 Task: Find connections with filter location Budapest XV. kerület with filter topic #sharktankwith filter profile language English with filter current company Wipro Digital Operations and Platforms with filter school Agnel Charitable Trusts Fr Conceicao Rodrigues Institute of Technology Sector 9-A Vashi Navi Mumbai 400 703 with filter industry Conservation Programs with filter service category Home Networking with filter keywords title Financial Analyst
Action: Mouse pressed left at (593, 71)
Screenshot: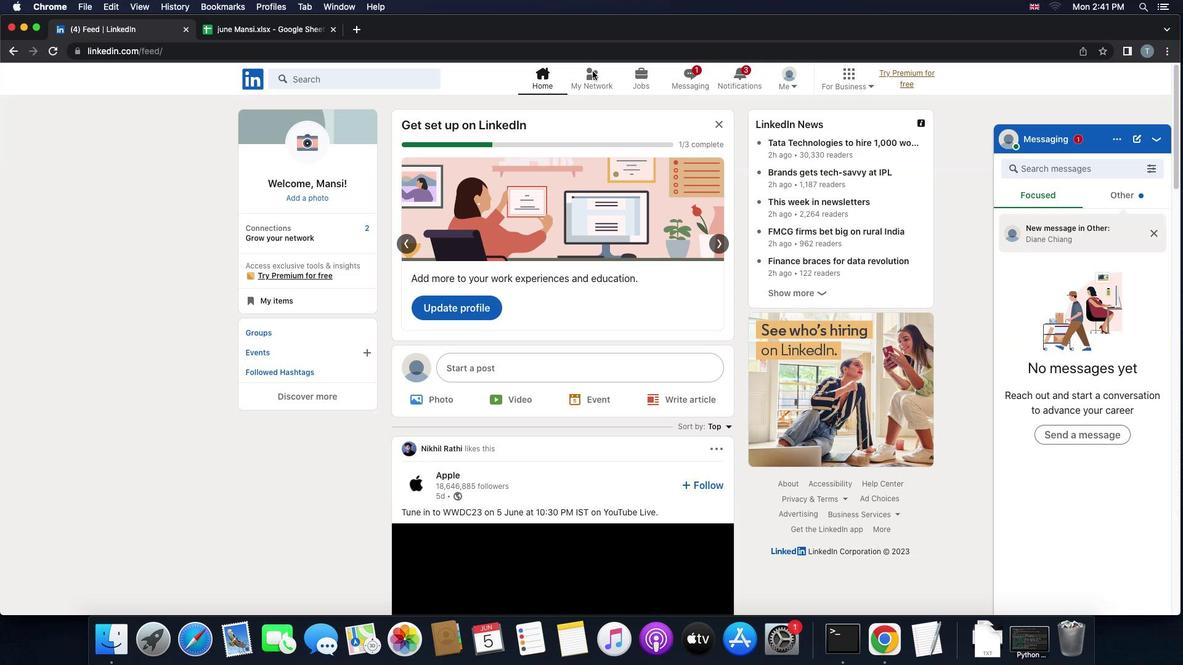 
Action: Mouse pressed left at (593, 71)
Screenshot: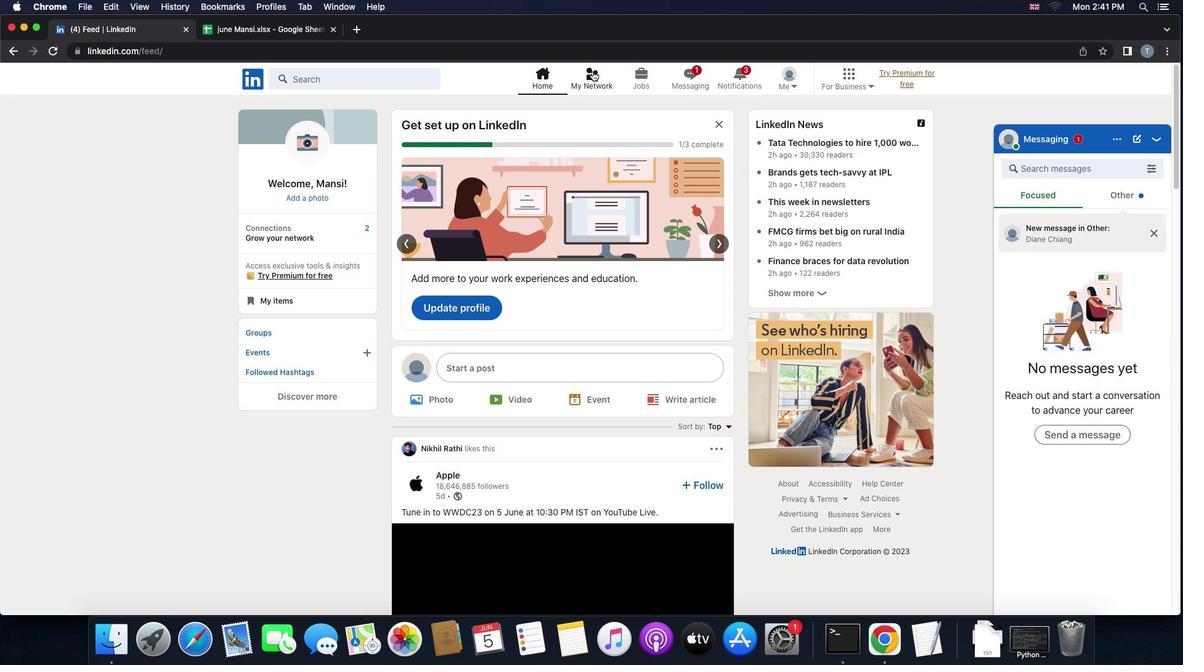 
Action: Mouse moved to (363, 138)
Screenshot: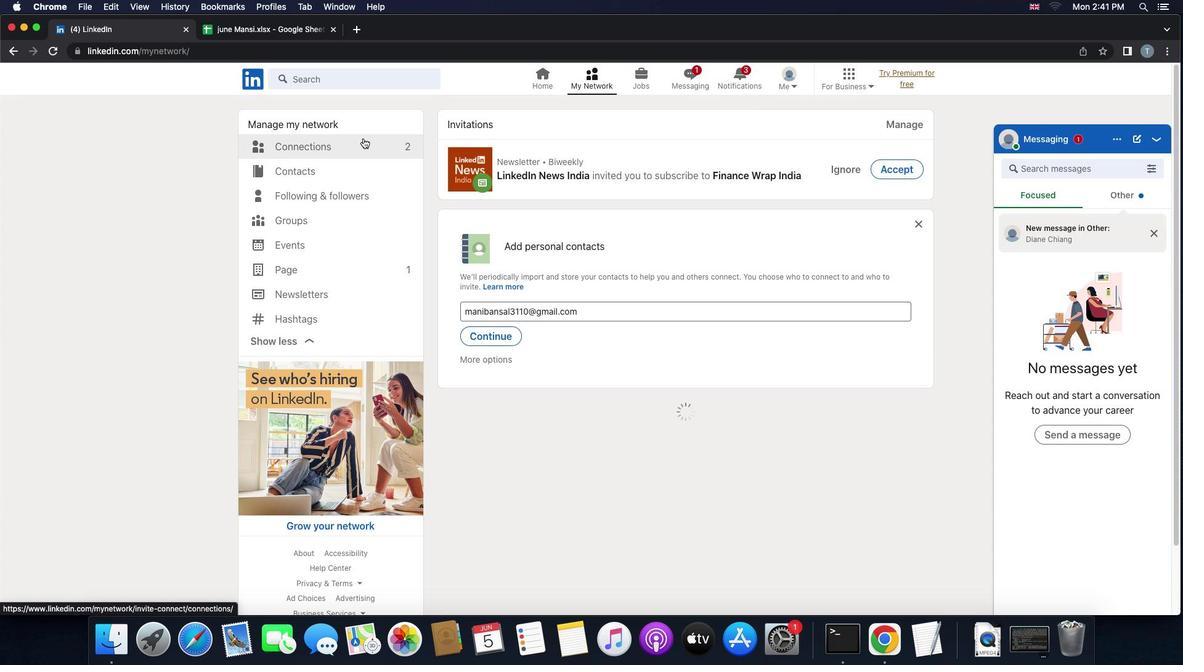 
Action: Mouse pressed left at (363, 138)
Screenshot: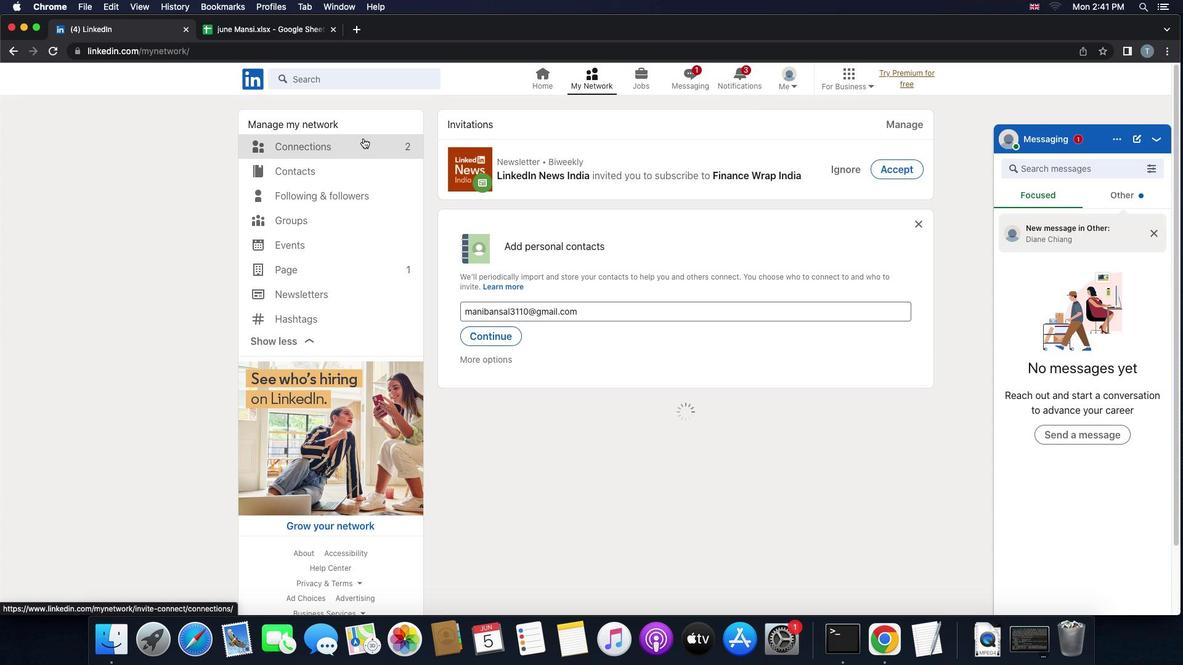 
Action: Mouse moved to (678, 143)
Screenshot: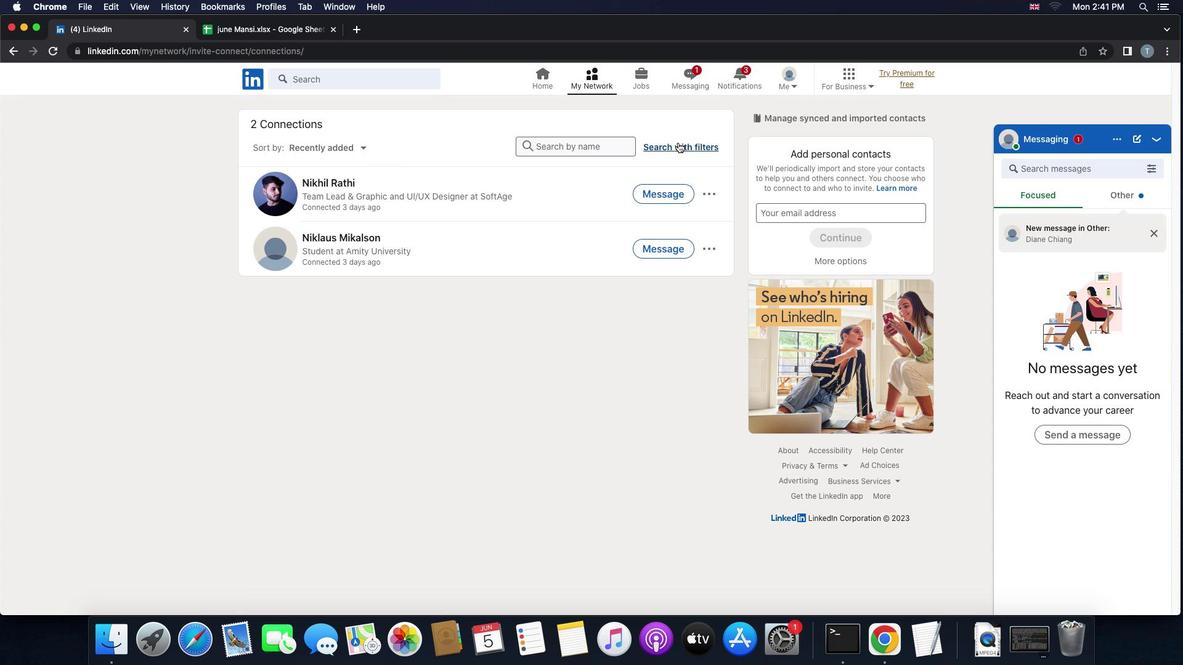 
Action: Mouse pressed left at (678, 143)
Screenshot: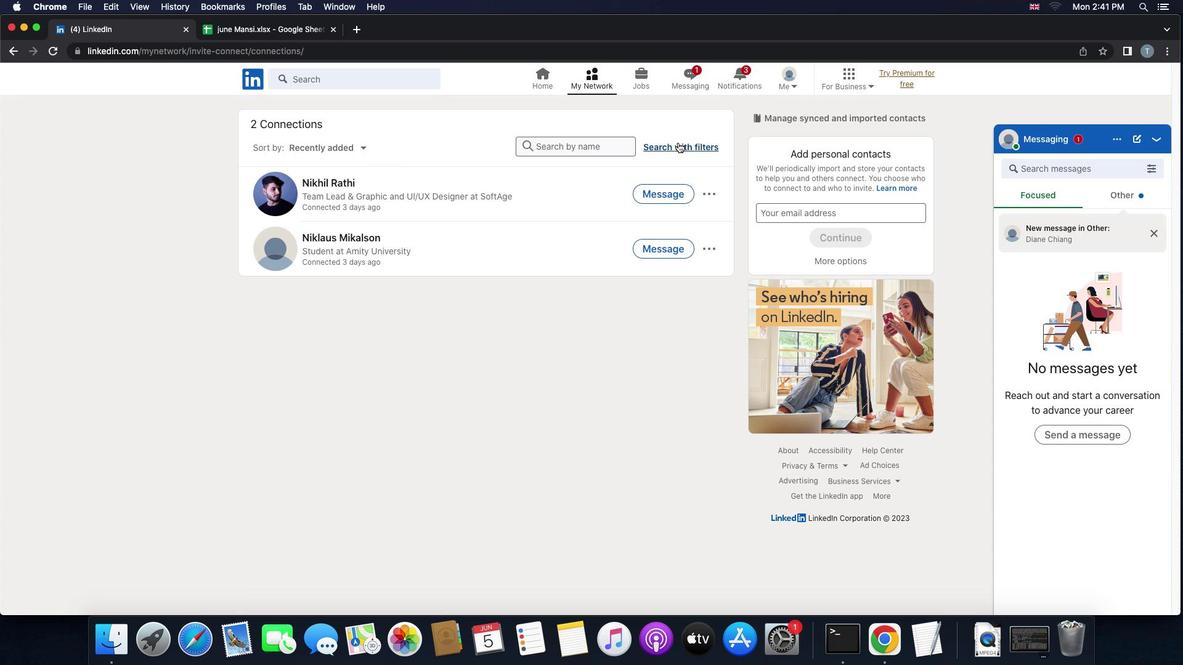 
Action: Mouse moved to (644, 107)
Screenshot: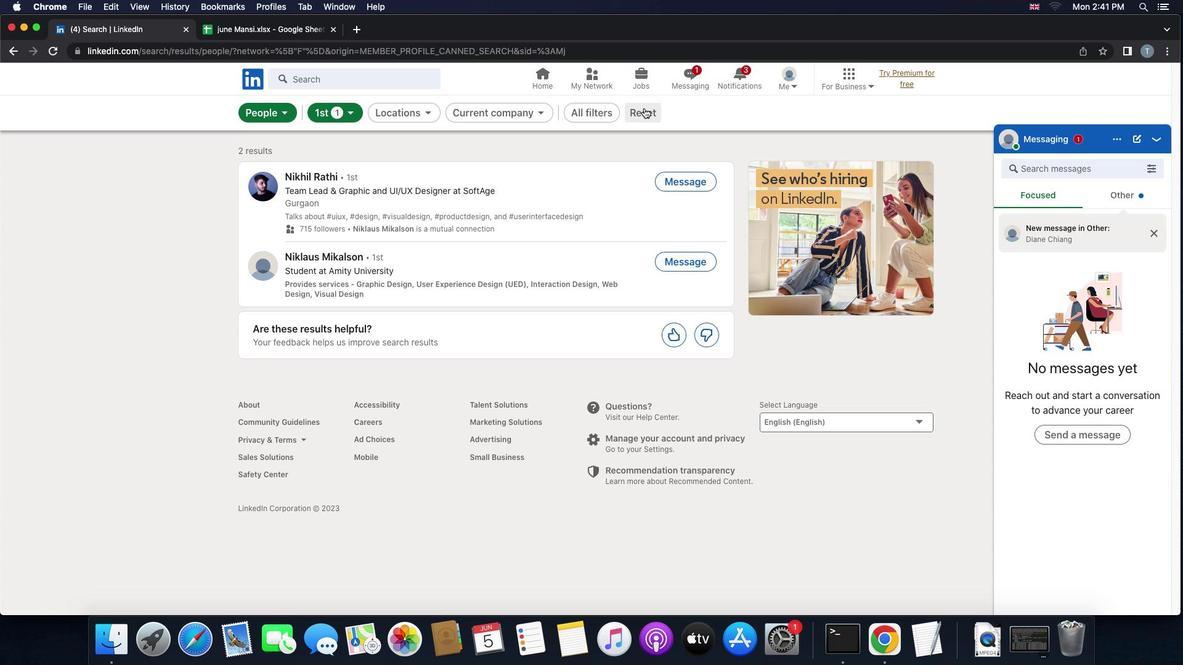 
Action: Mouse pressed left at (644, 107)
Screenshot: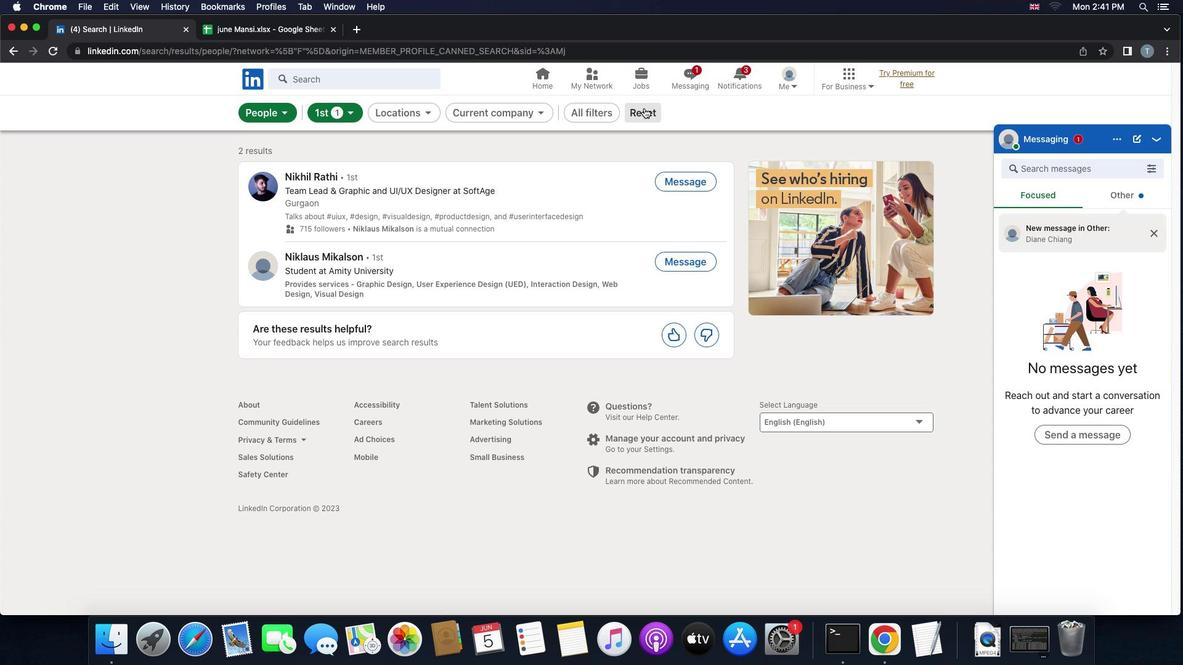 
Action: Mouse moved to (620, 118)
Screenshot: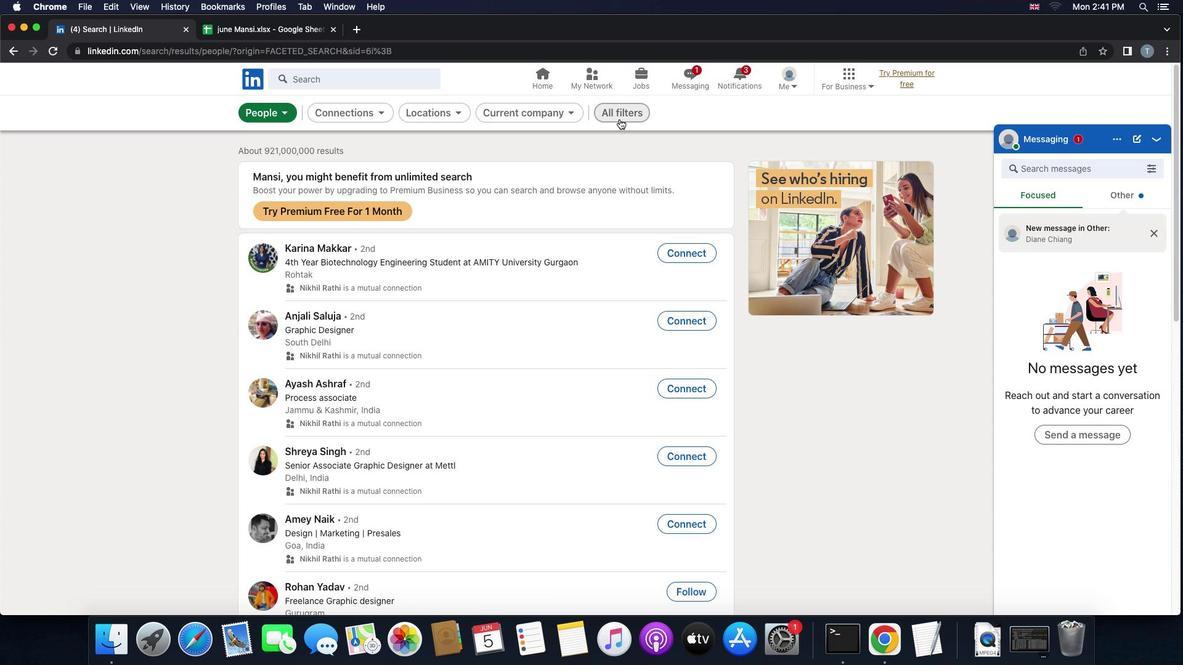 
Action: Mouse pressed left at (620, 118)
Screenshot: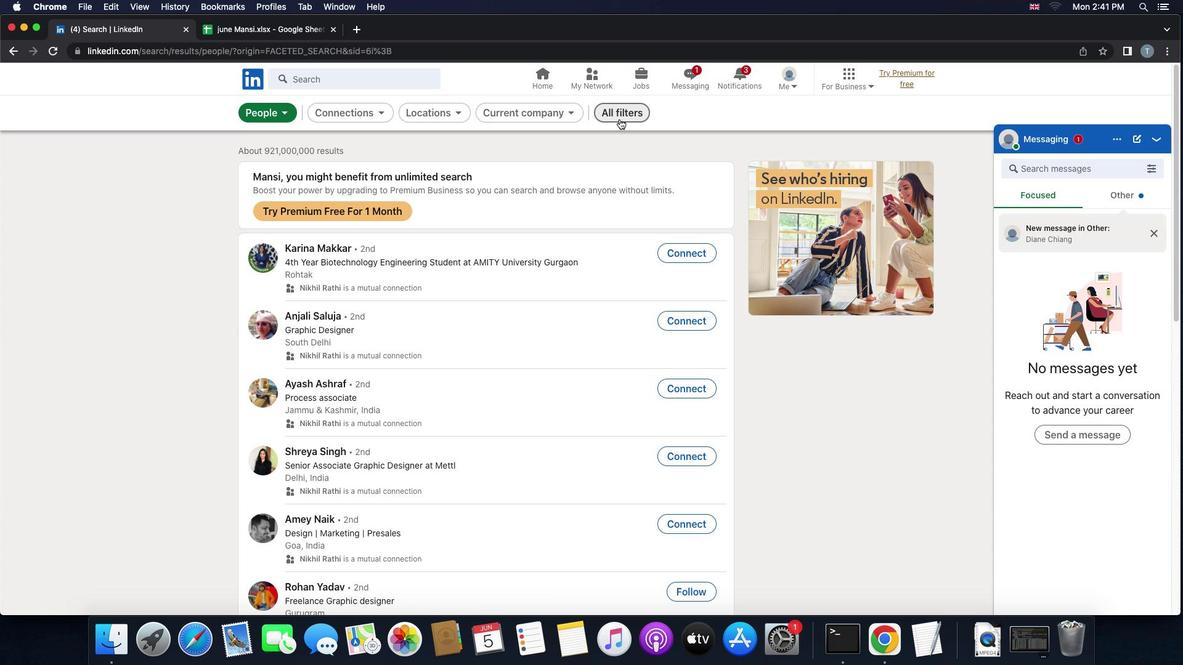 
Action: Mouse moved to (1011, 358)
Screenshot: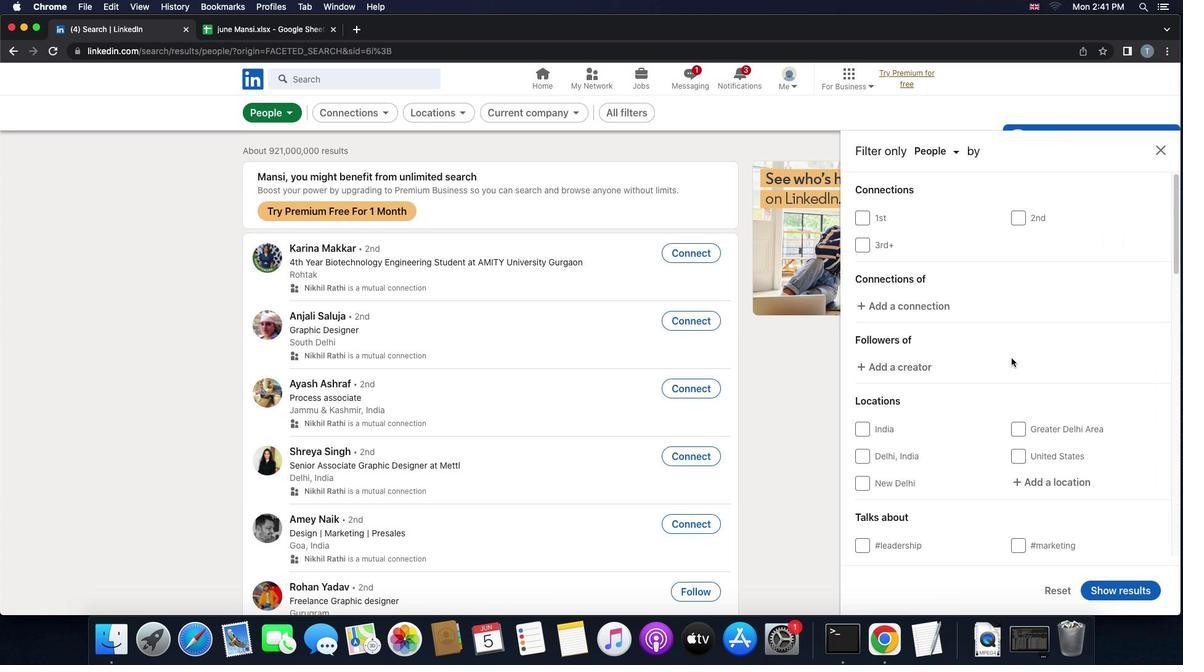 
Action: Mouse scrolled (1011, 358) with delta (0, 0)
Screenshot: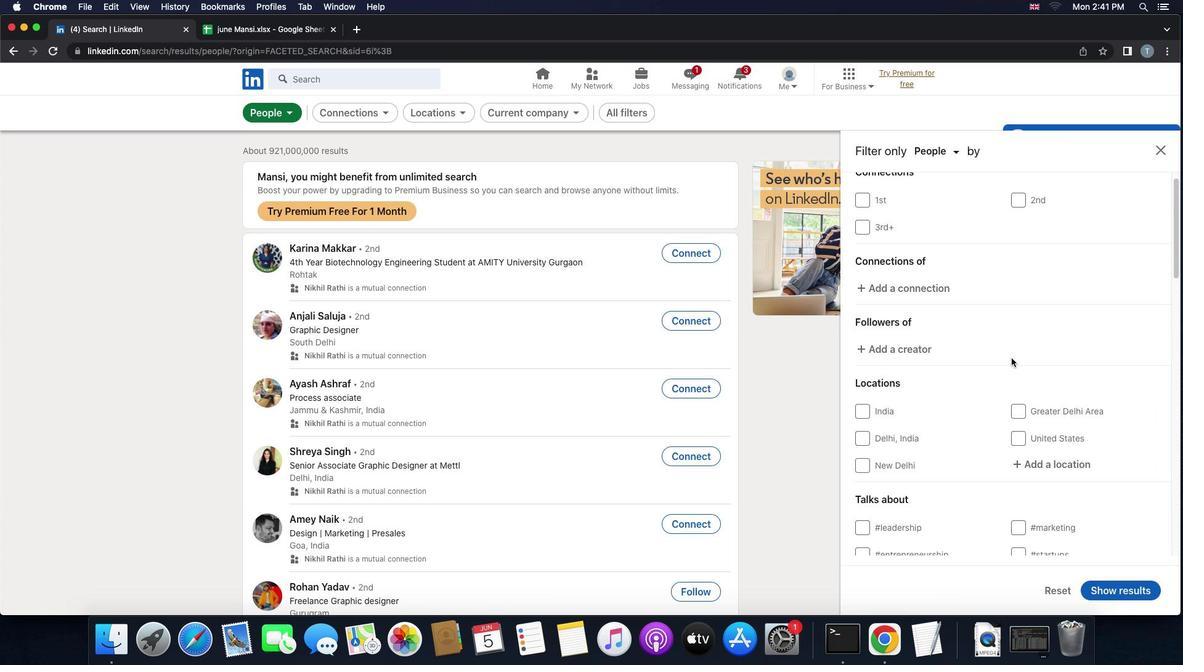 
Action: Mouse scrolled (1011, 358) with delta (0, 0)
Screenshot: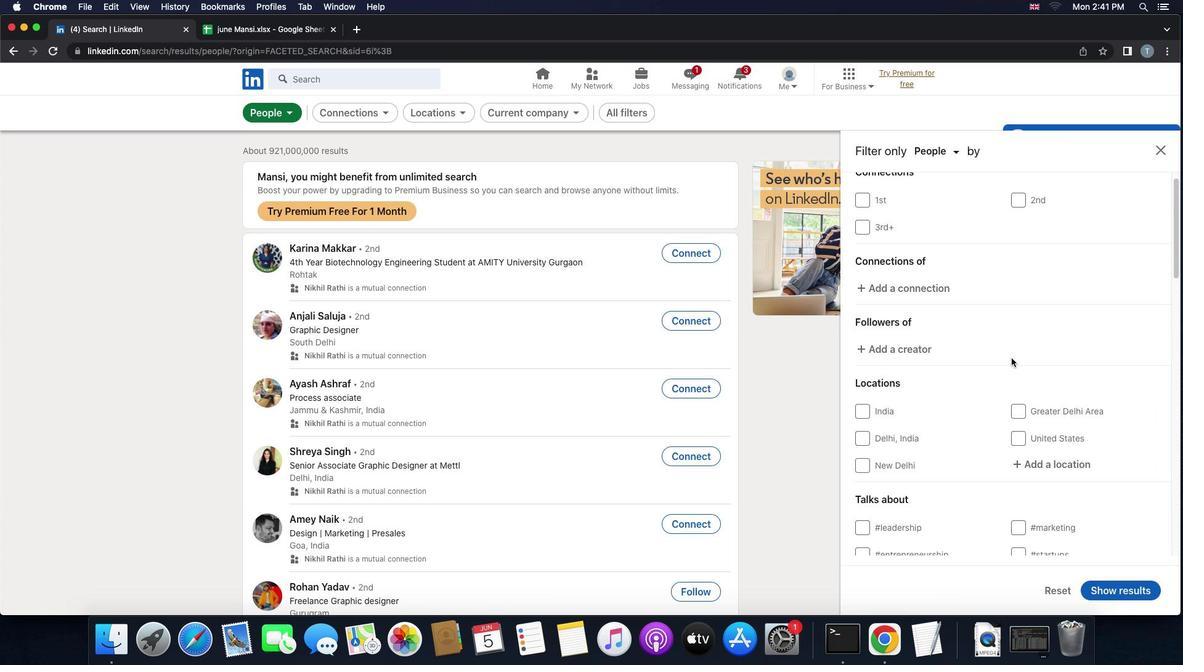 
Action: Mouse scrolled (1011, 358) with delta (0, -1)
Screenshot: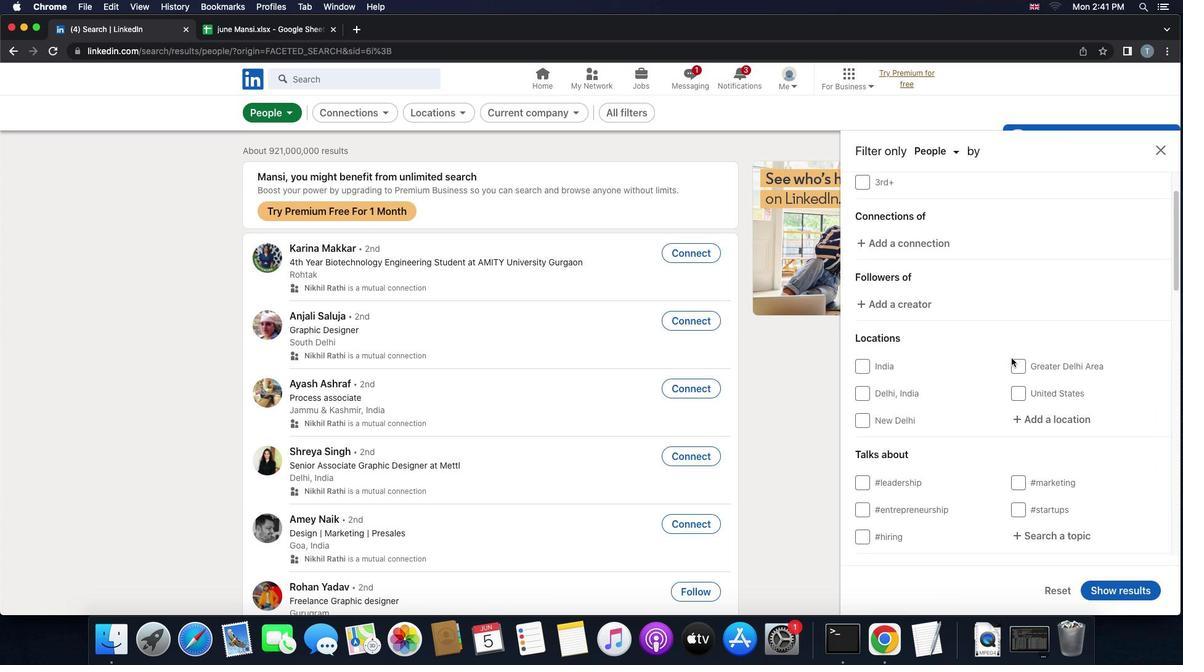 
Action: Mouse moved to (1056, 387)
Screenshot: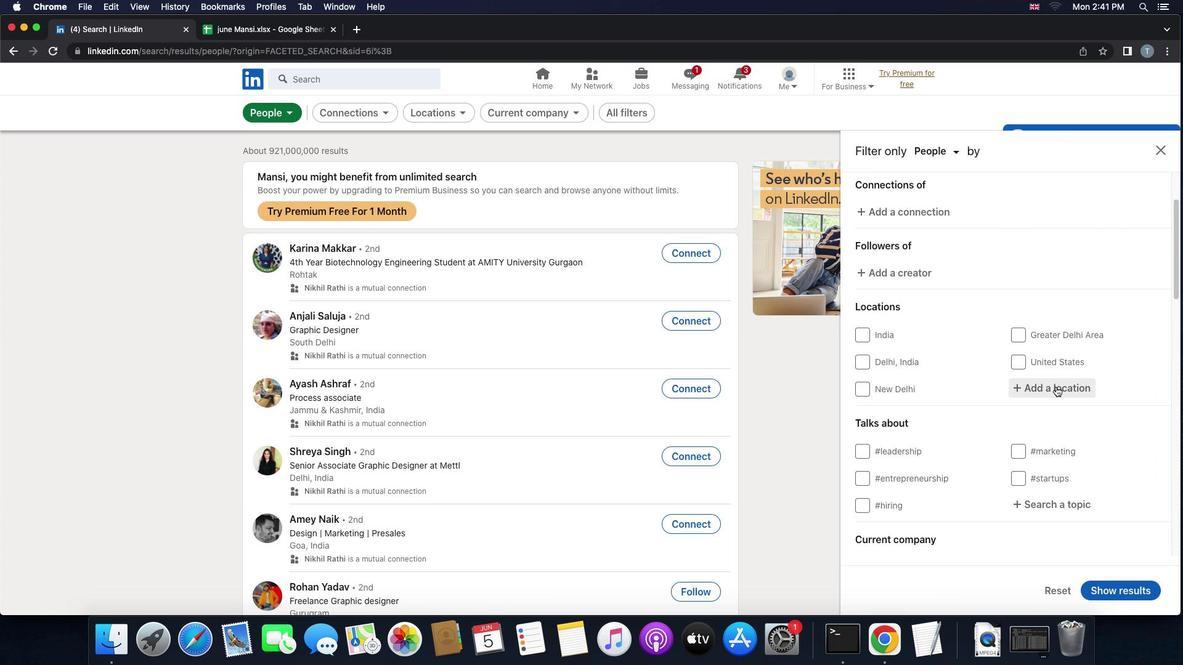 
Action: Mouse pressed left at (1056, 387)
Screenshot: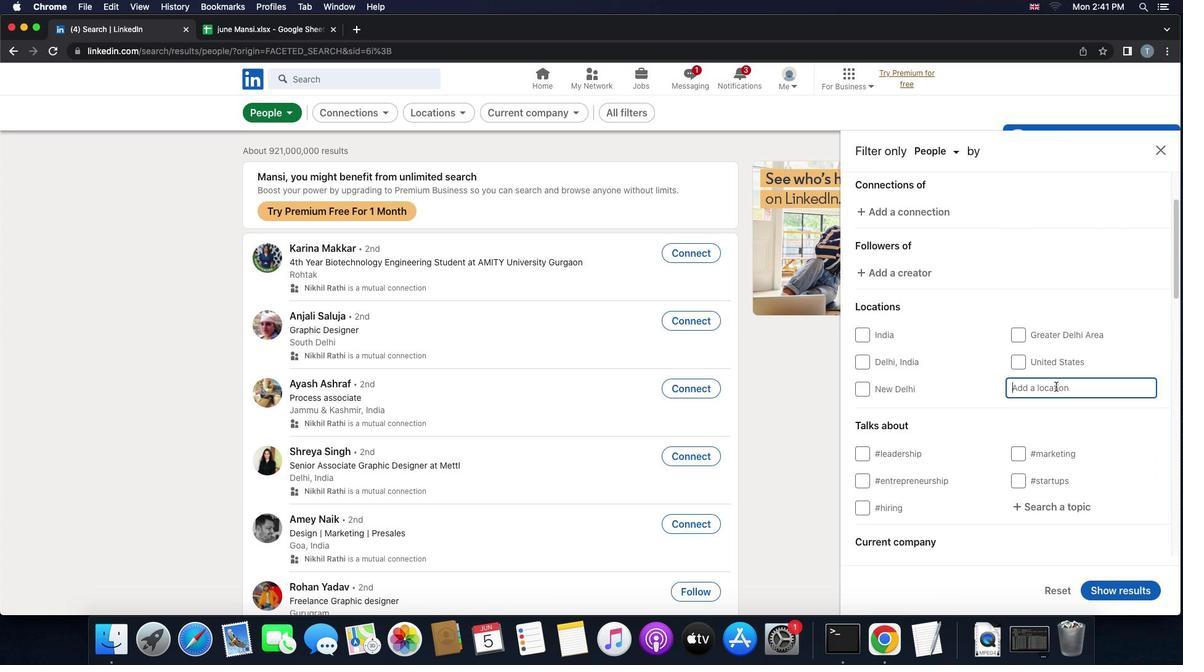
Action: Key pressed 'b''u''d''a''p''e''s''t'Key.spaceKey.shift'X''V''.''k''e''r''u''l''e''t'Key.enter
Screenshot: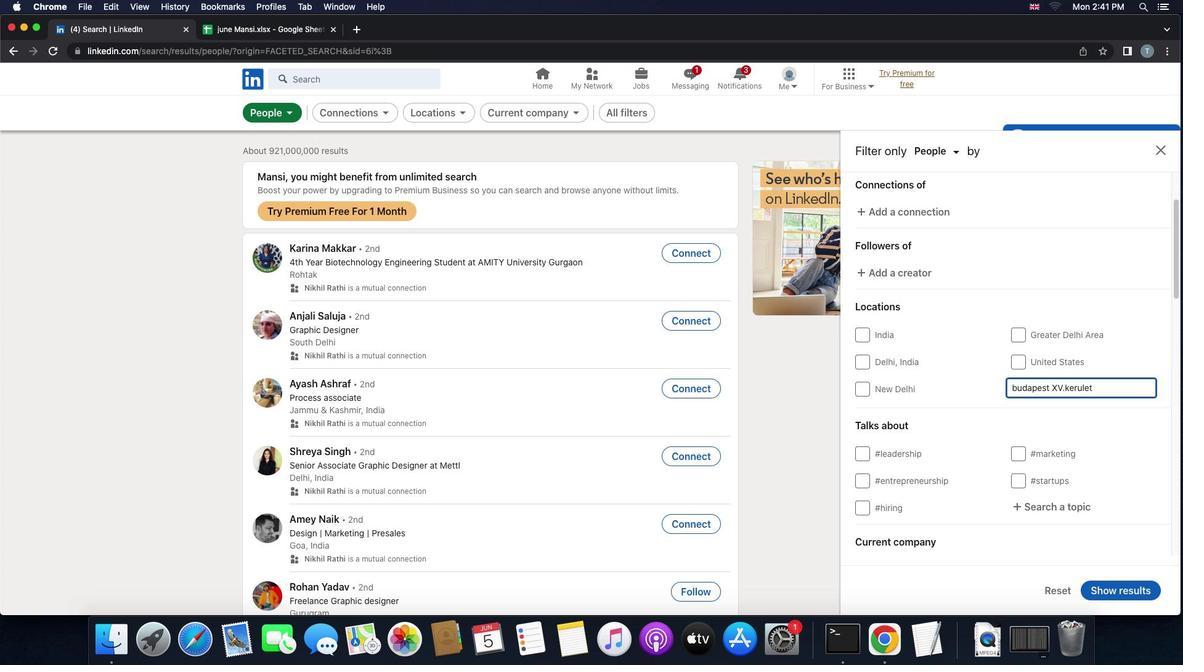 
Action: Mouse moved to (1047, 449)
Screenshot: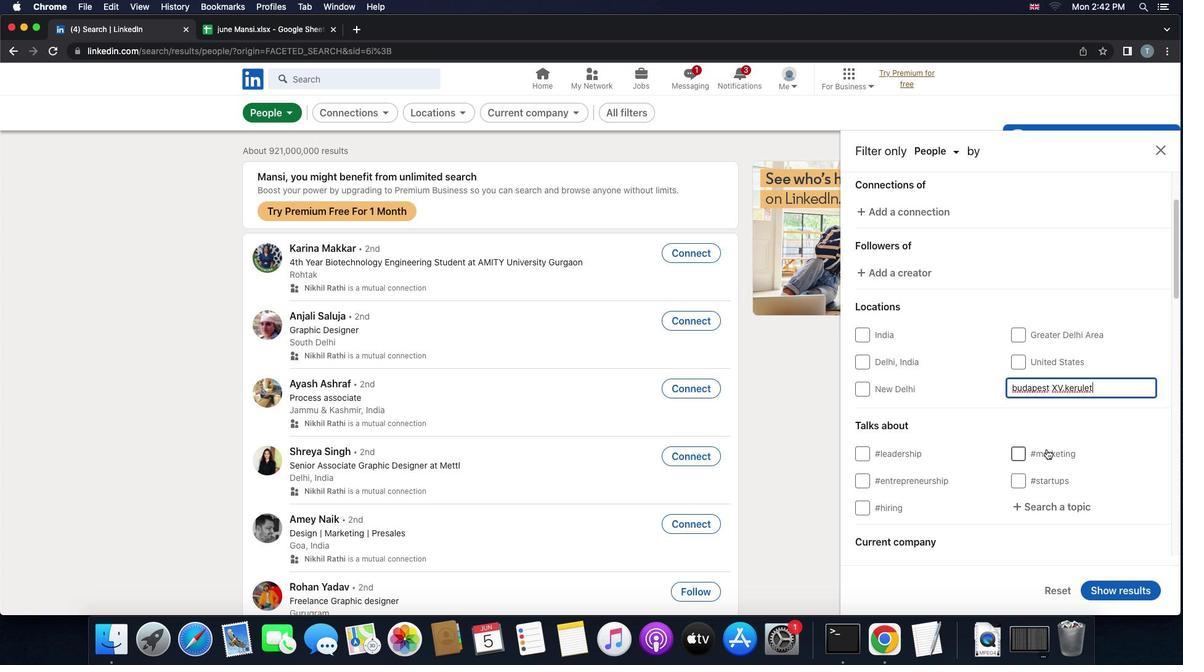 
Action: Mouse scrolled (1047, 449) with delta (0, 0)
Screenshot: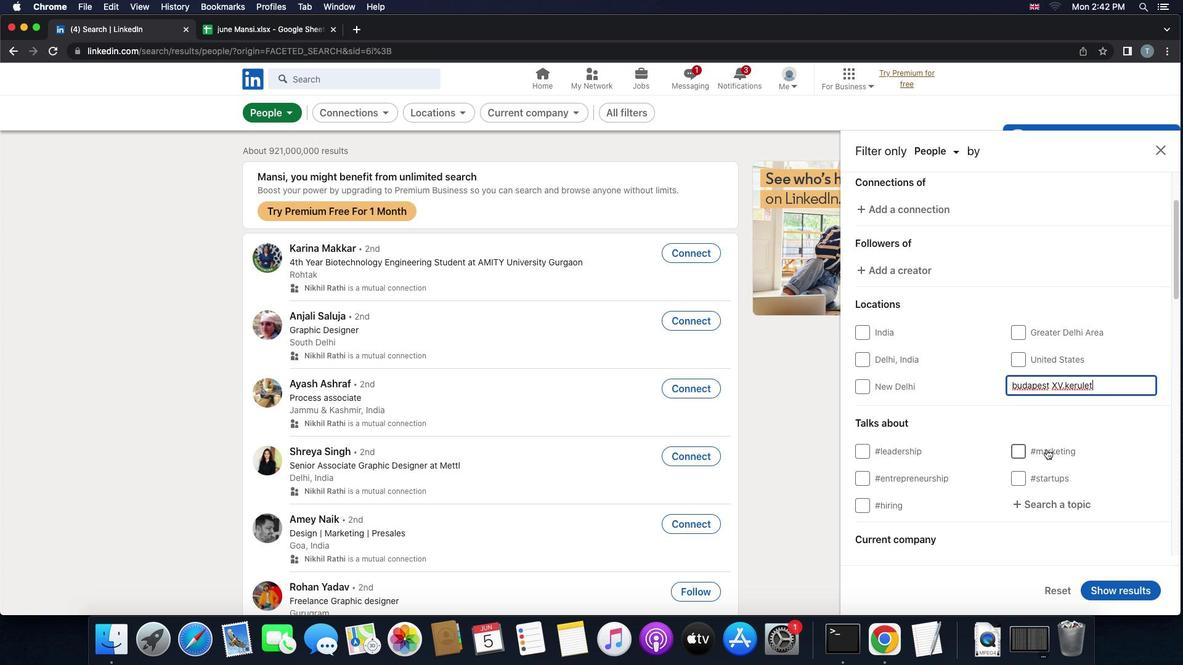 
Action: Mouse scrolled (1047, 449) with delta (0, 0)
Screenshot: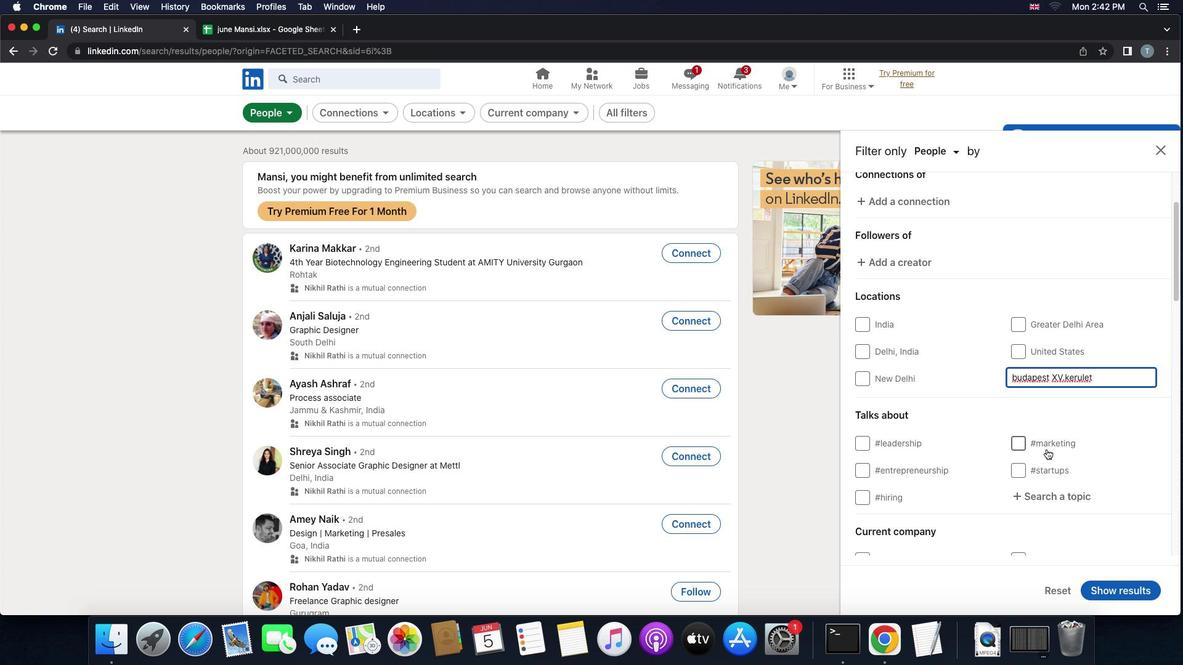 
Action: Mouse scrolled (1047, 449) with delta (0, 0)
Screenshot: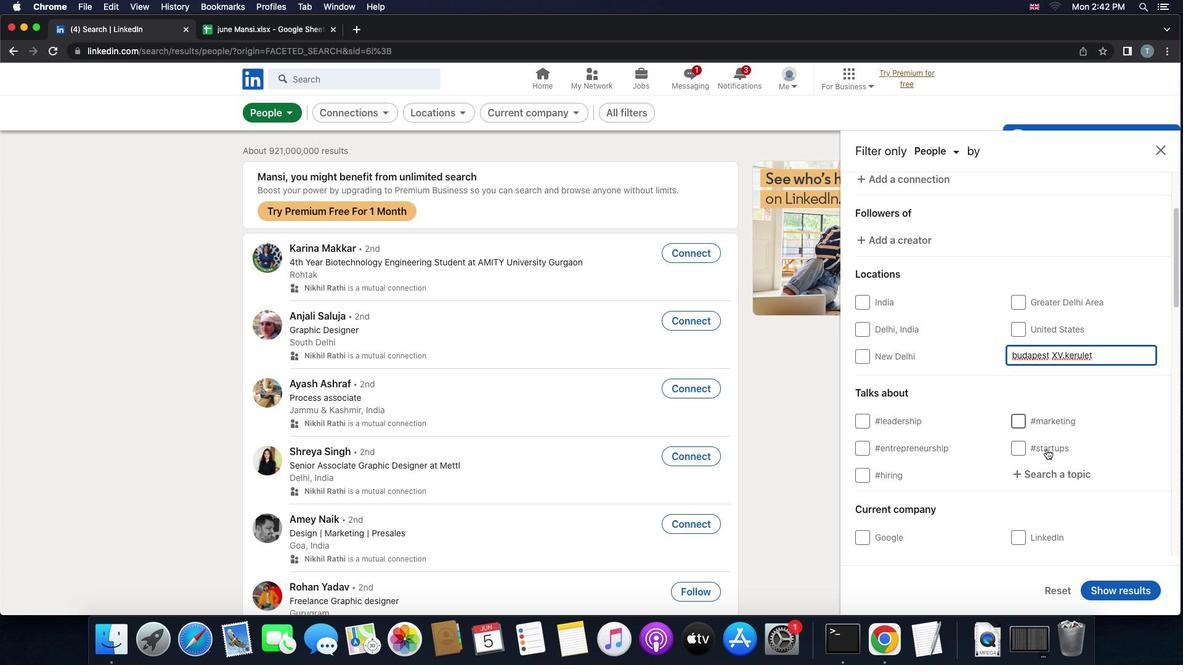
Action: Mouse scrolled (1047, 449) with delta (0, 0)
Screenshot: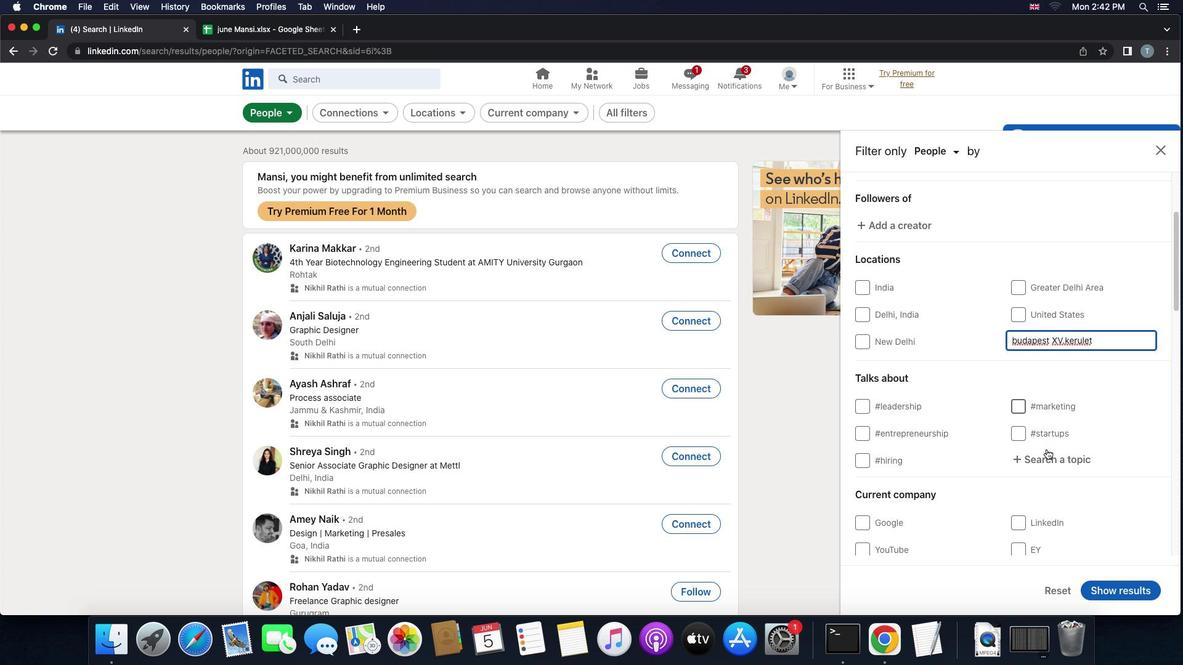 
Action: Mouse scrolled (1047, 449) with delta (0, 0)
Screenshot: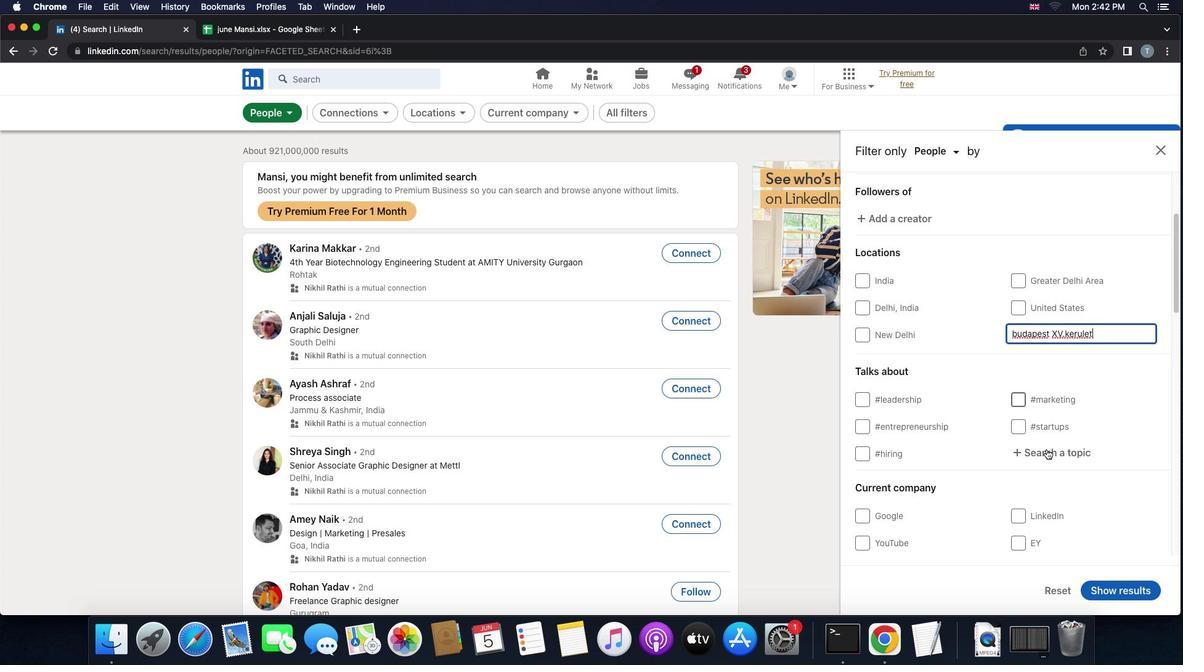 
Action: Mouse scrolled (1047, 449) with delta (0, 0)
Screenshot: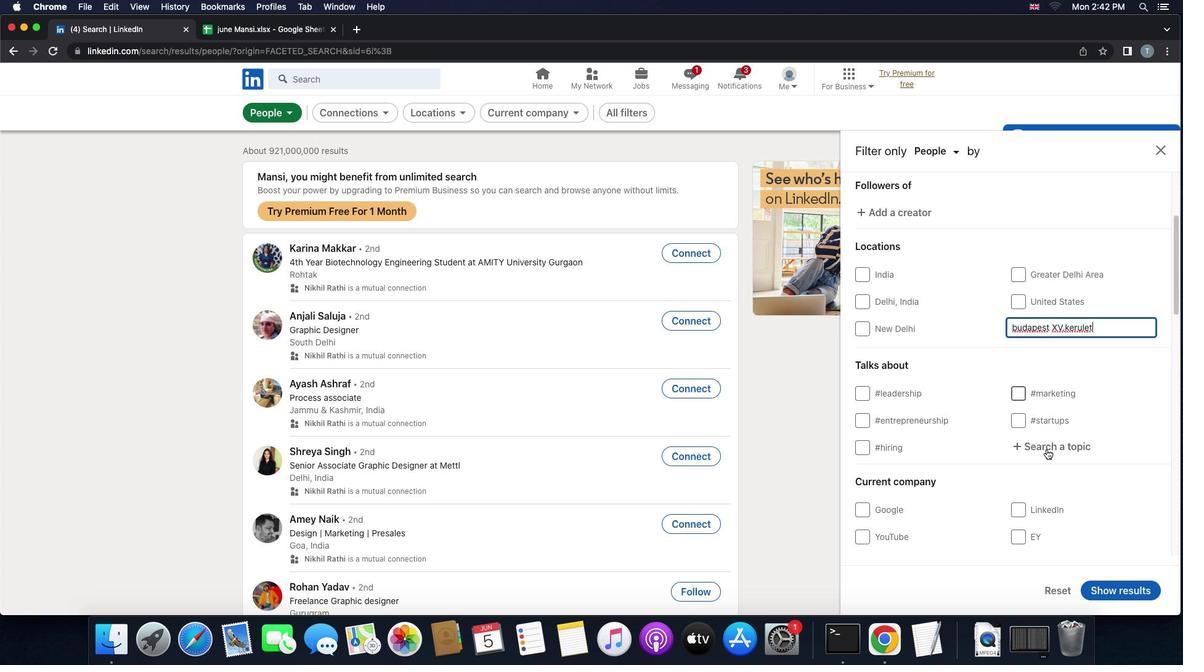 
Action: Mouse moved to (1054, 438)
Screenshot: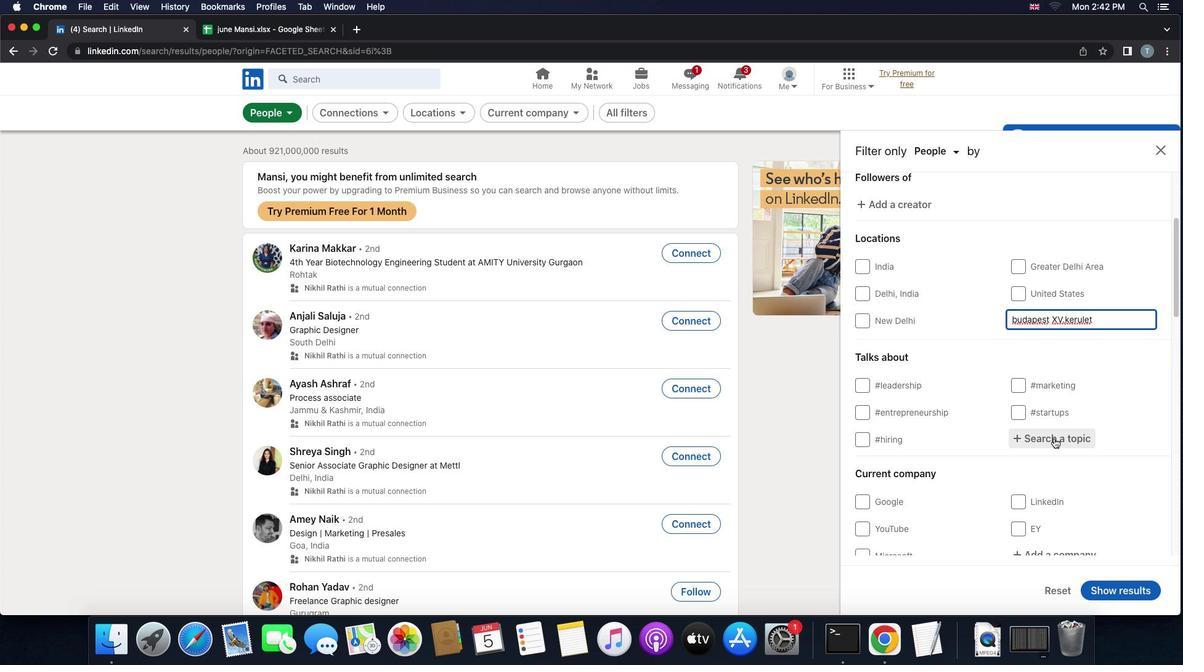 
Action: Mouse pressed left at (1054, 438)
Screenshot: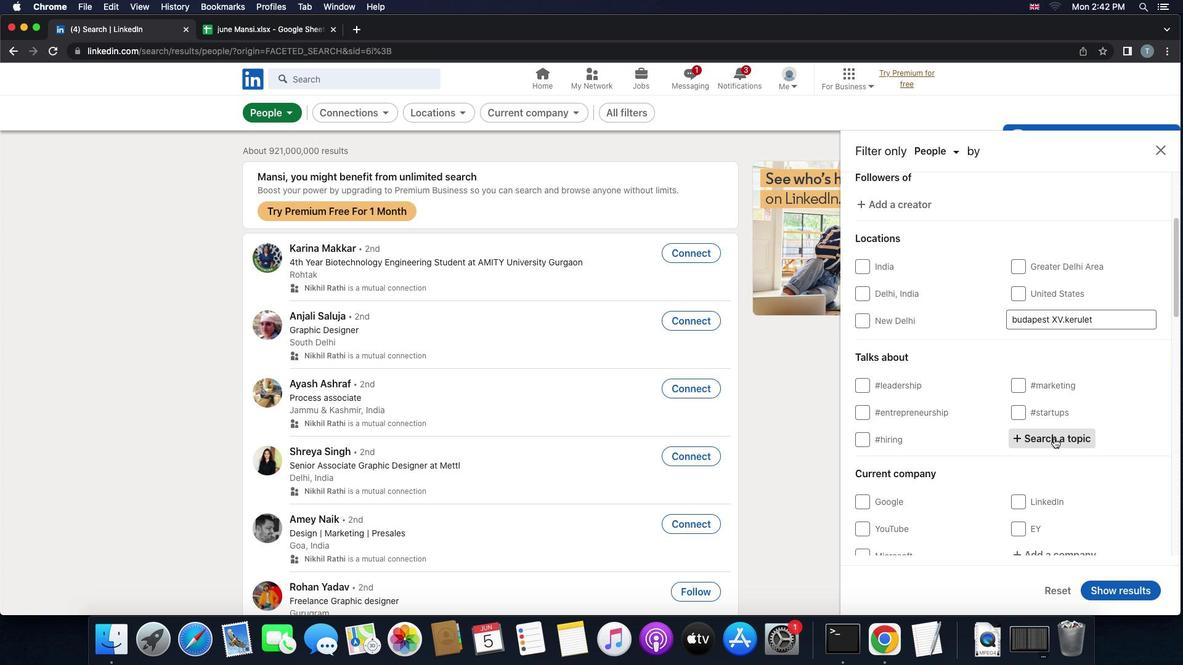 
Action: Key pressed 's''h''a''r''k''t''a''n''k'
Screenshot: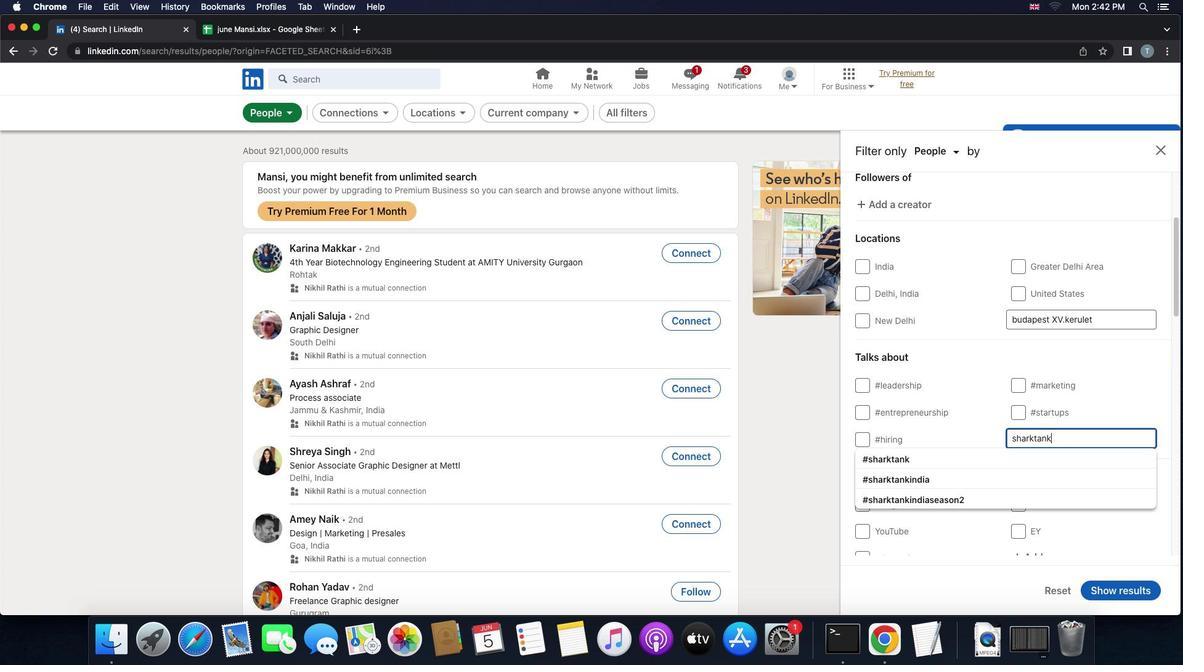 
Action: Mouse moved to (979, 457)
Screenshot: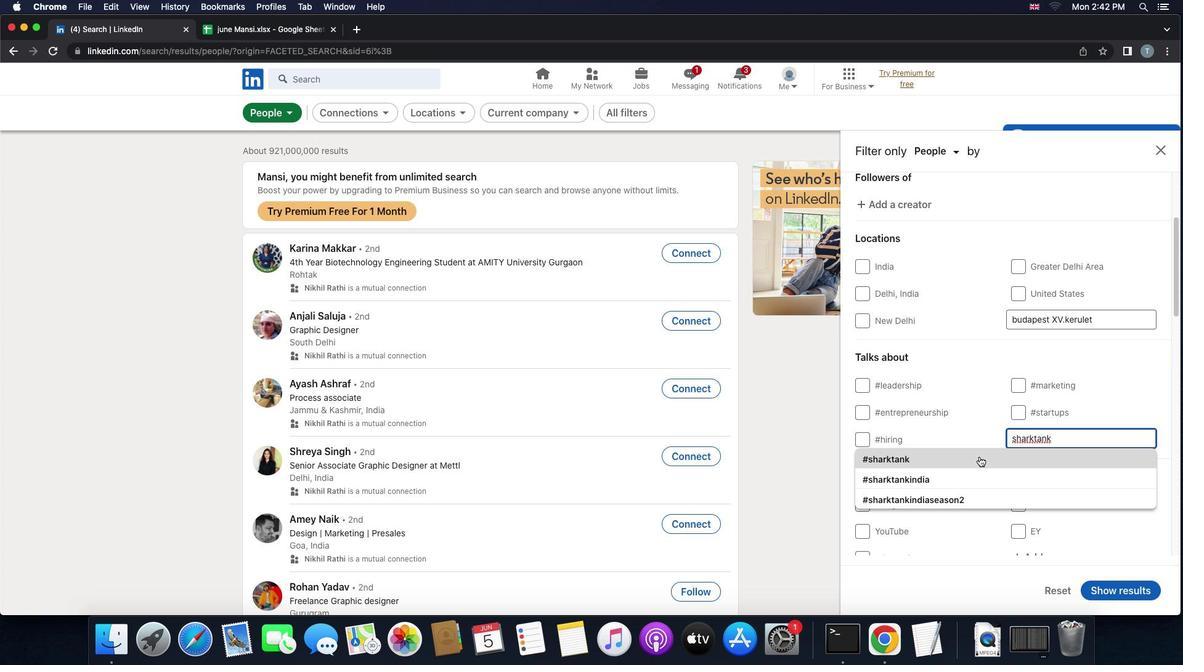
Action: Mouse pressed left at (979, 457)
Screenshot: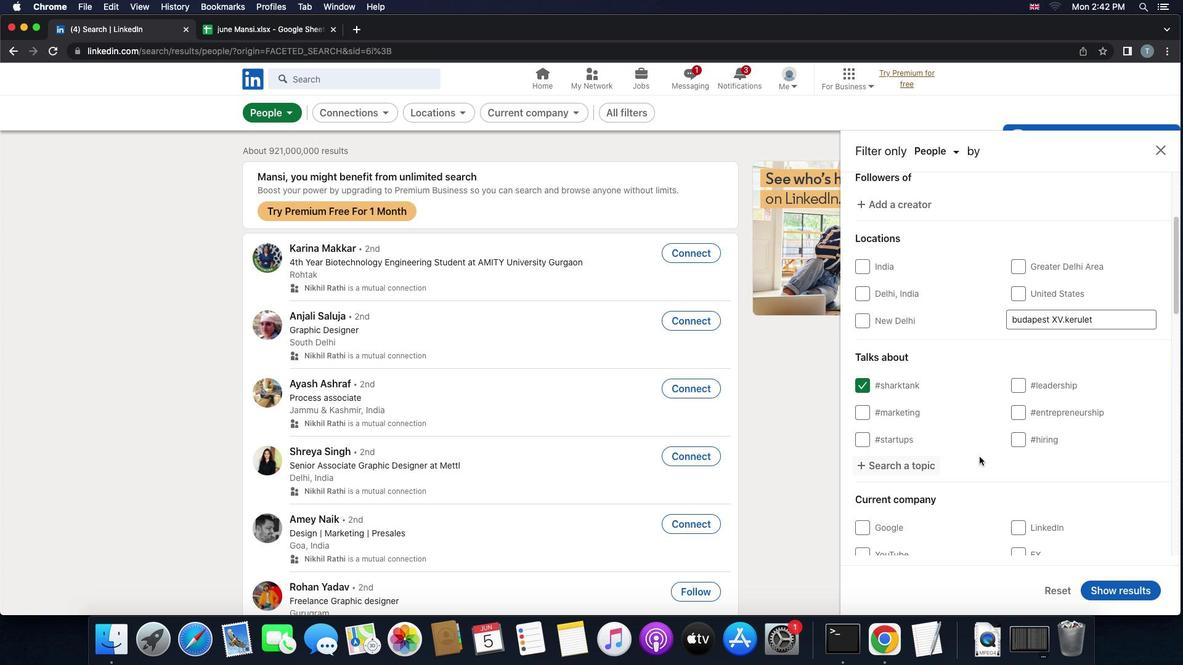 
Action: Mouse scrolled (979, 457) with delta (0, 0)
Screenshot: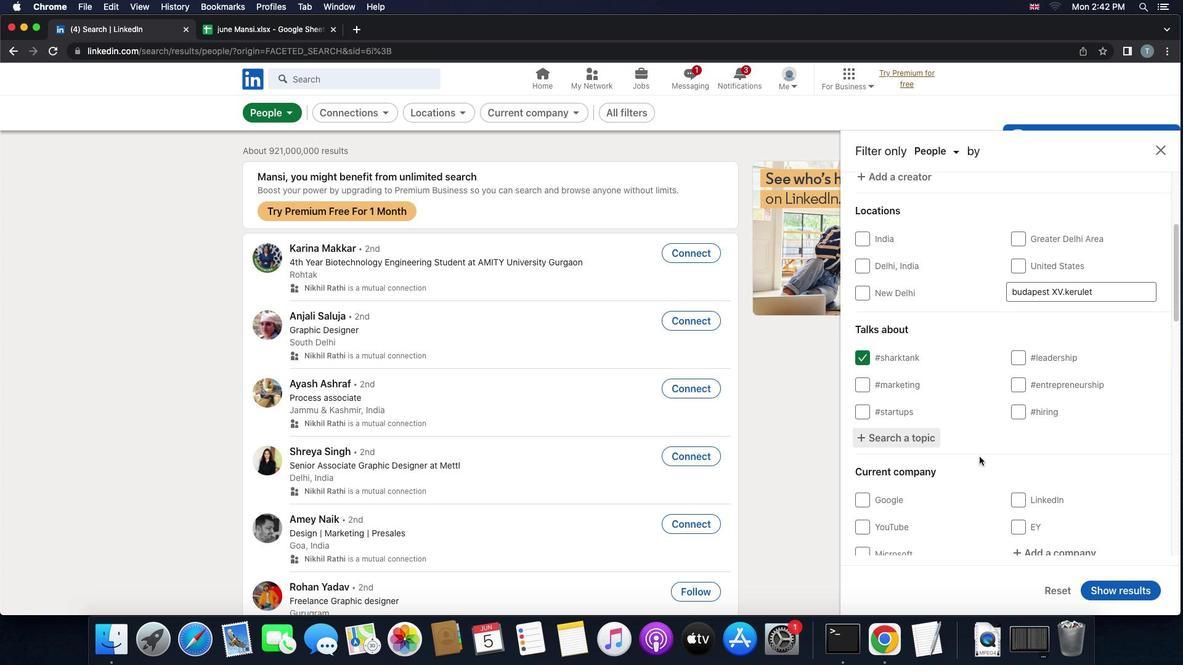 
Action: Mouse scrolled (979, 457) with delta (0, 0)
Screenshot: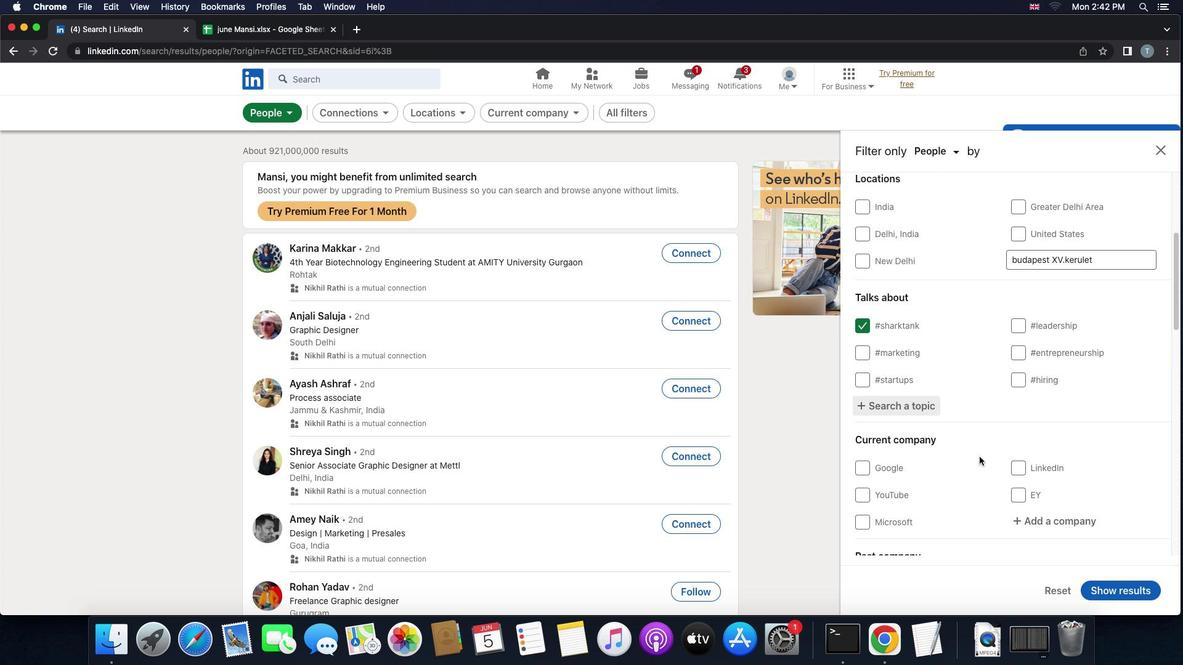 
Action: Mouse scrolled (979, 457) with delta (0, -1)
Screenshot: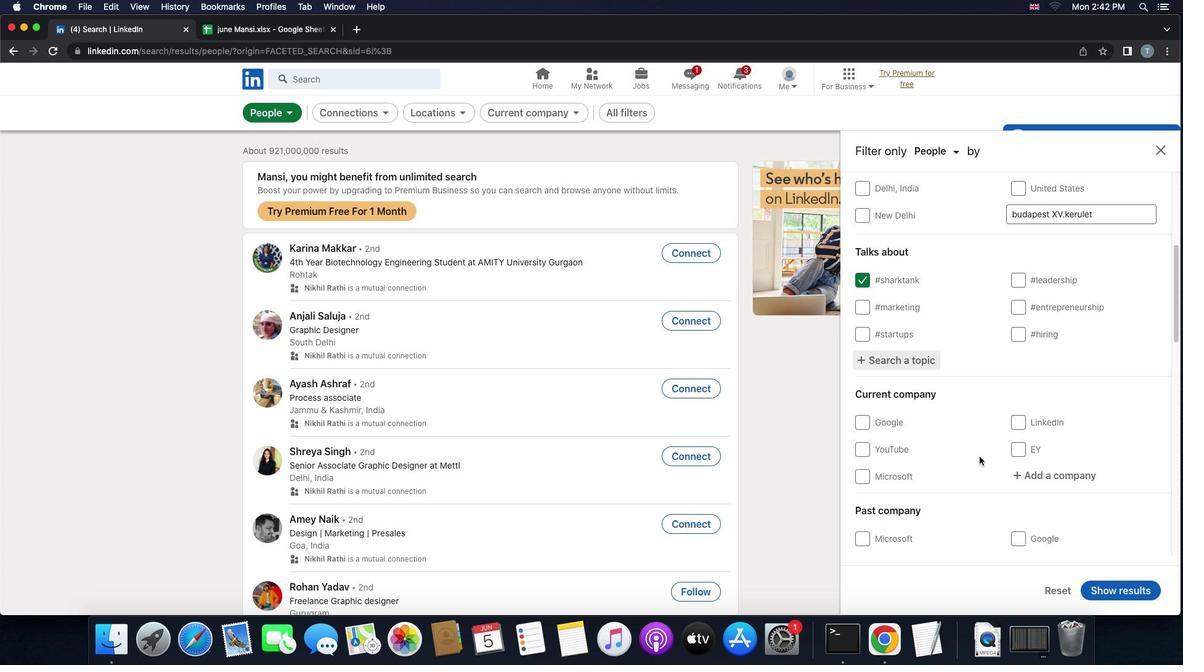 
Action: Mouse scrolled (979, 457) with delta (0, -2)
Screenshot: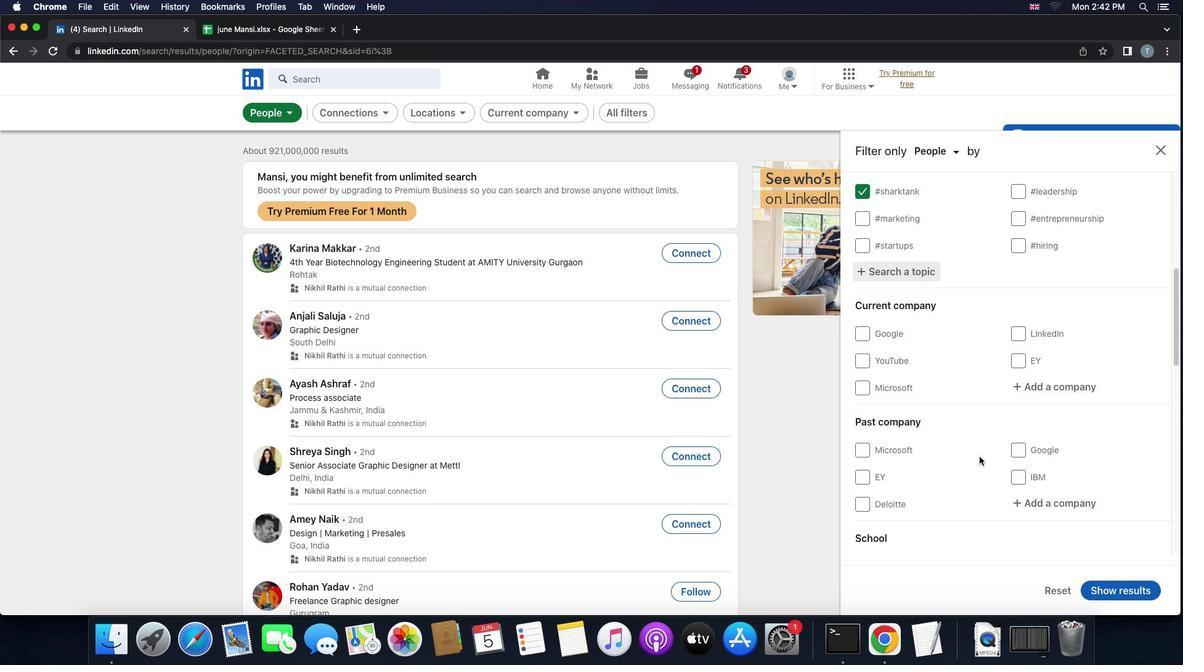 
Action: Mouse moved to (1067, 374)
Screenshot: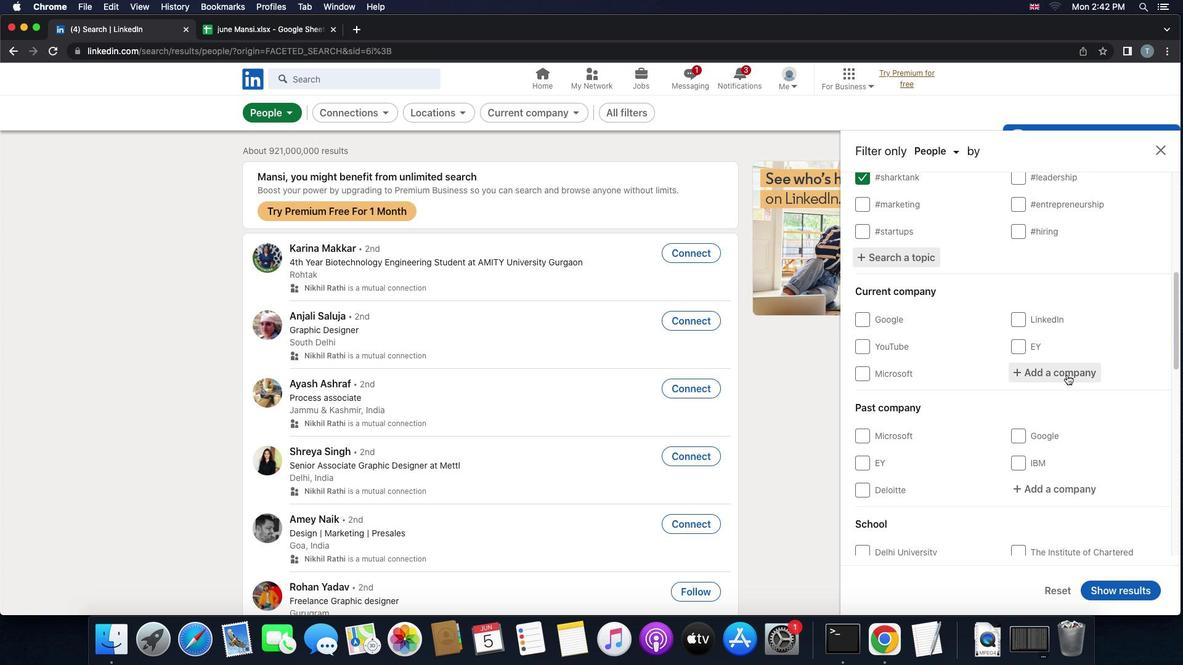 
Action: Mouse pressed left at (1067, 374)
Screenshot: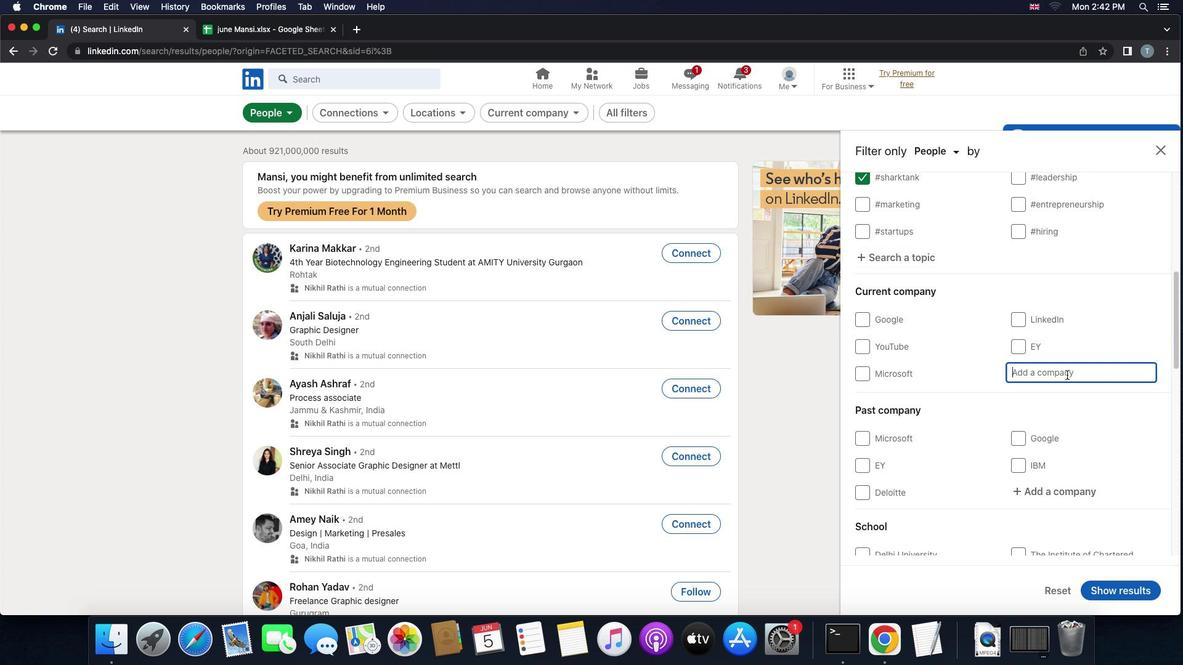 
Action: Key pressed Key.shift'W''i''p''r''o'Key.space'd''i''g''i''t''a''l'
Screenshot: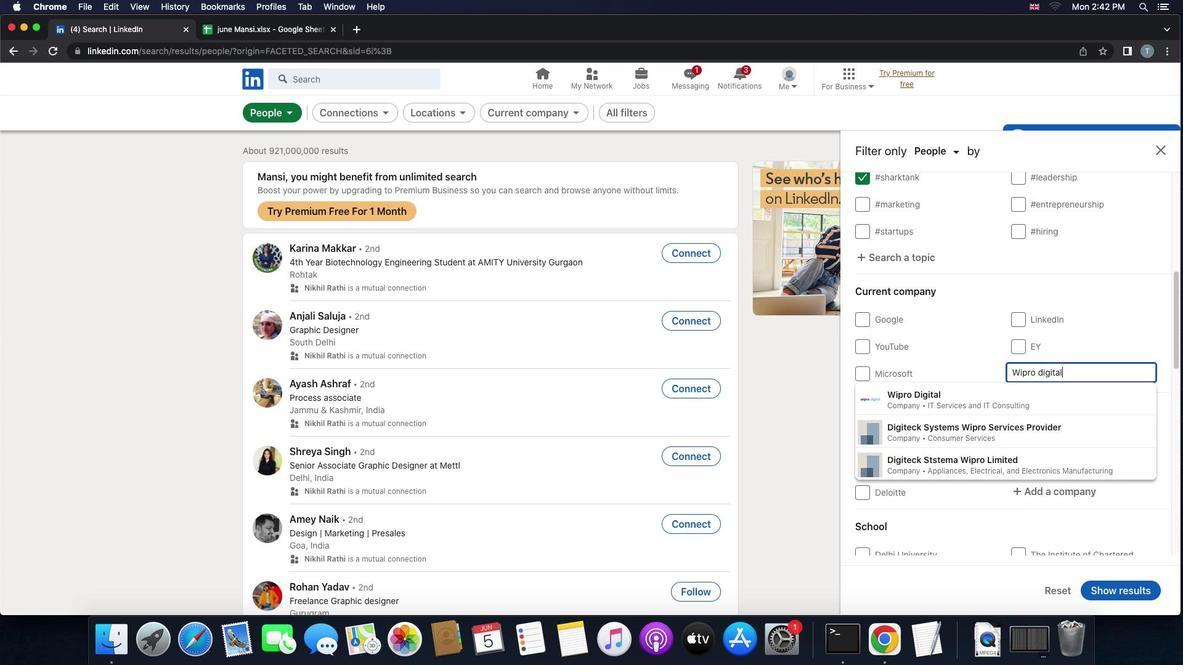 
Action: Mouse moved to (1053, 393)
Screenshot: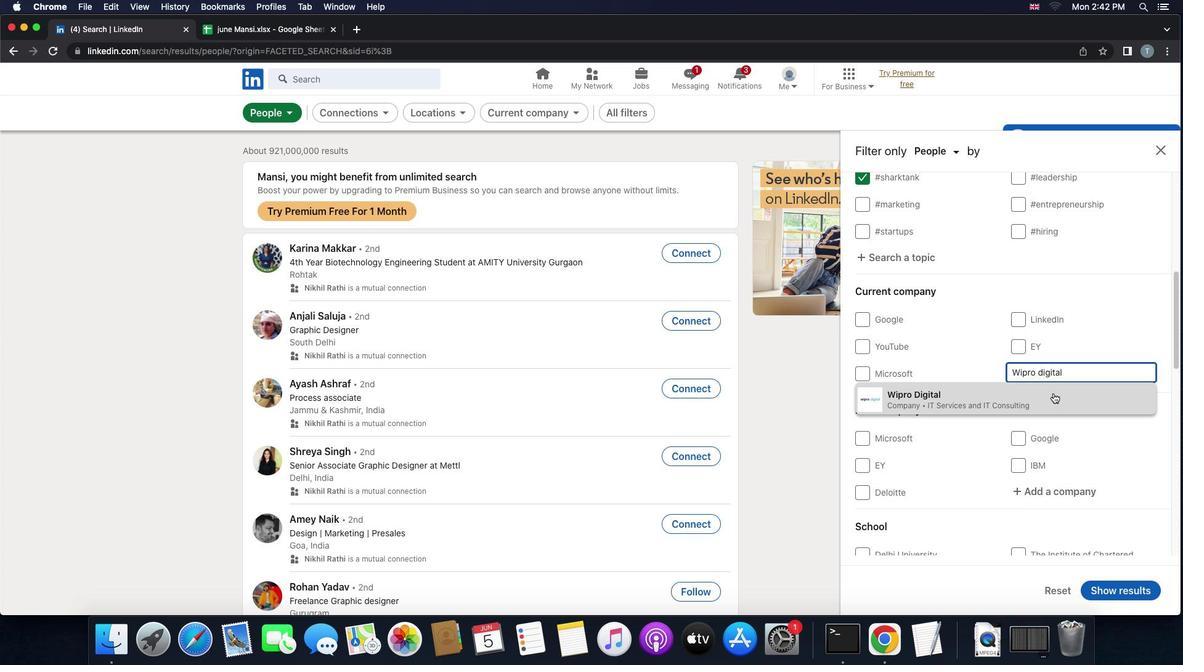 
Action: Mouse pressed left at (1053, 393)
Screenshot: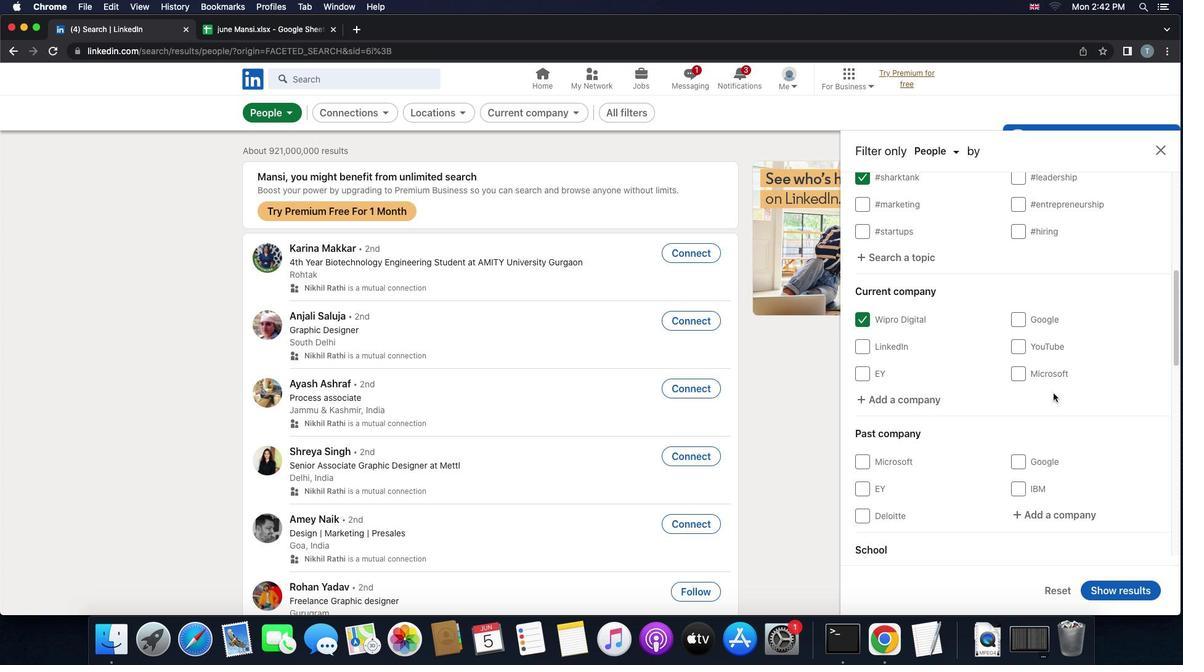 
Action: Mouse scrolled (1053, 393) with delta (0, 0)
Screenshot: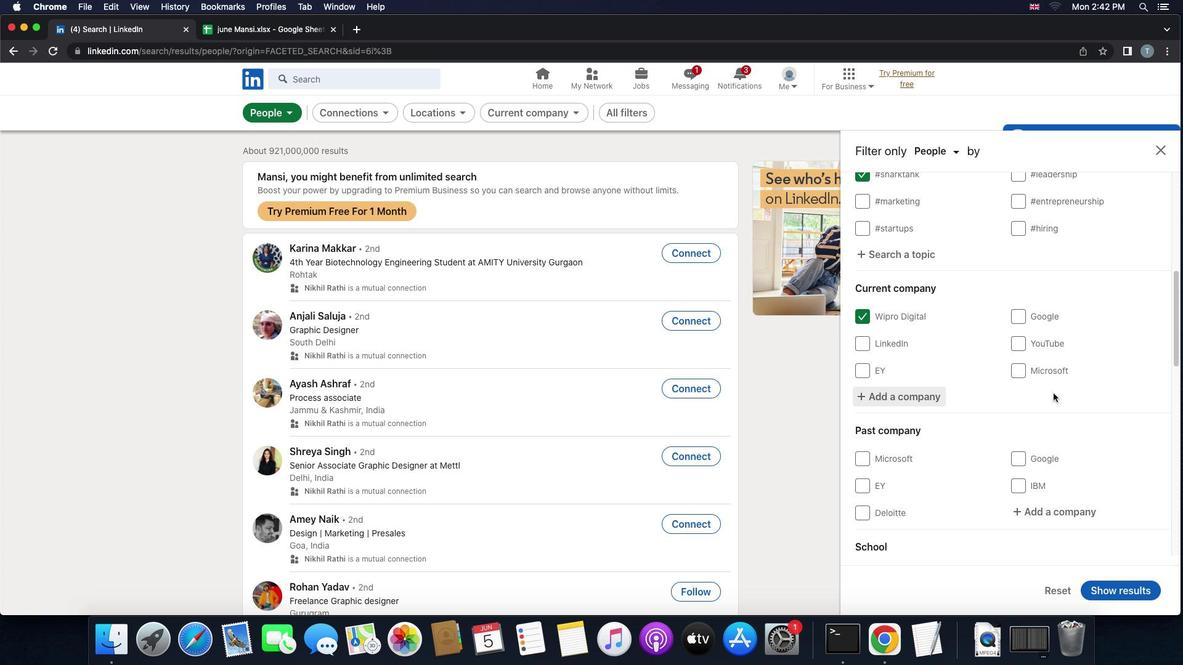
Action: Mouse scrolled (1053, 393) with delta (0, 0)
Screenshot: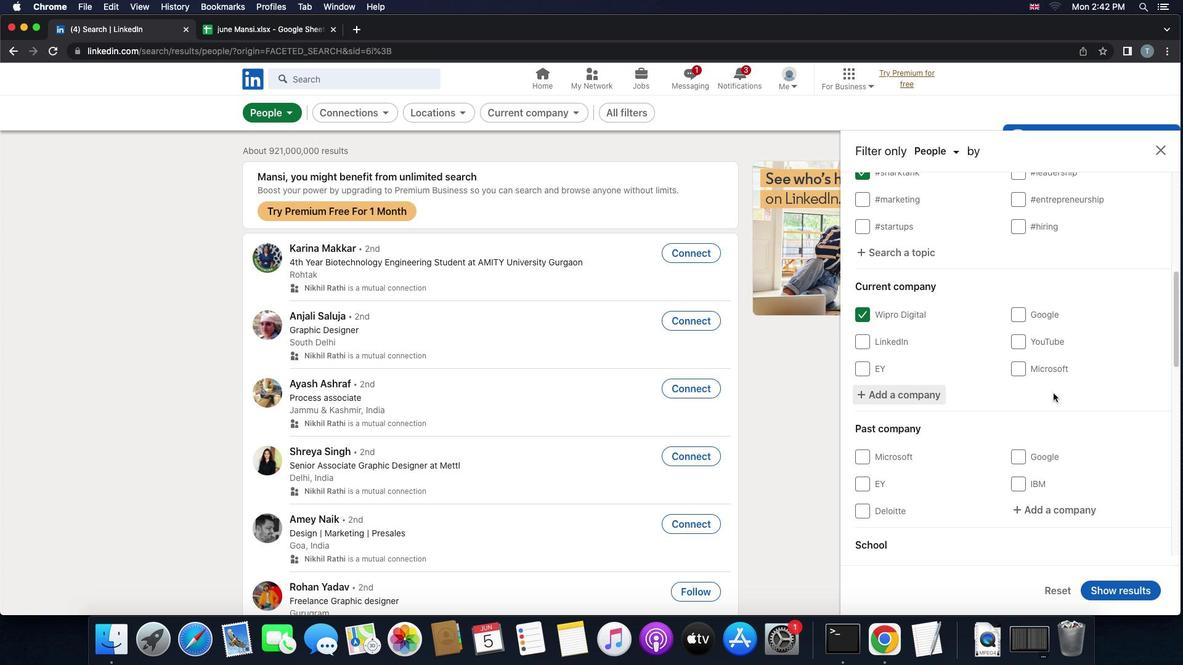 
Action: Mouse scrolled (1053, 393) with delta (0, 0)
Screenshot: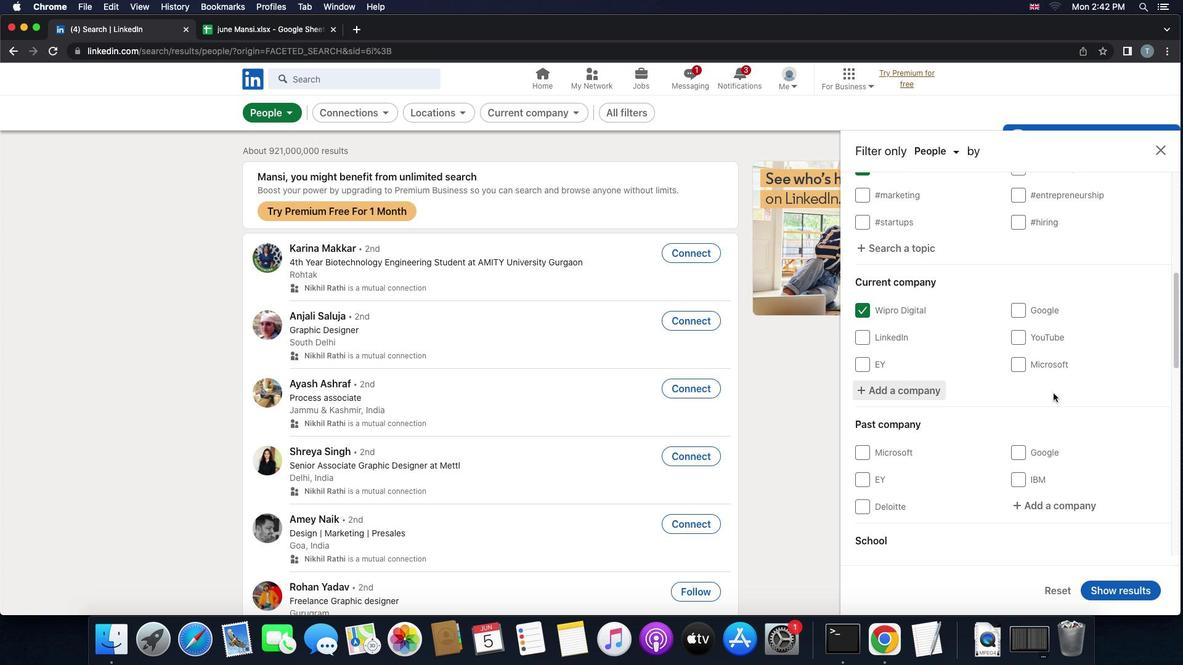 
Action: Mouse scrolled (1053, 393) with delta (0, 0)
Screenshot: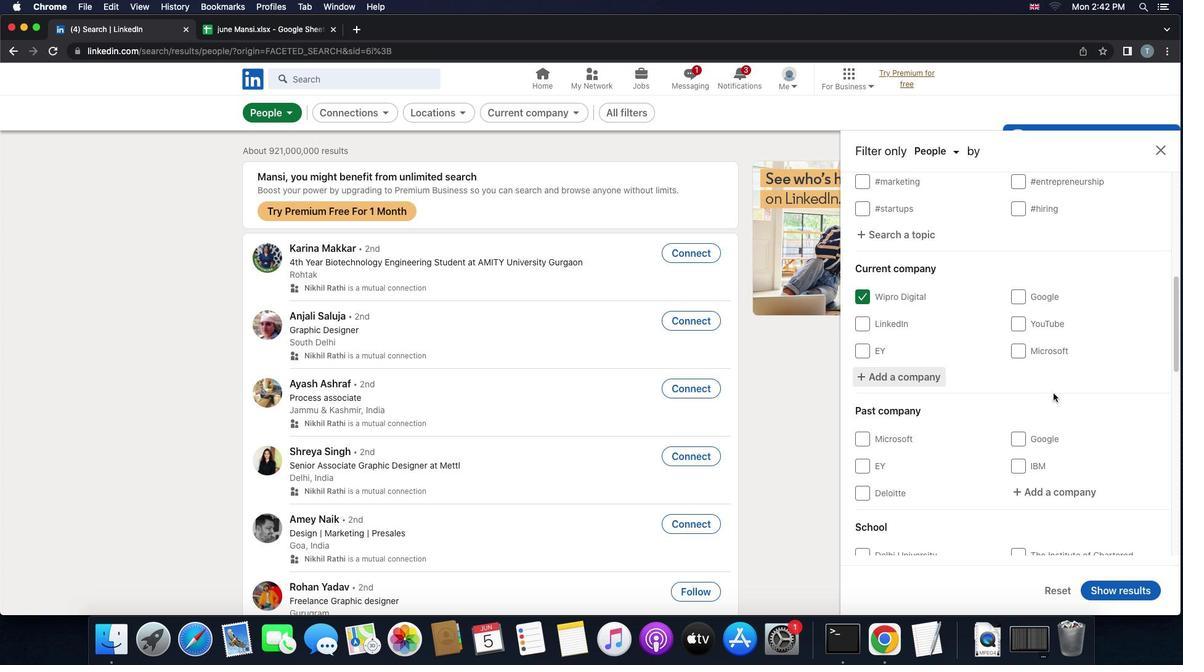 
Action: Mouse scrolled (1053, 393) with delta (0, 0)
Screenshot: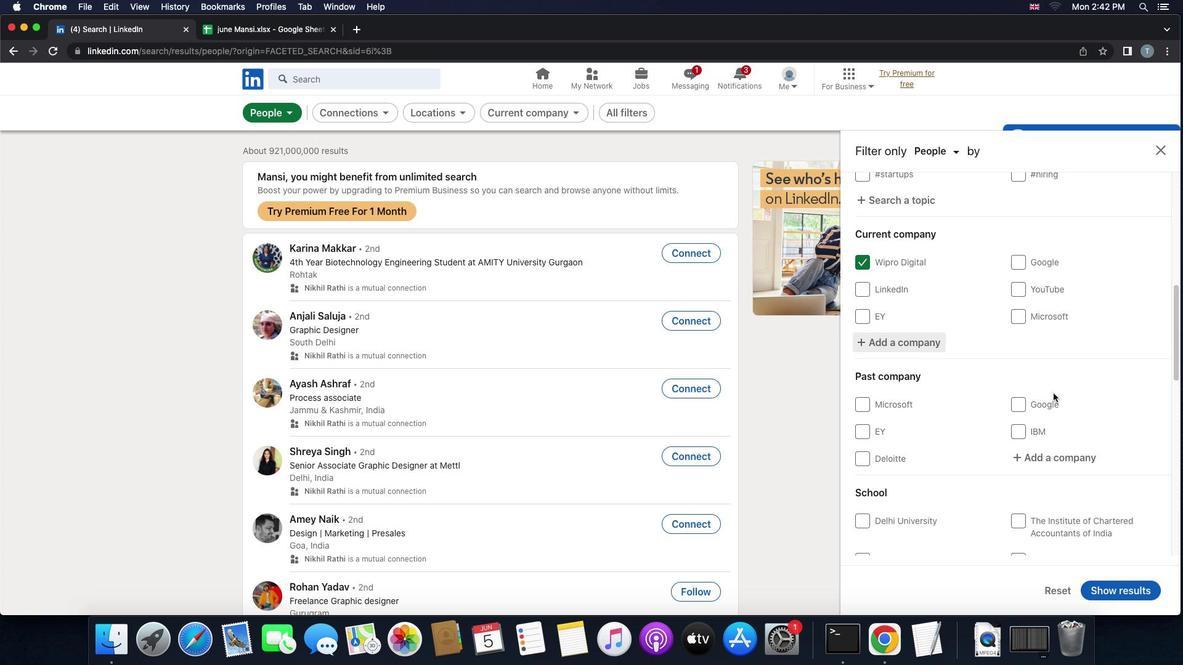 
Action: Mouse scrolled (1053, 393) with delta (0, -1)
Screenshot: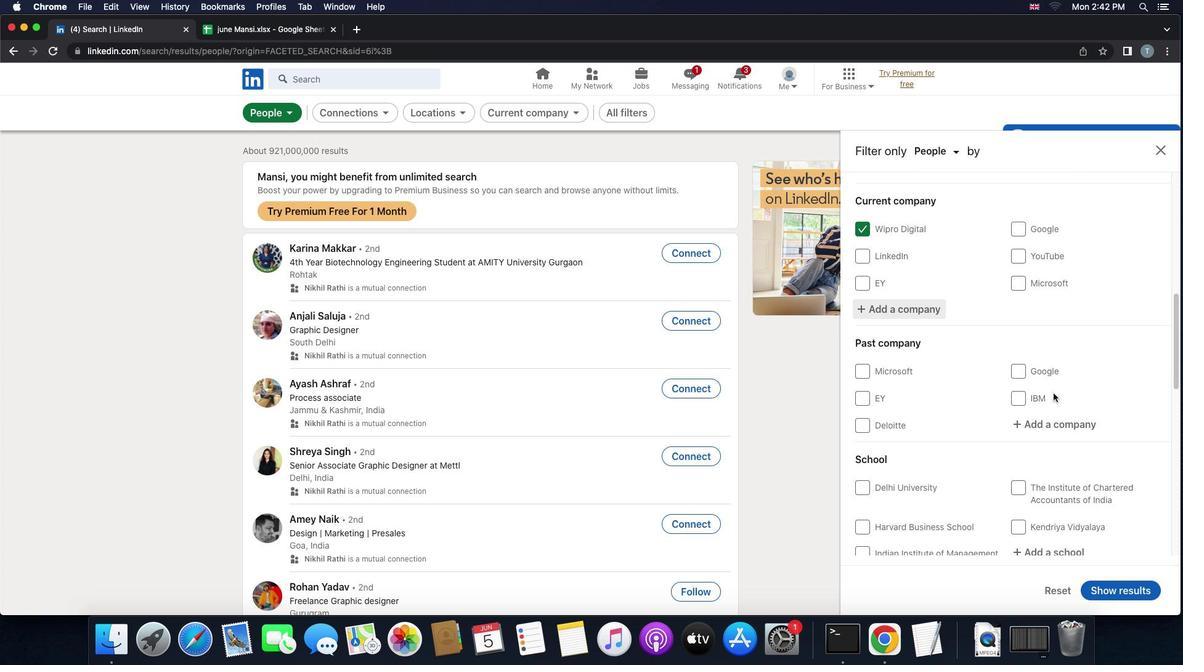 
Action: Mouse scrolled (1053, 393) with delta (0, 0)
Screenshot: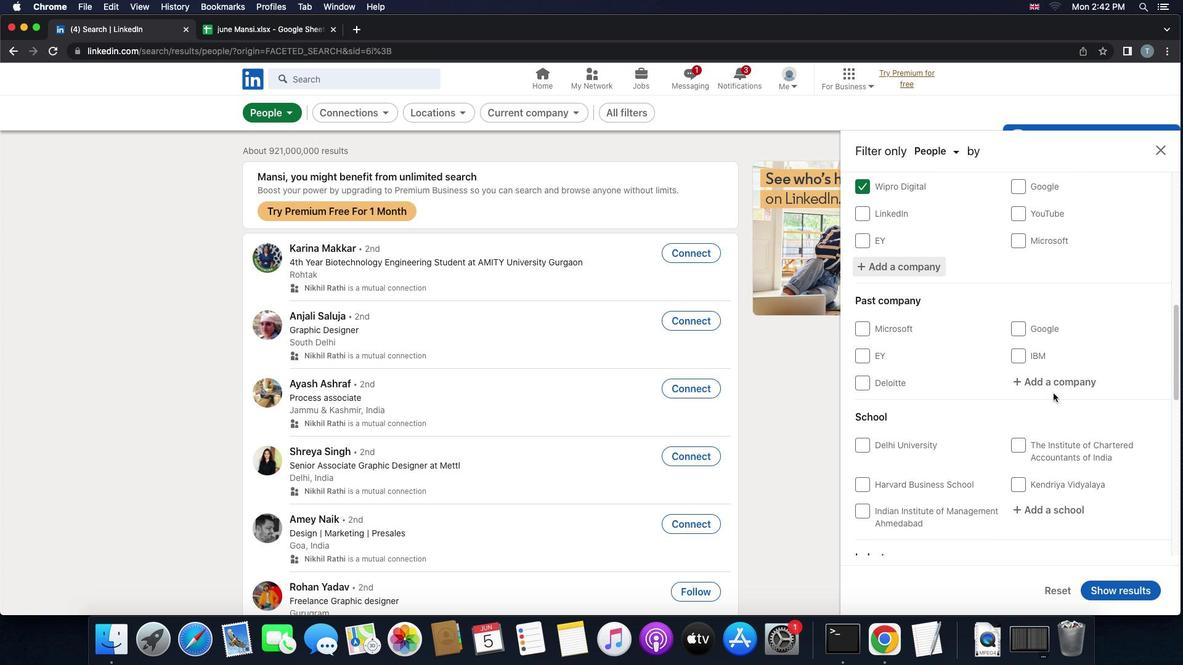 
Action: Mouse scrolled (1053, 393) with delta (0, 0)
Screenshot: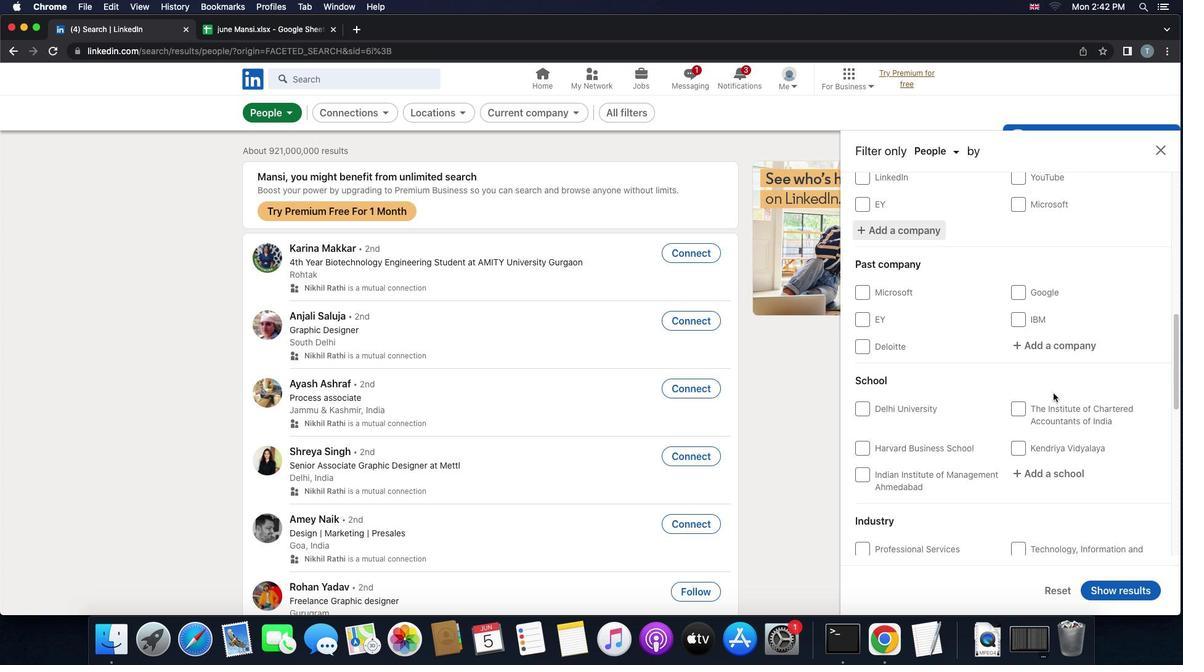 
Action: Mouse scrolled (1053, 393) with delta (0, 0)
Screenshot: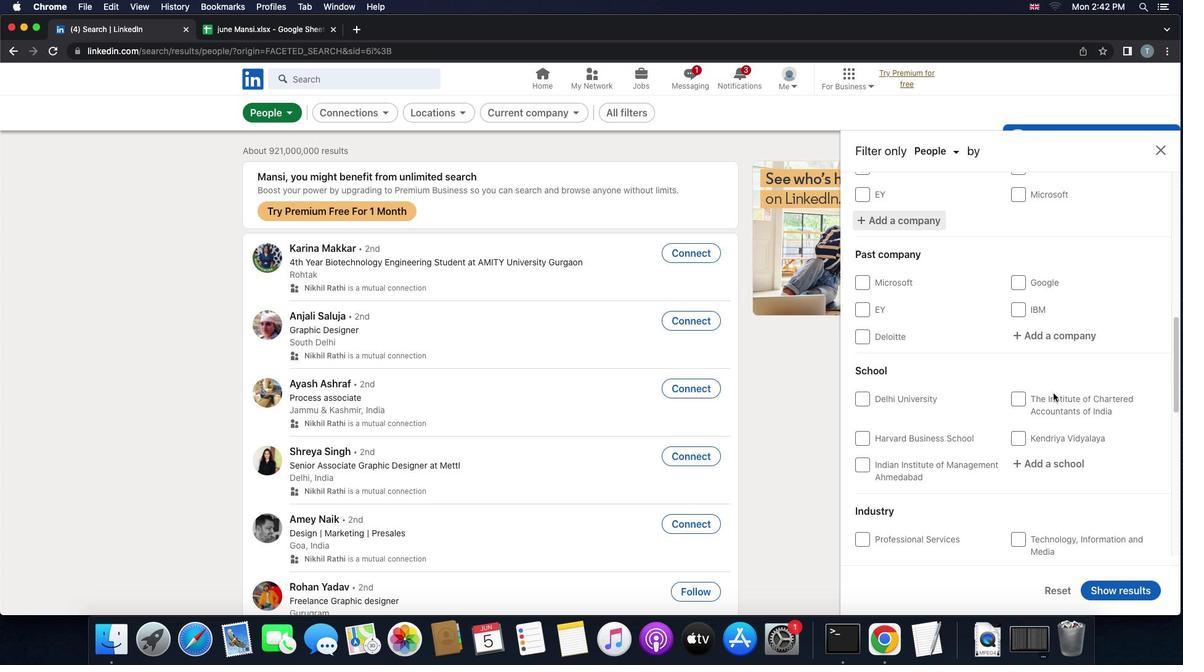 
Action: Mouse scrolled (1053, 393) with delta (0, -1)
Screenshot: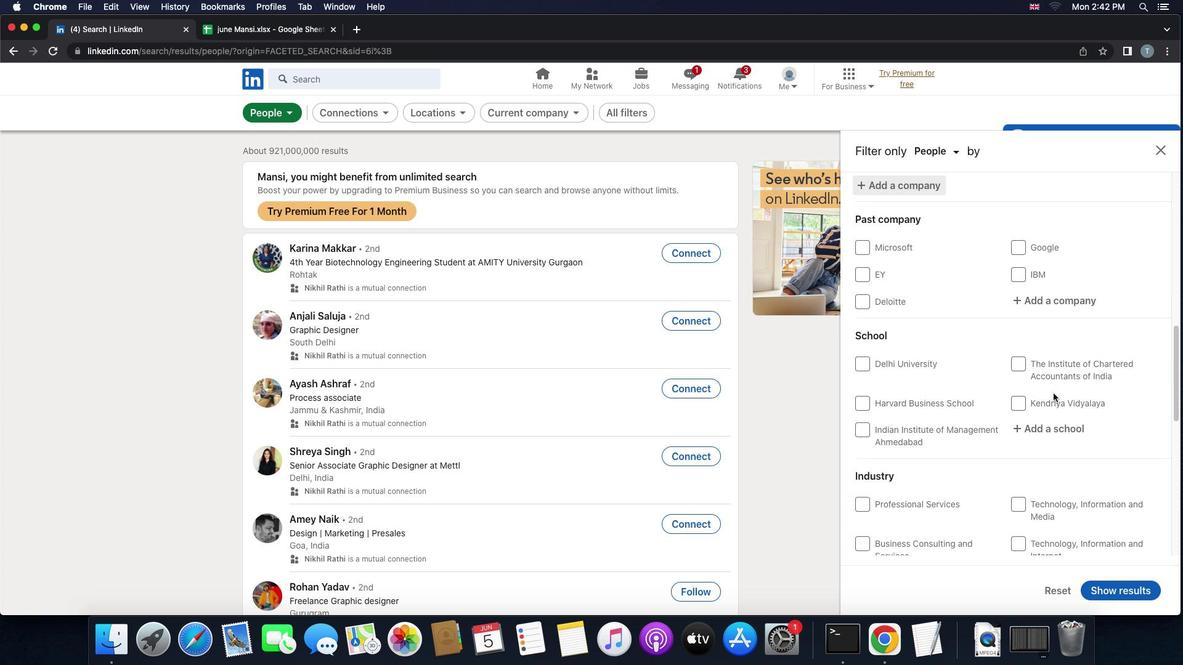 
Action: Mouse scrolled (1053, 393) with delta (0, 0)
Screenshot: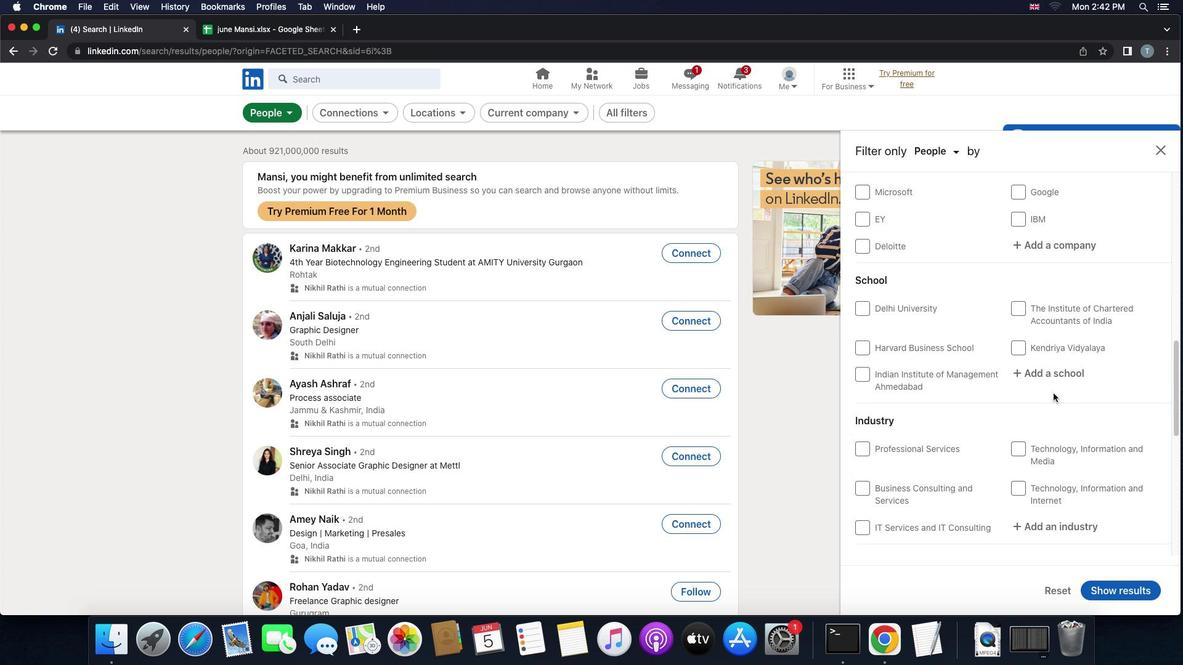 
Action: Mouse scrolled (1053, 393) with delta (0, 0)
Screenshot: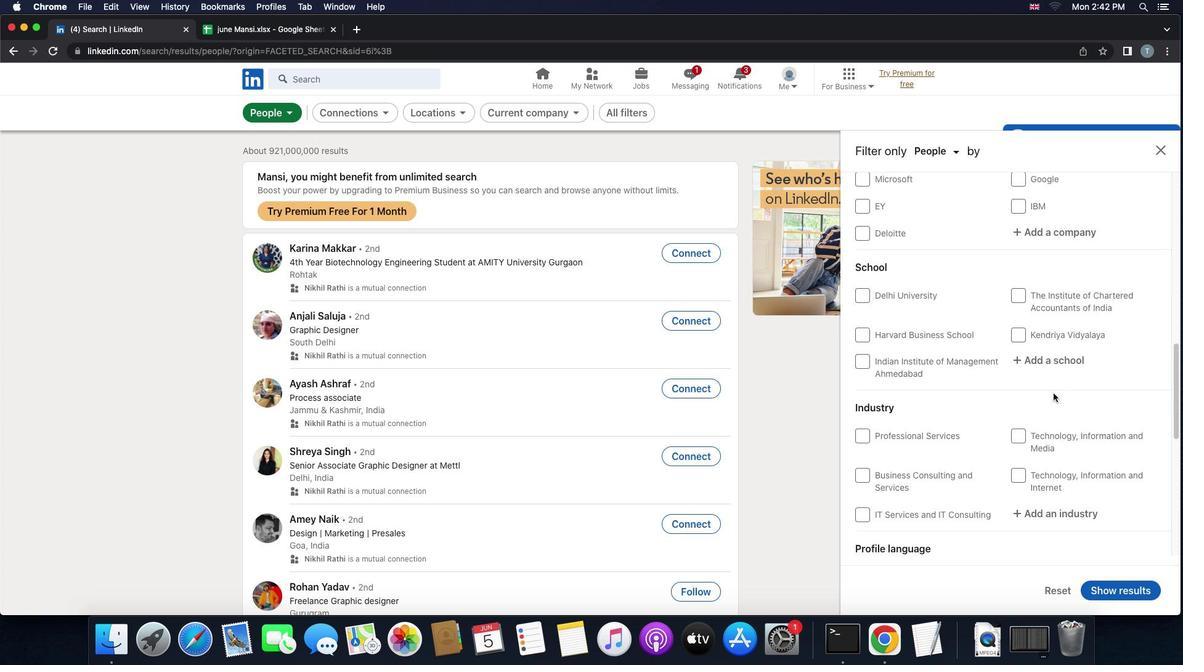 
Action: Mouse scrolled (1053, 393) with delta (0, -1)
Screenshot: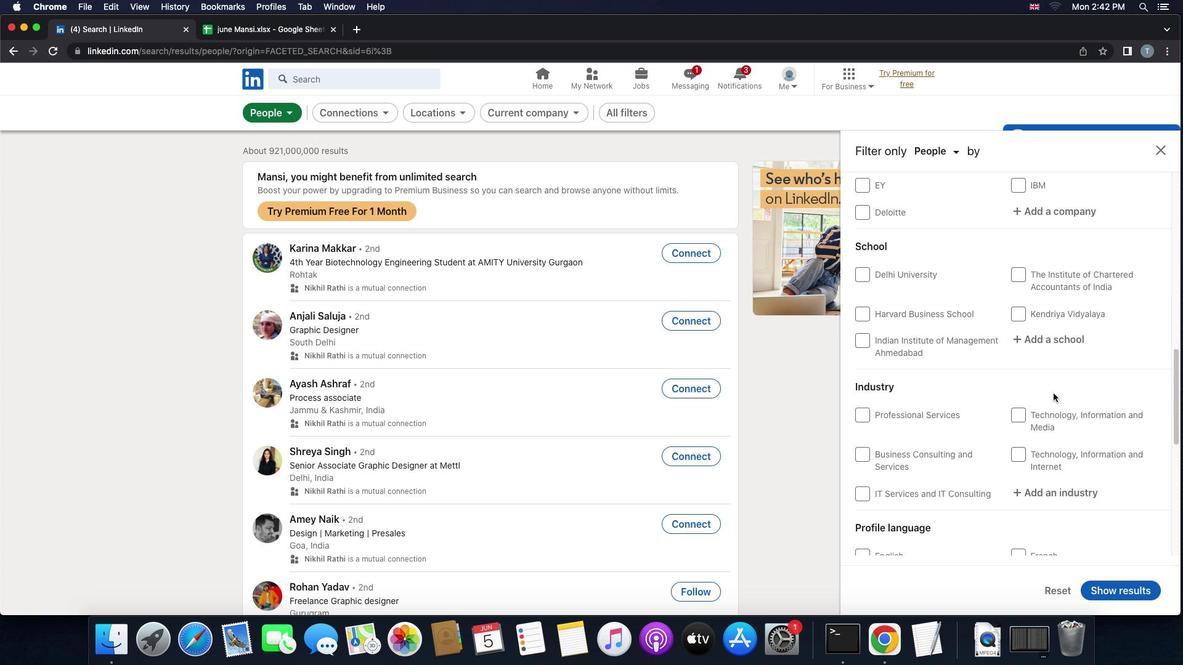 
Action: Mouse moved to (1048, 328)
Screenshot: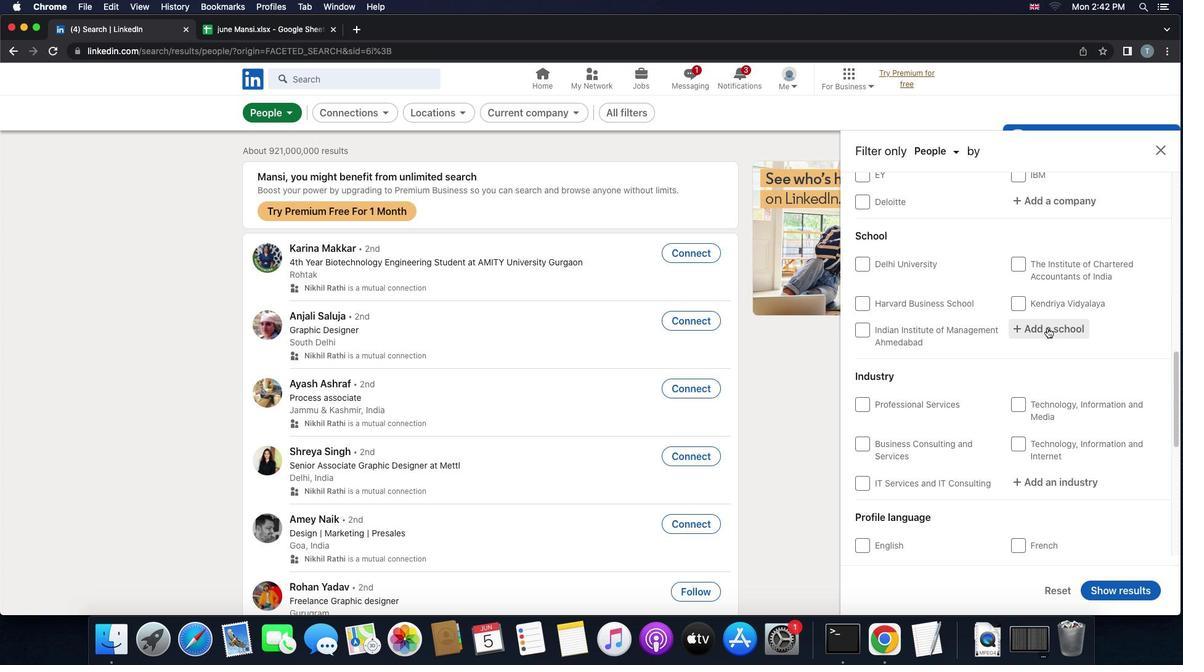 
Action: Mouse pressed left at (1048, 328)
Screenshot: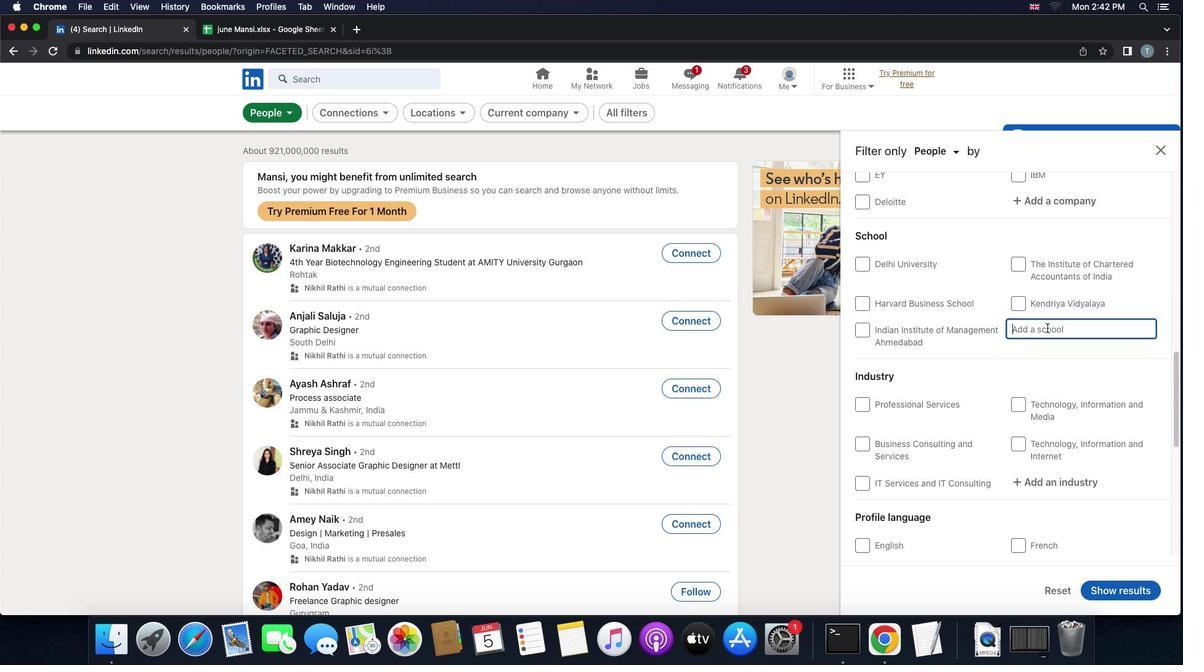 
Action: Key pressed 'a''g''n''e''l'Key.space'c''h''a''r''i''t''a''b''l''e'
Screenshot: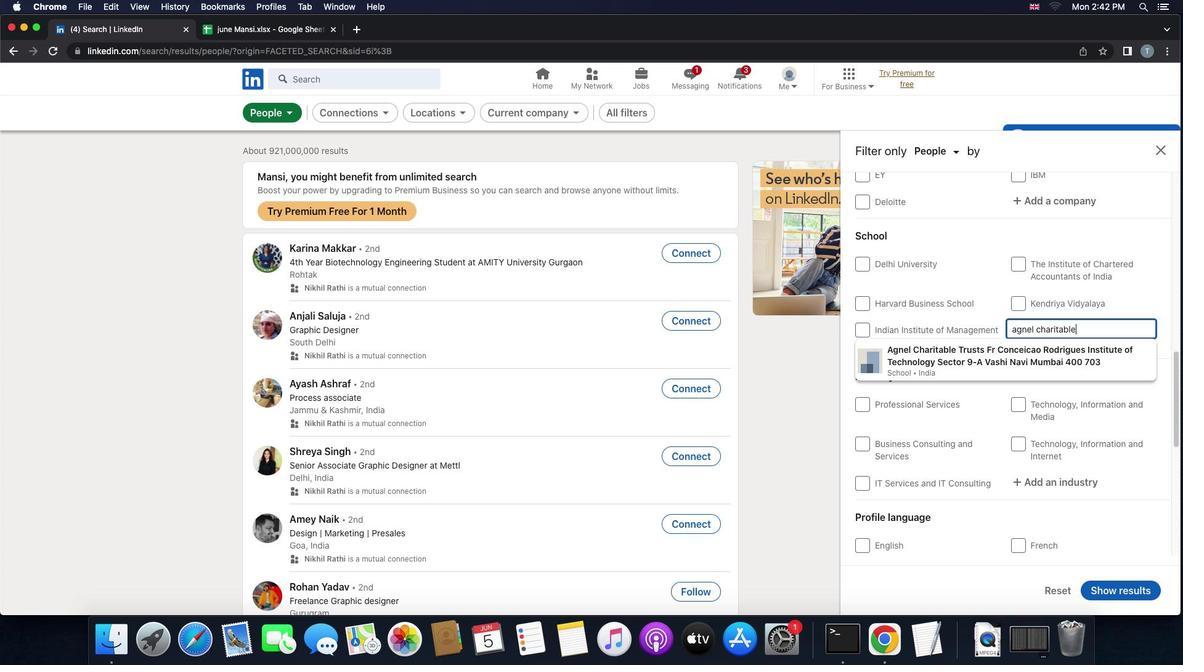 
Action: Mouse moved to (1020, 364)
Screenshot: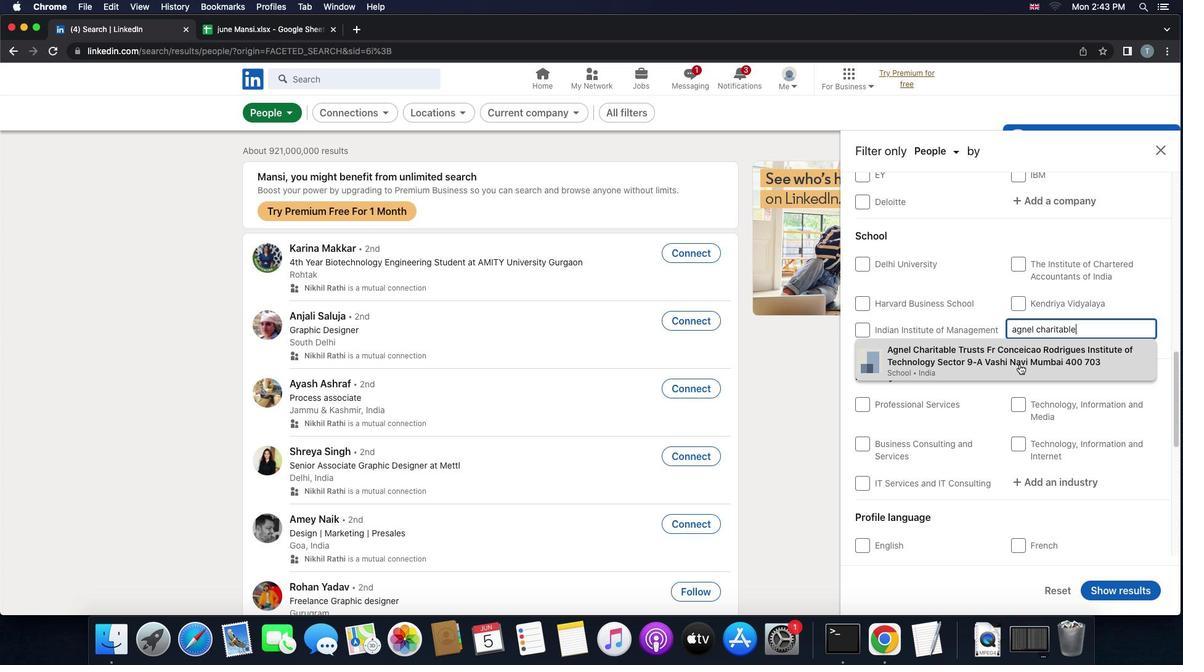 
Action: Mouse pressed left at (1020, 364)
Screenshot: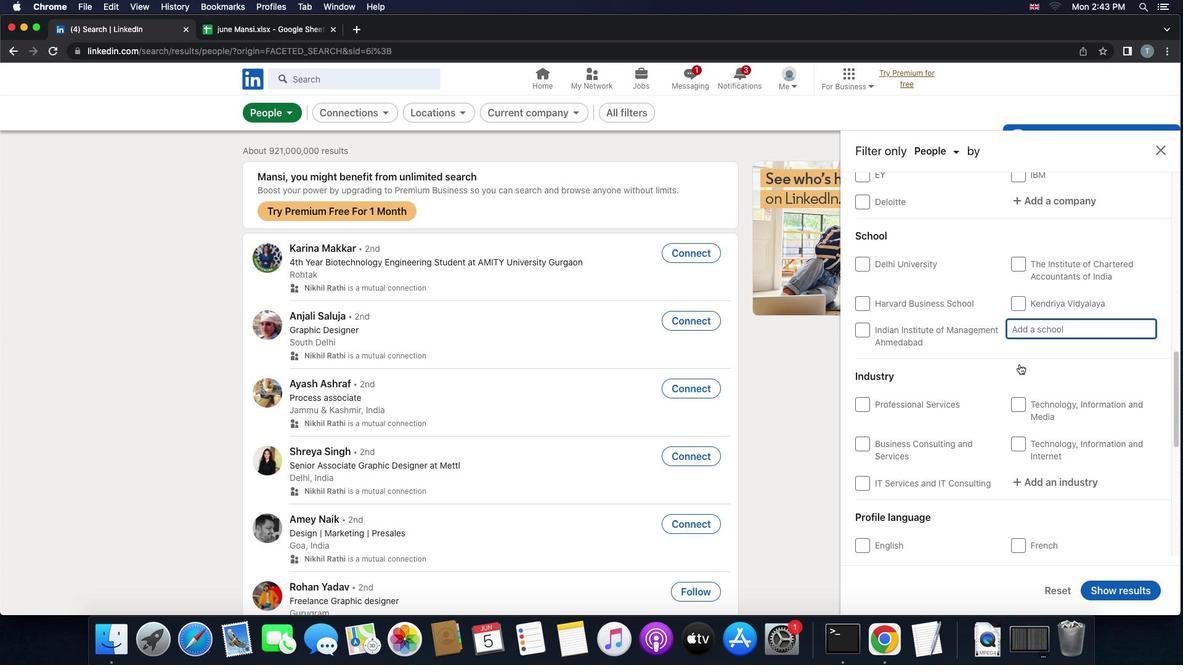 
Action: Mouse moved to (1038, 385)
Screenshot: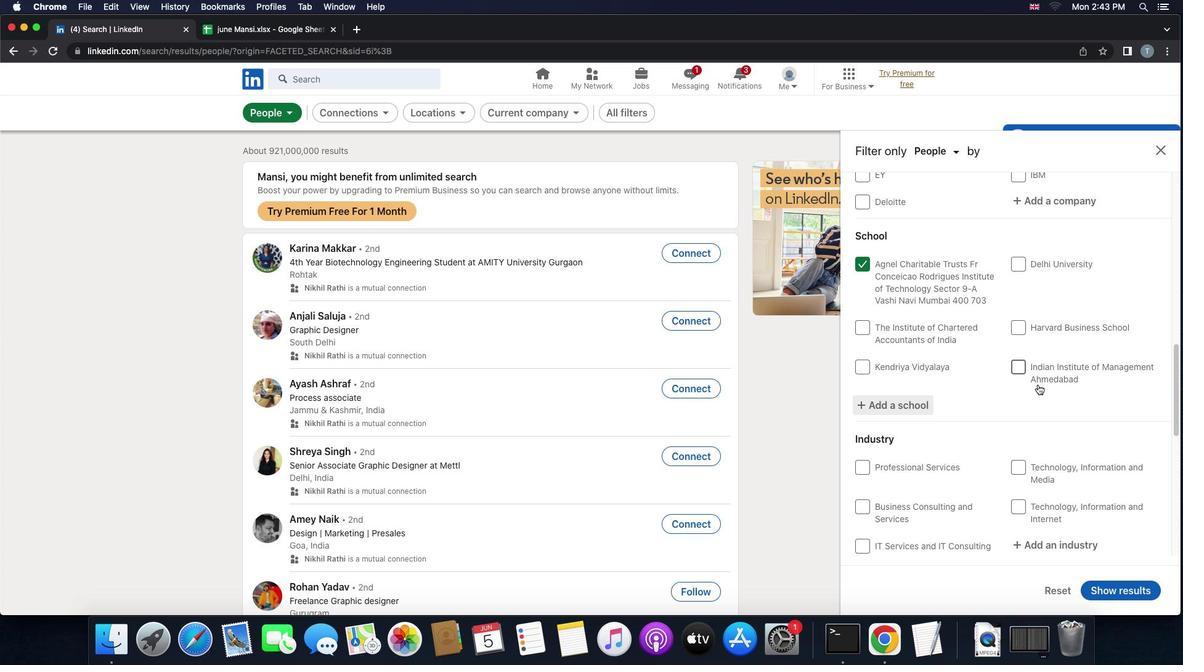 
Action: Mouse scrolled (1038, 385) with delta (0, 0)
Screenshot: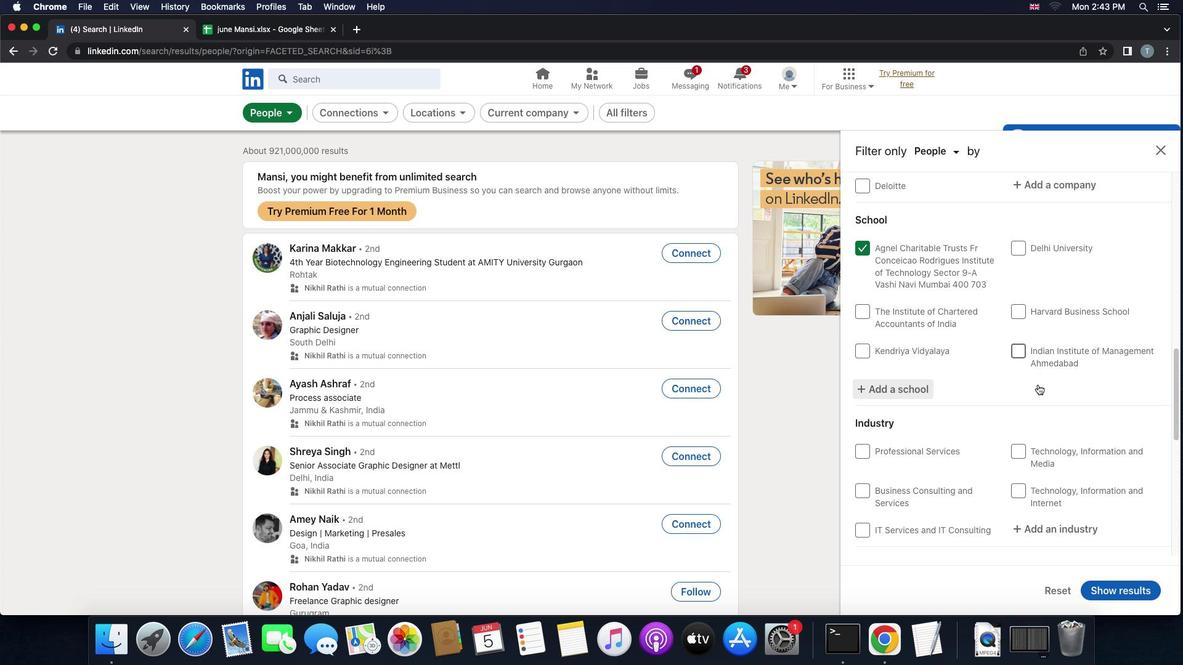 
Action: Mouse scrolled (1038, 385) with delta (0, 0)
Screenshot: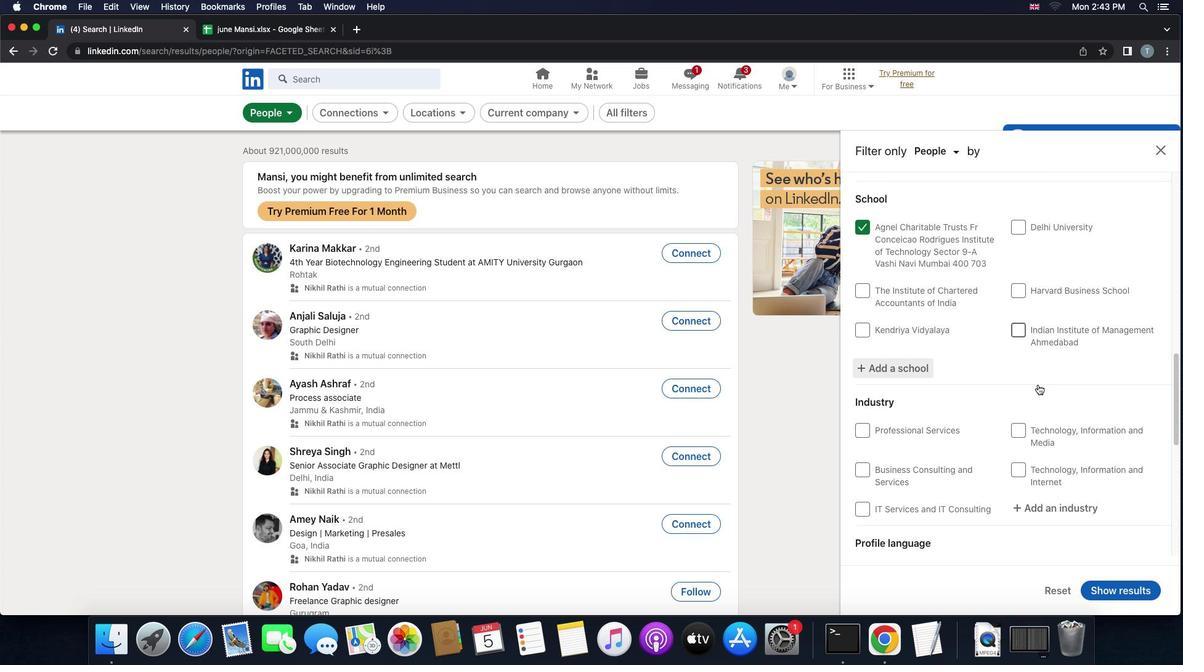 
Action: Mouse scrolled (1038, 385) with delta (0, -1)
Screenshot: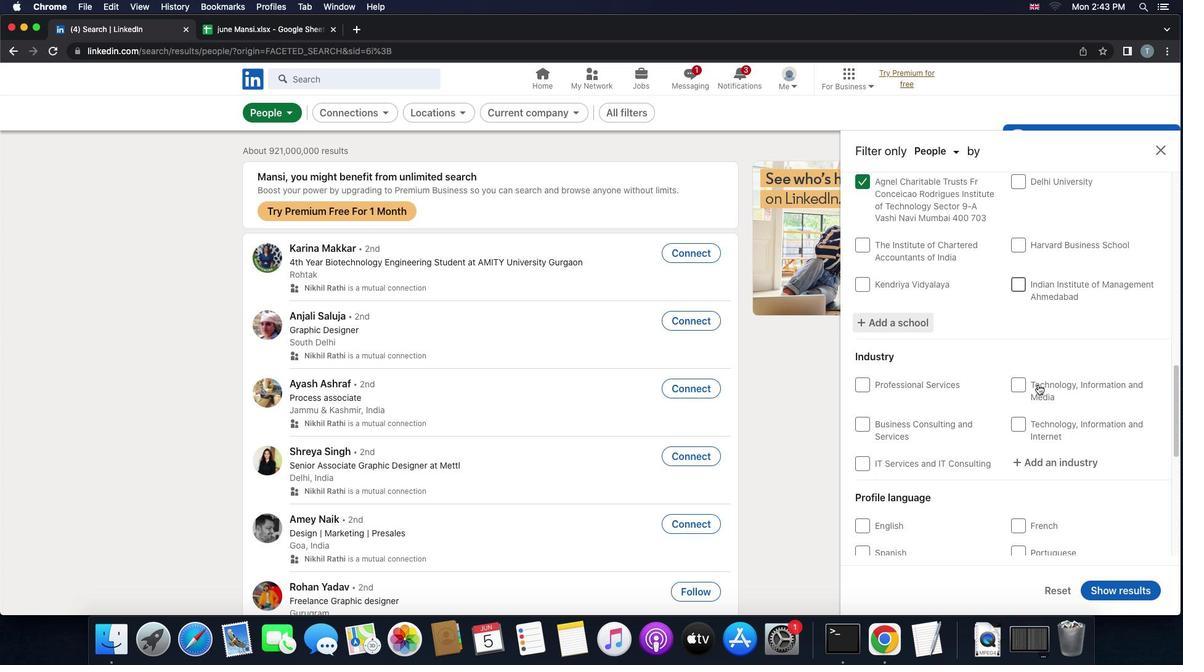 
Action: Mouse scrolled (1038, 385) with delta (0, -1)
Screenshot: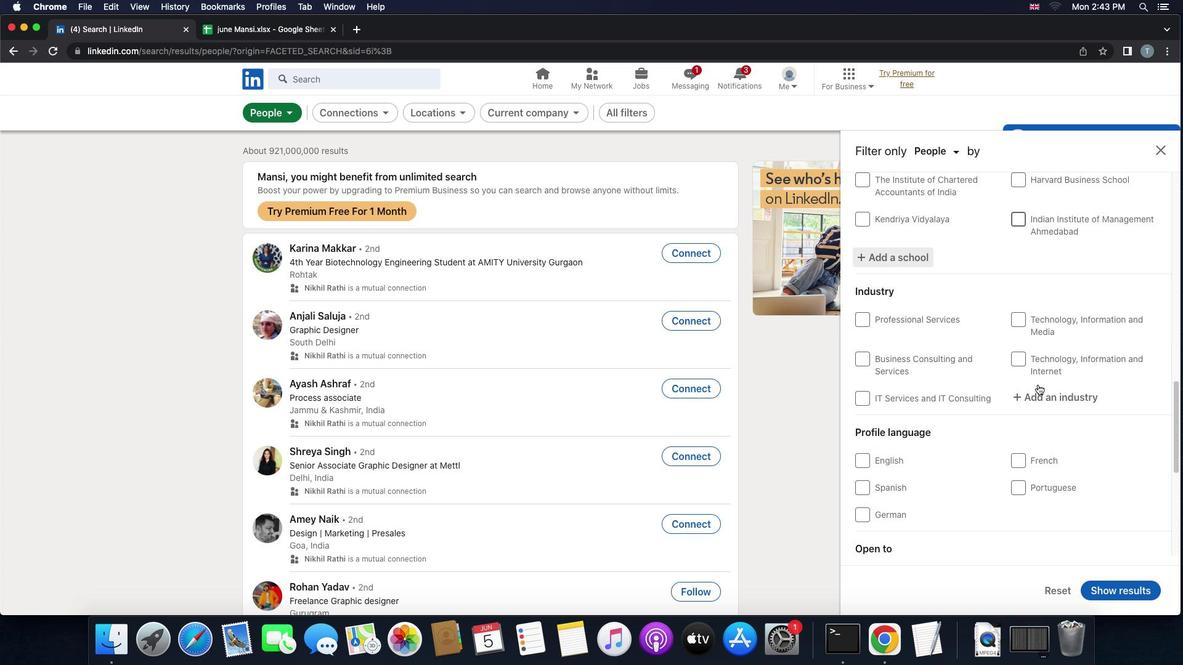 
Action: Mouse scrolled (1038, 385) with delta (0, 0)
Screenshot: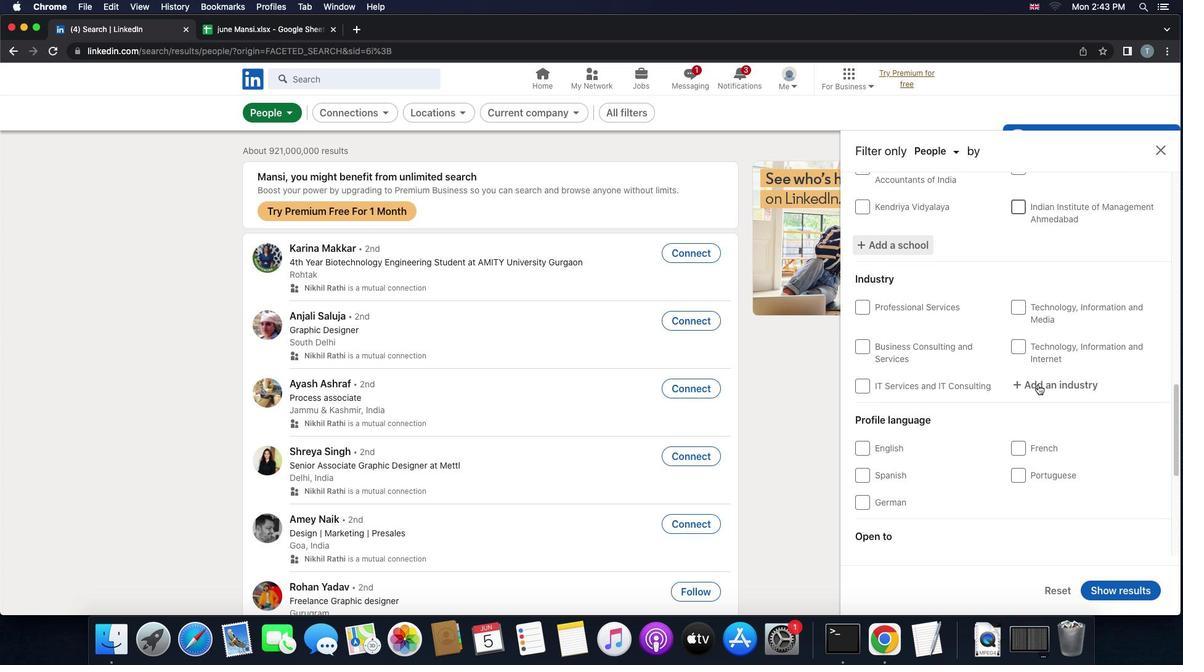 
Action: Mouse scrolled (1038, 385) with delta (0, 0)
Screenshot: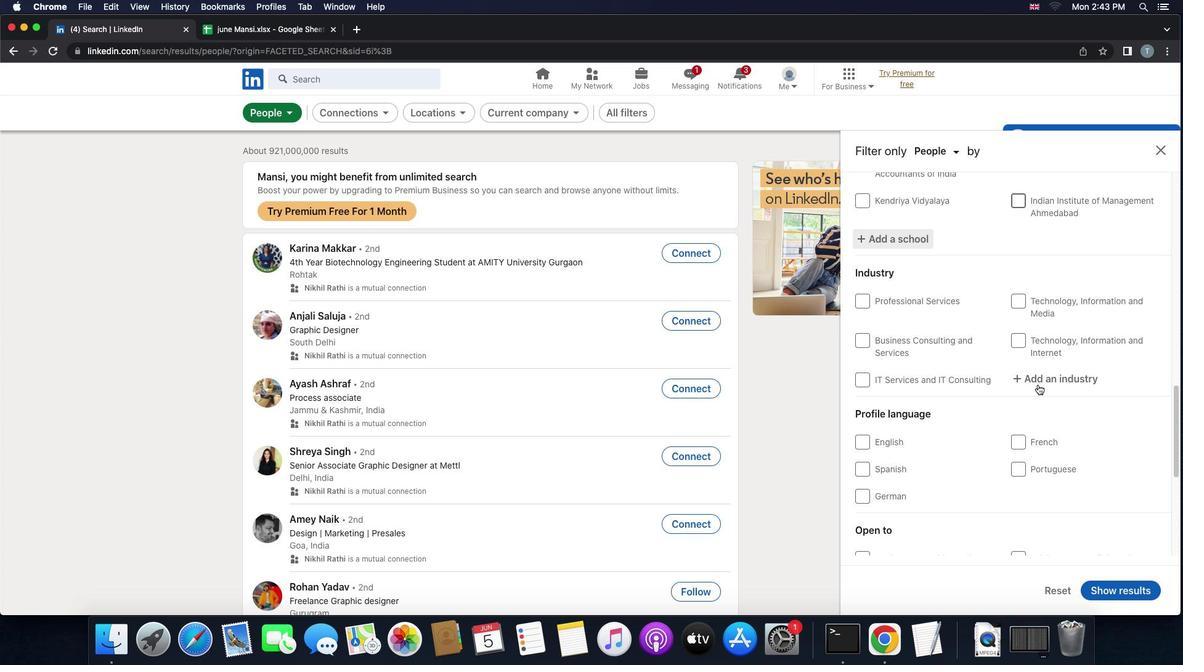 
Action: Mouse scrolled (1038, 385) with delta (0, 0)
Screenshot: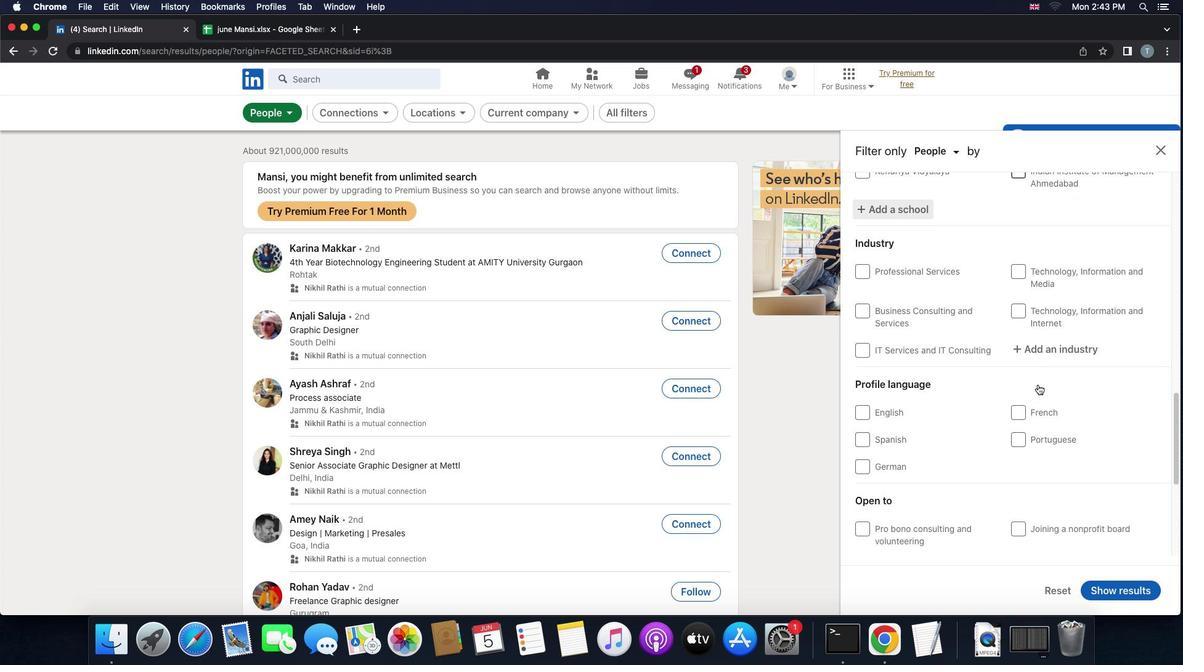 
Action: Mouse moved to (1075, 335)
Screenshot: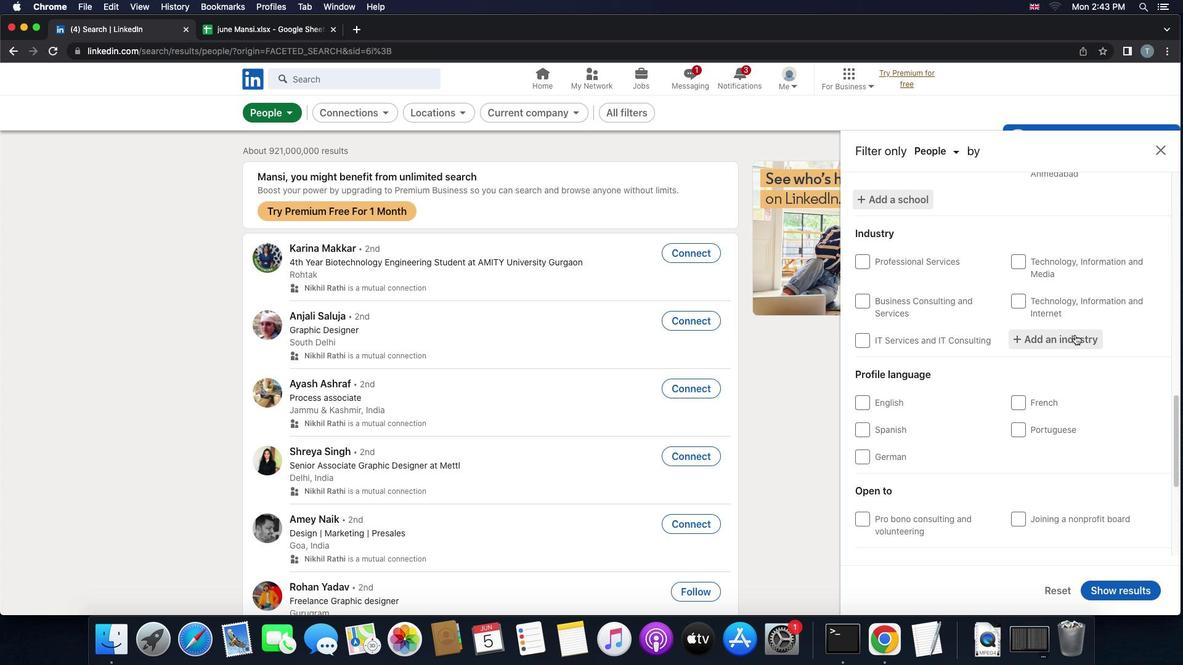 
Action: Mouse pressed left at (1075, 335)
Screenshot: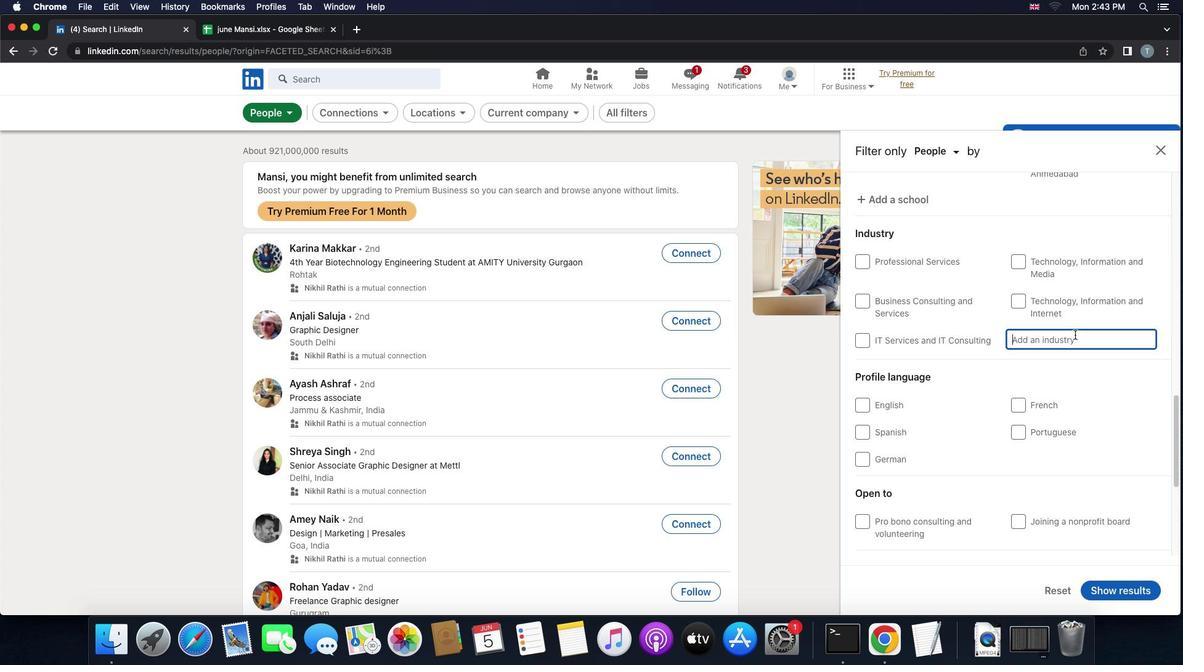 
Action: Mouse moved to (1078, 336)
Screenshot: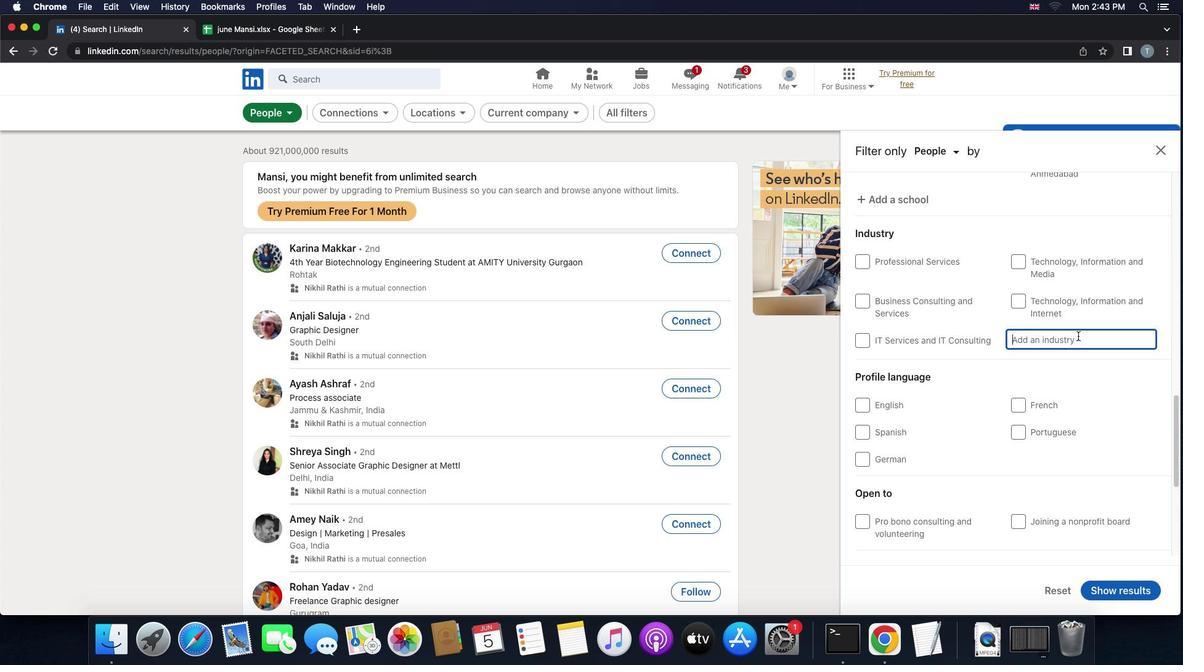 
Action: Key pressed 'c''o''n''s''e''r'
Screenshot: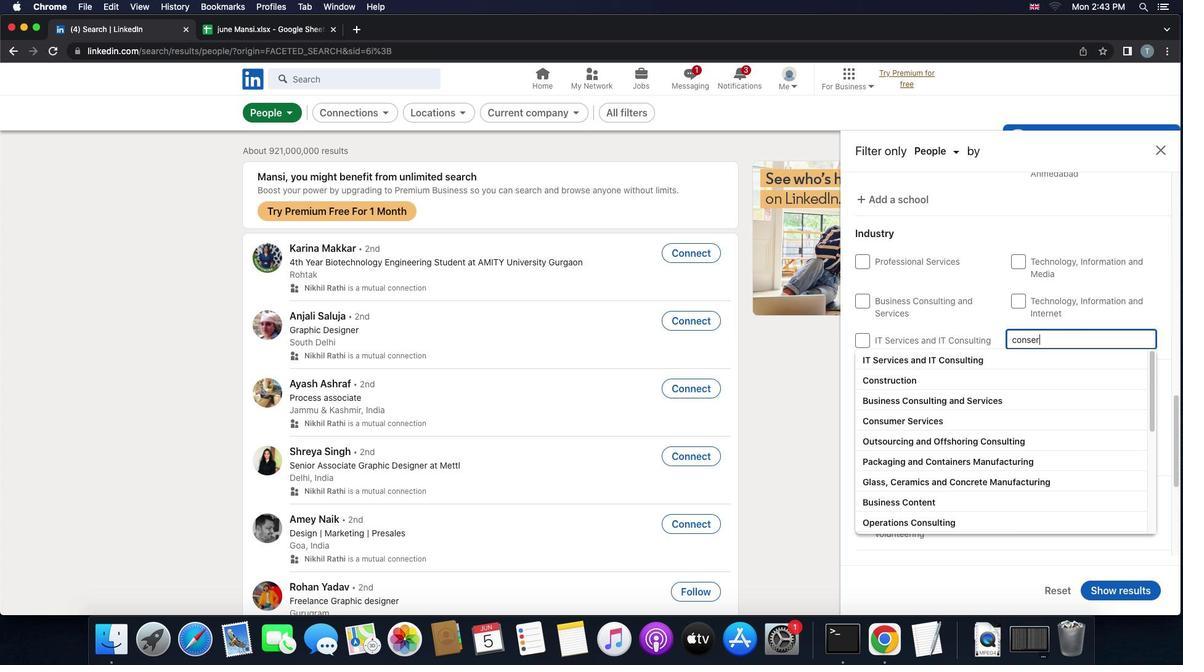 
Action: Mouse moved to (995, 357)
Screenshot: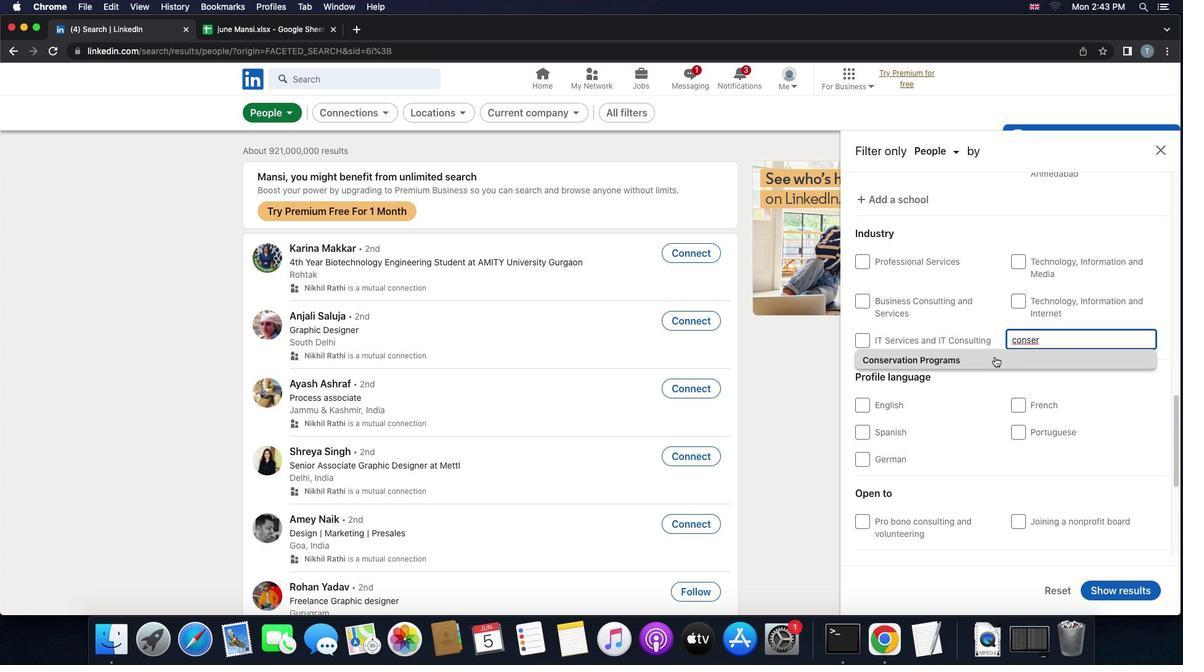 
Action: Mouse pressed left at (995, 357)
Screenshot: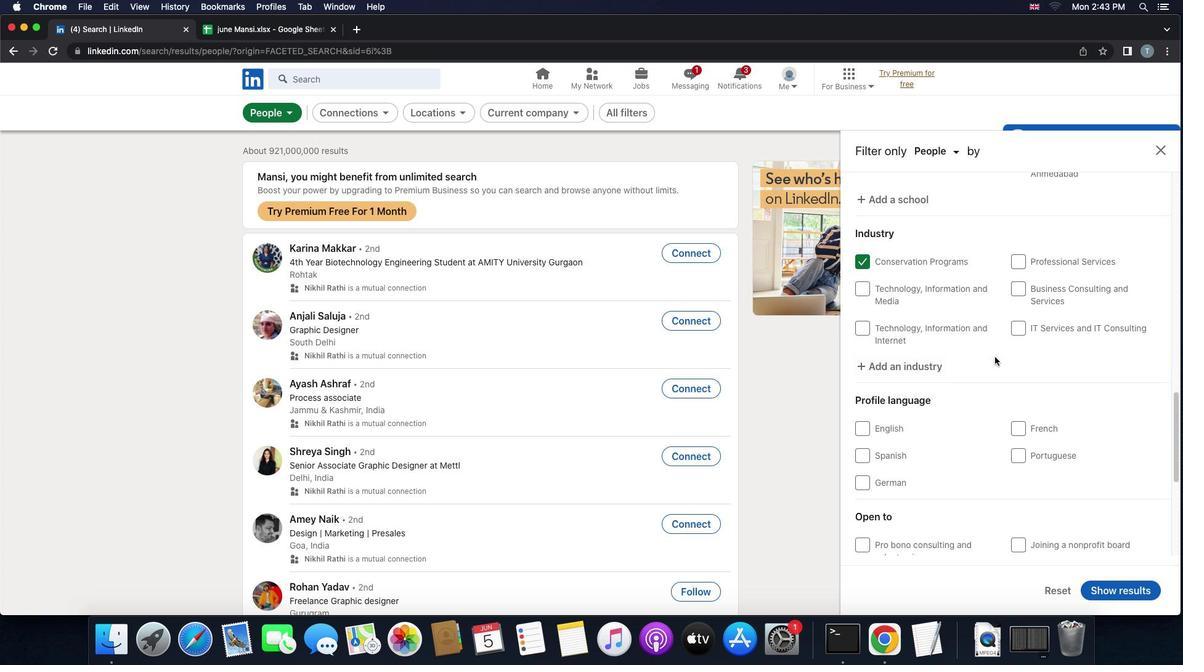 
Action: Mouse scrolled (995, 357) with delta (0, 0)
Screenshot: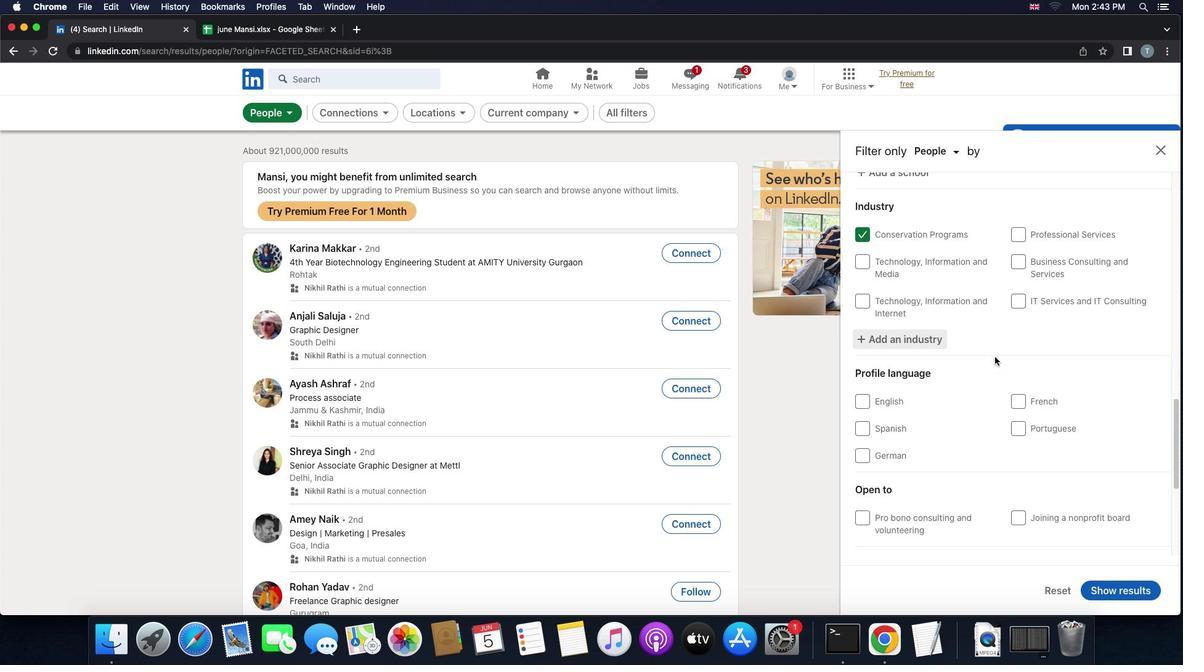 
Action: Mouse scrolled (995, 357) with delta (0, 0)
Screenshot: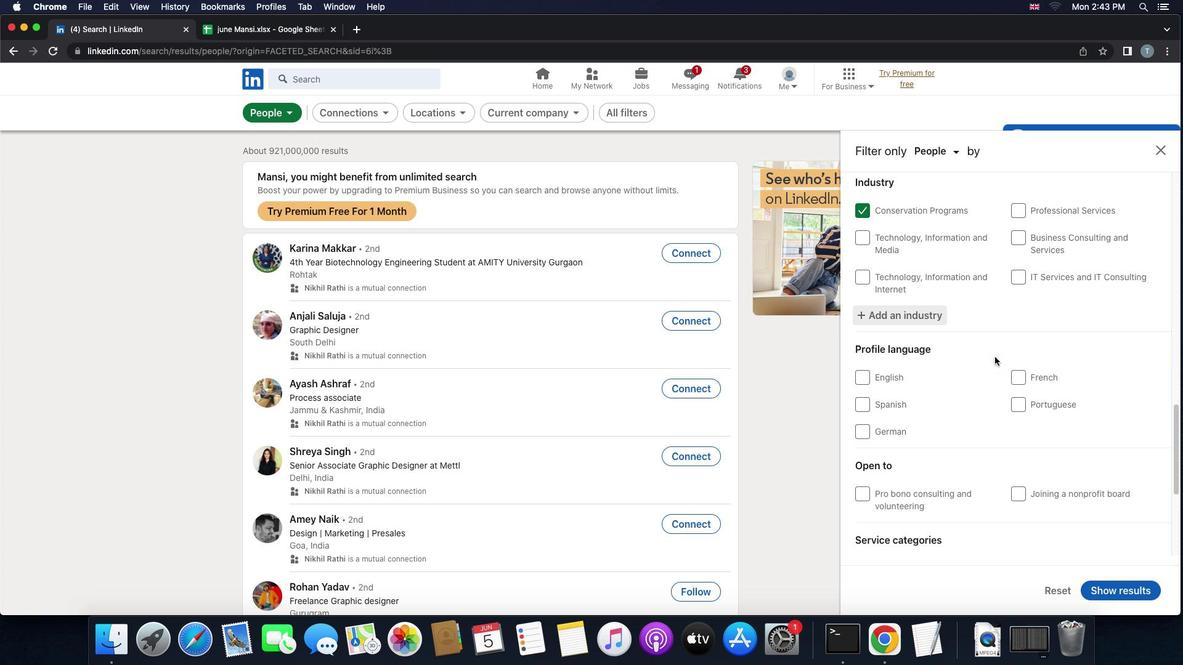 
Action: Mouse scrolled (995, 357) with delta (0, -1)
Screenshot: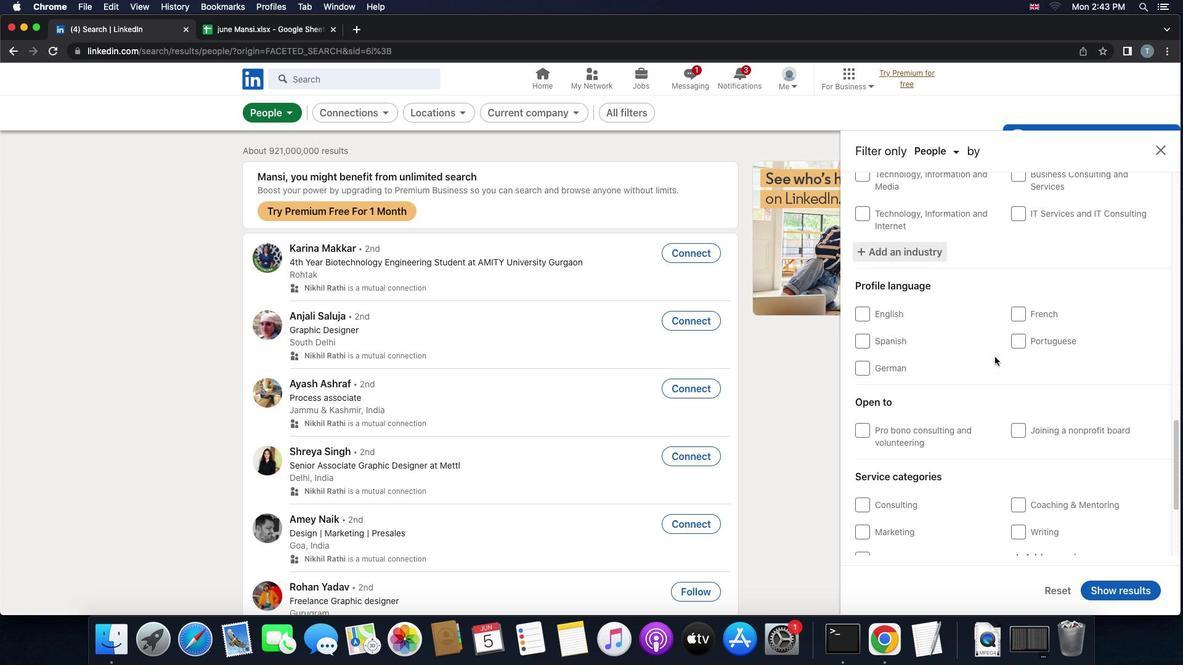 
Action: Mouse scrolled (995, 357) with delta (0, -1)
Screenshot: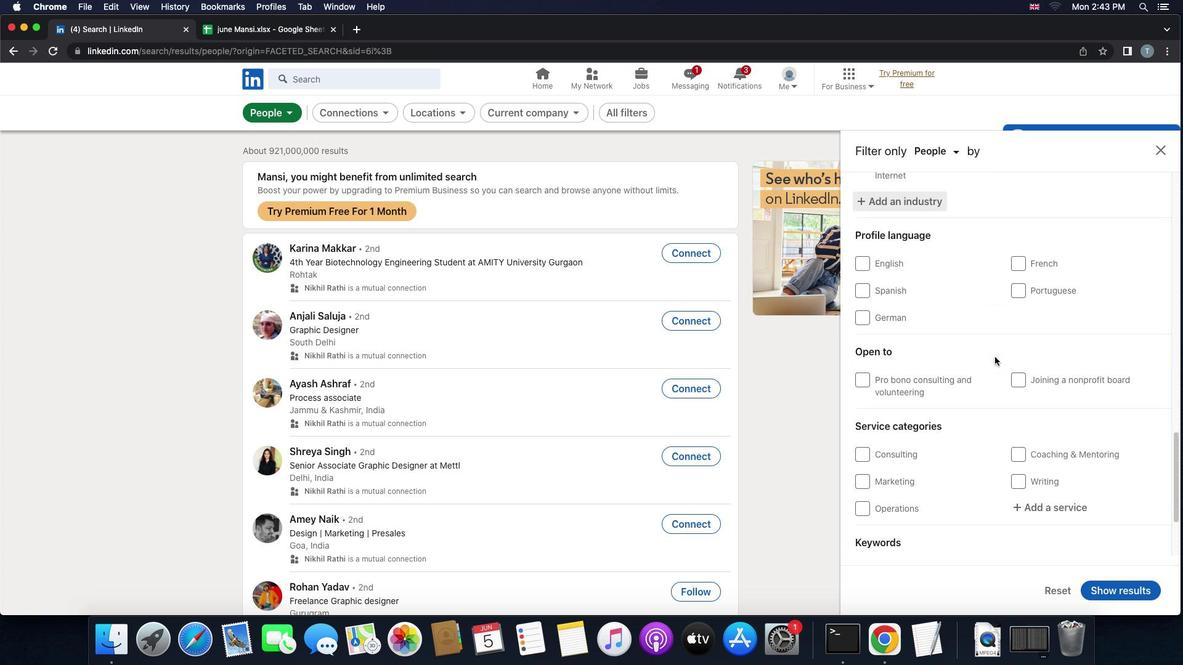 
Action: Mouse moved to (1018, 315)
Screenshot: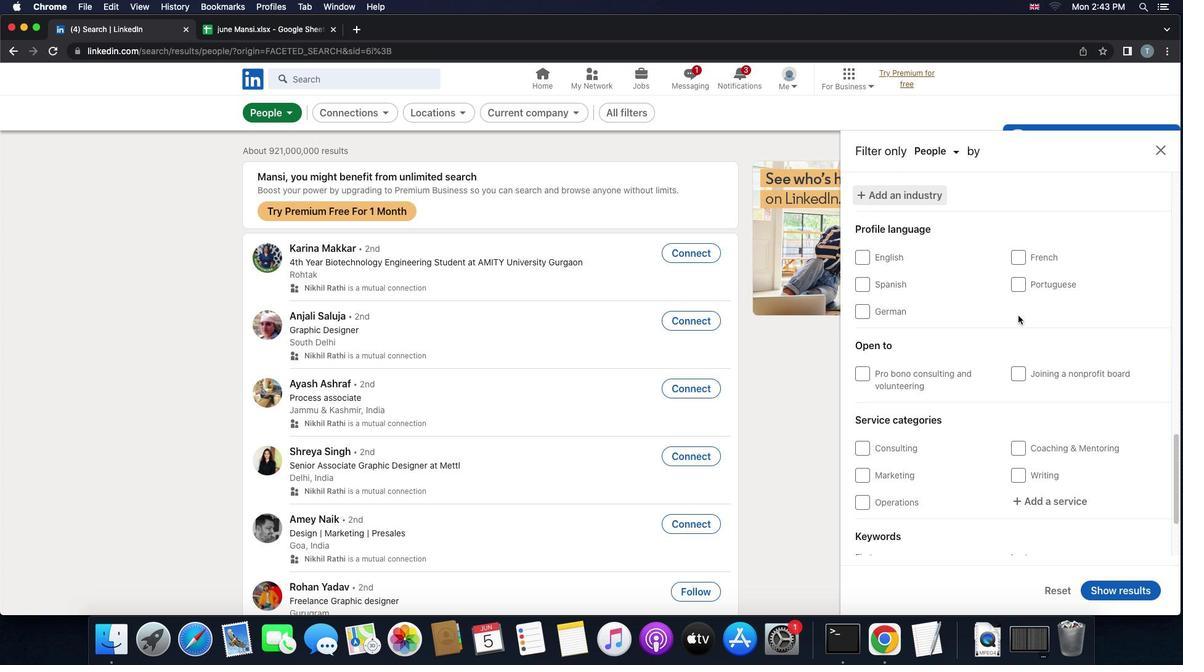 
Action: Mouse scrolled (1018, 315) with delta (0, 0)
Screenshot: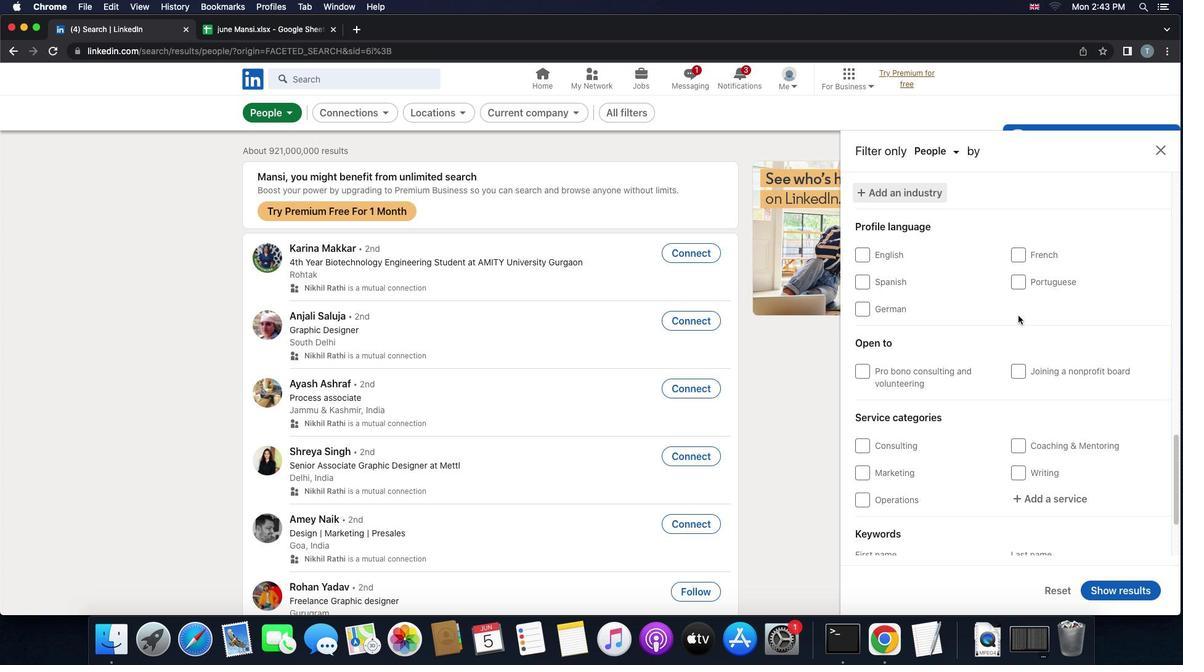 
Action: Mouse scrolled (1018, 315) with delta (0, 0)
Screenshot: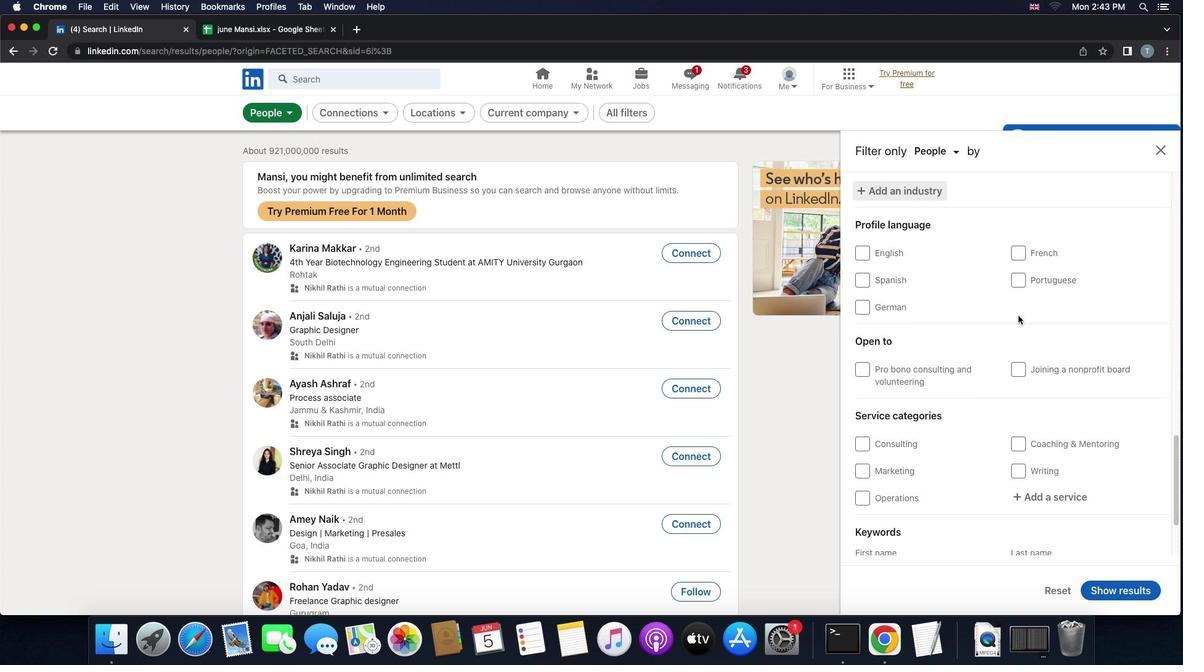 
Action: Mouse scrolled (1018, 315) with delta (0, 0)
Screenshot: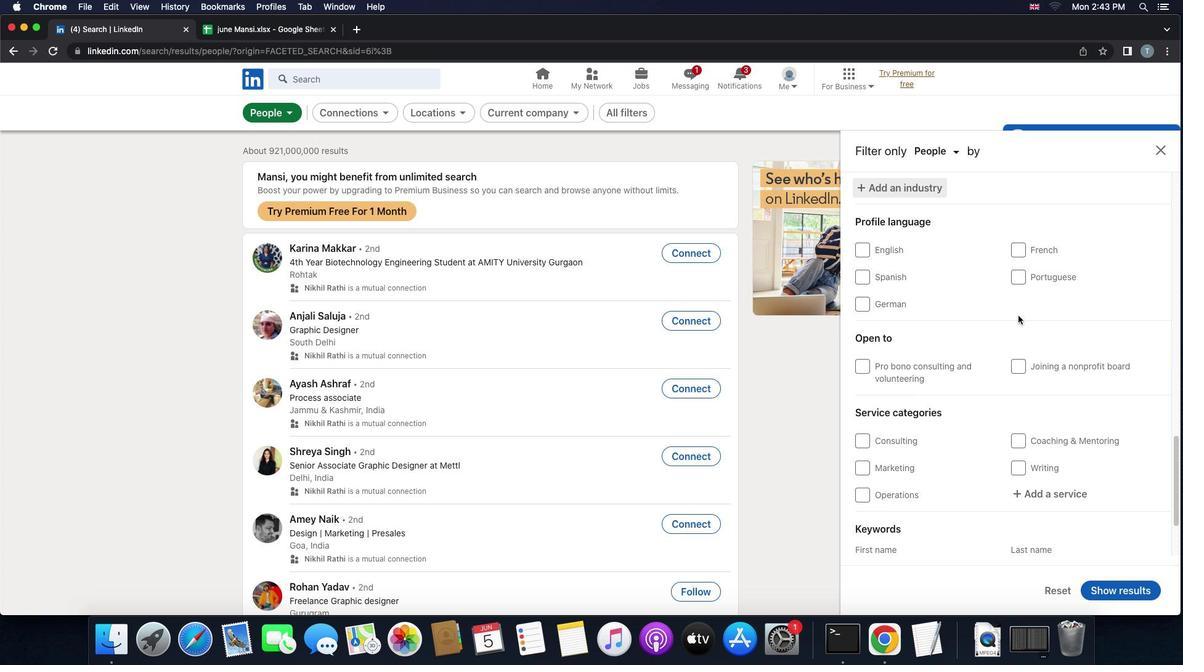 
Action: Mouse moved to (880, 247)
Screenshot: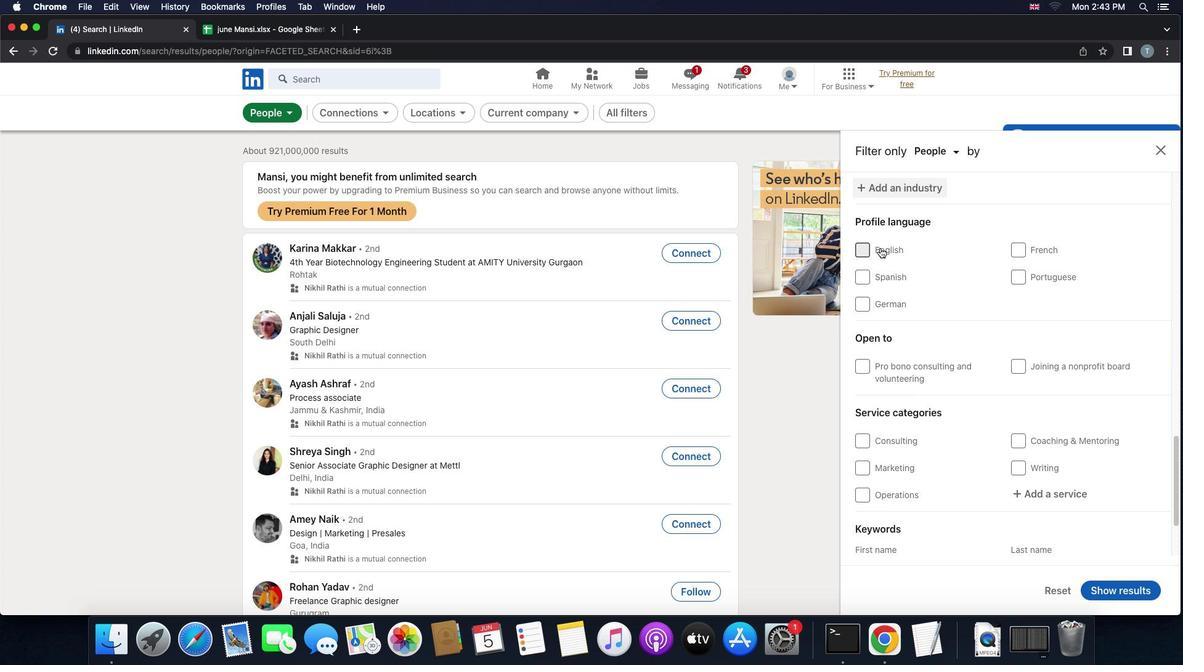 
Action: Mouse pressed left at (880, 247)
Screenshot: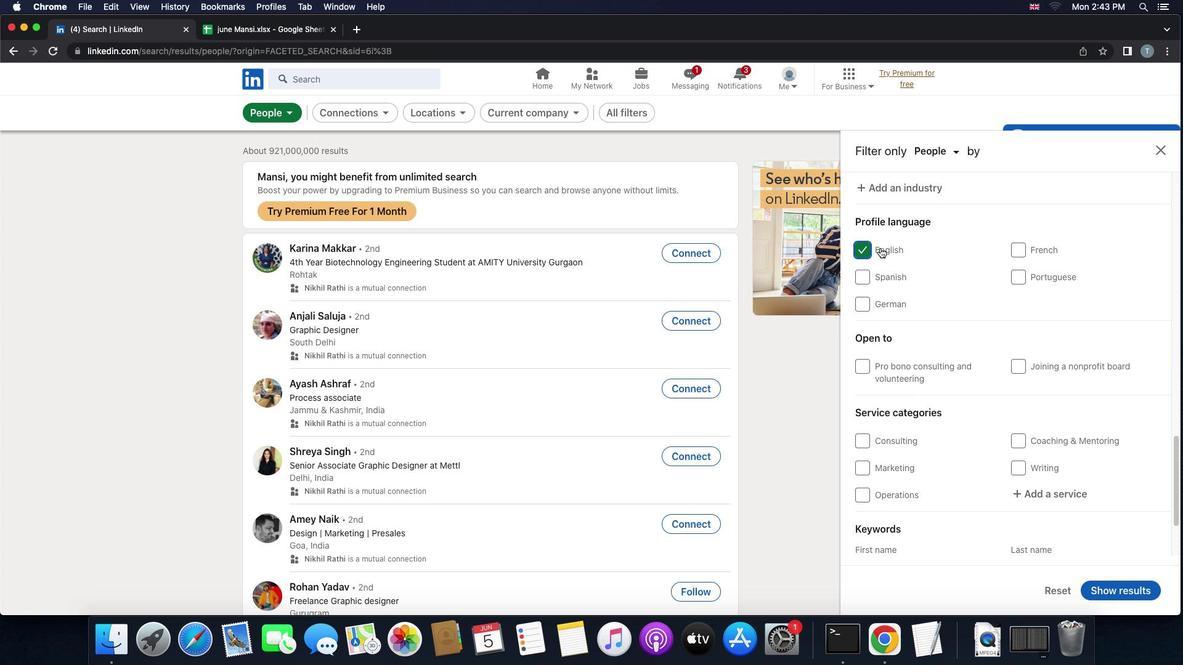 
Action: Mouse moved to (1015, 331)
Screenshot: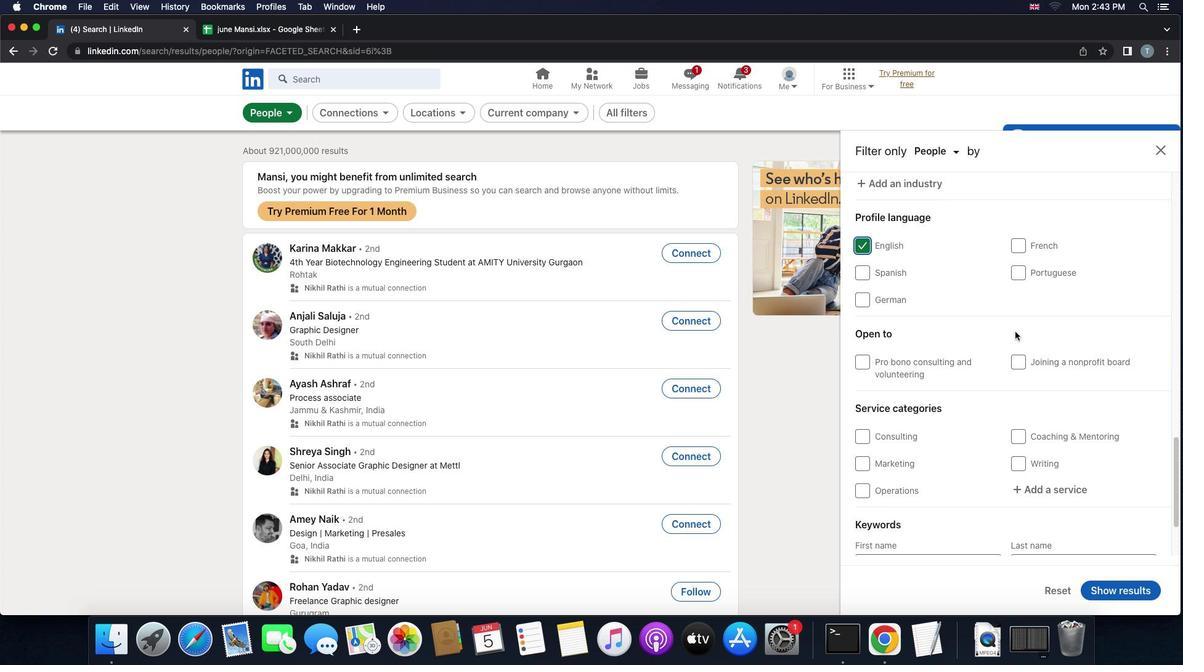 
Action: Mouse scrolled (1015, 331) with delta (0, 0)
Screenshot: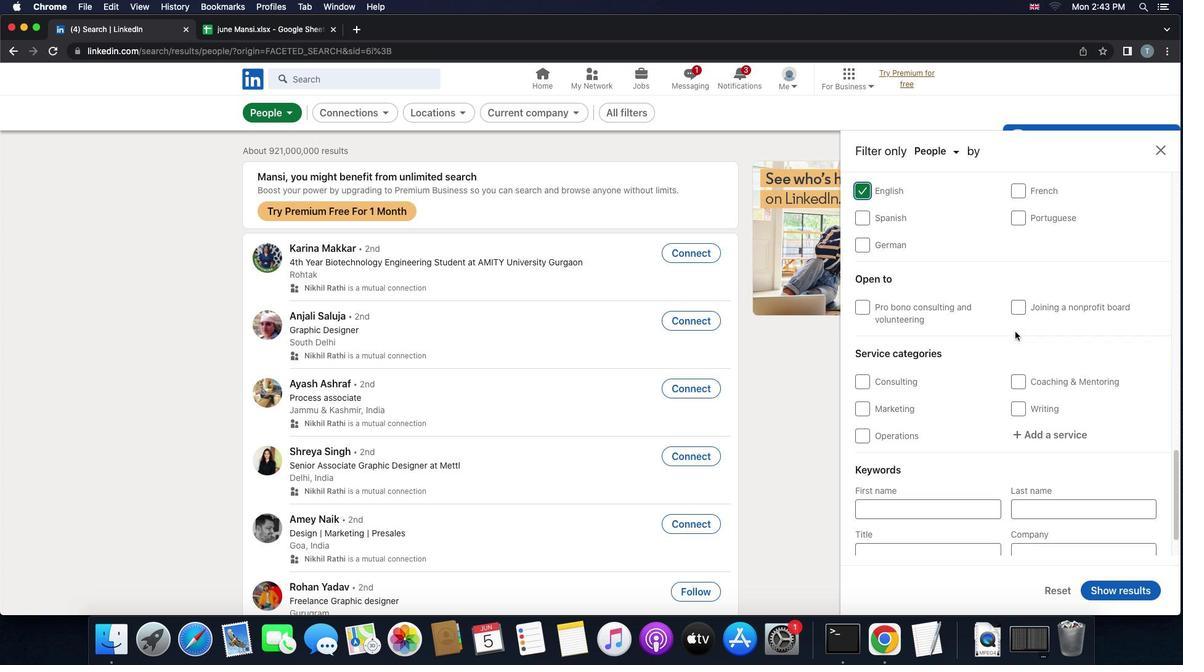
Action: Mouse scrolled (1015, 331) with delta (0, 0)
Screenshot: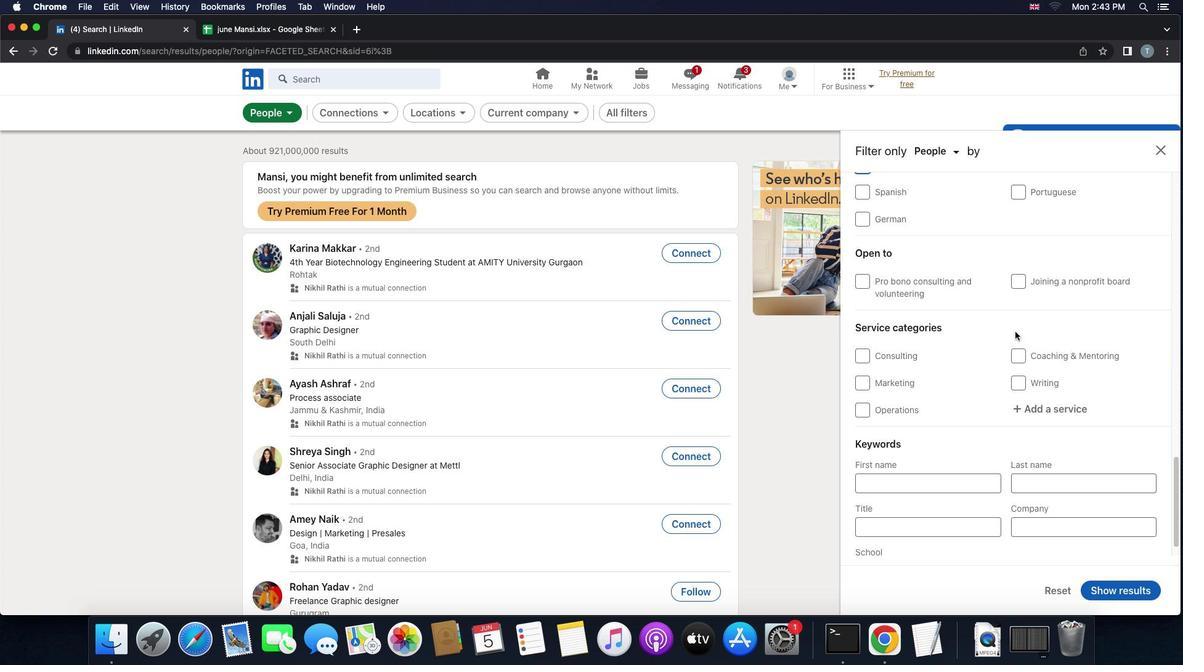 
Action: Mouse scrolled (1015, 331) with delta (0, -1)
Screenshot: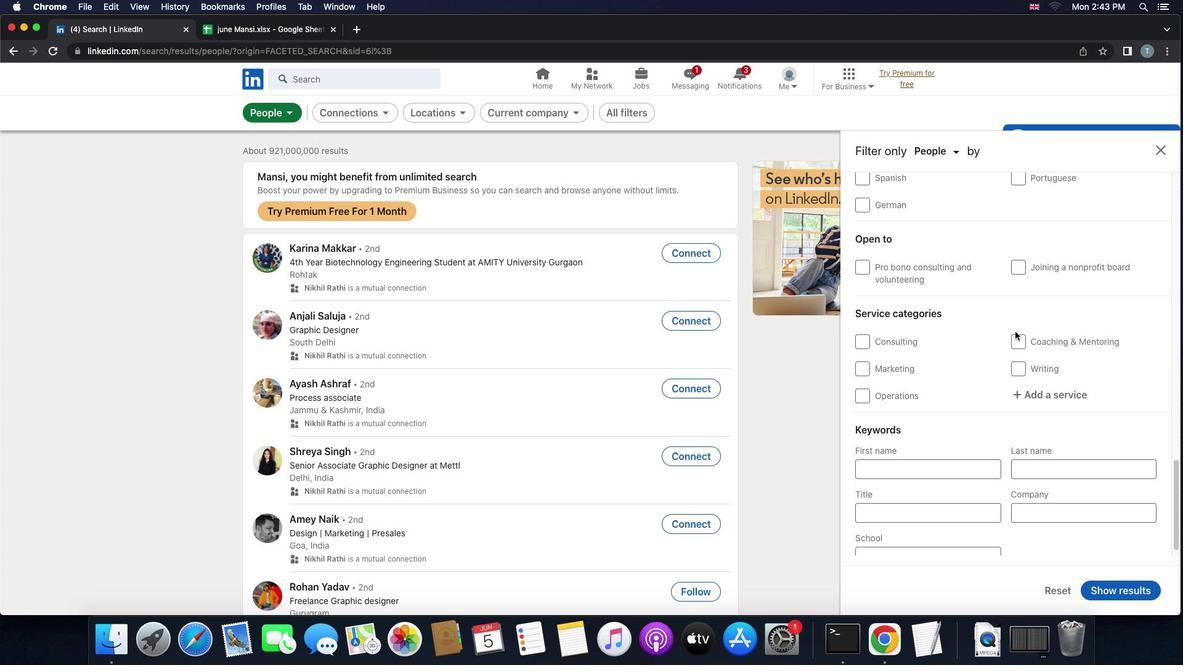 
Action: Mouse moved to (1032, 397)
Screenshot: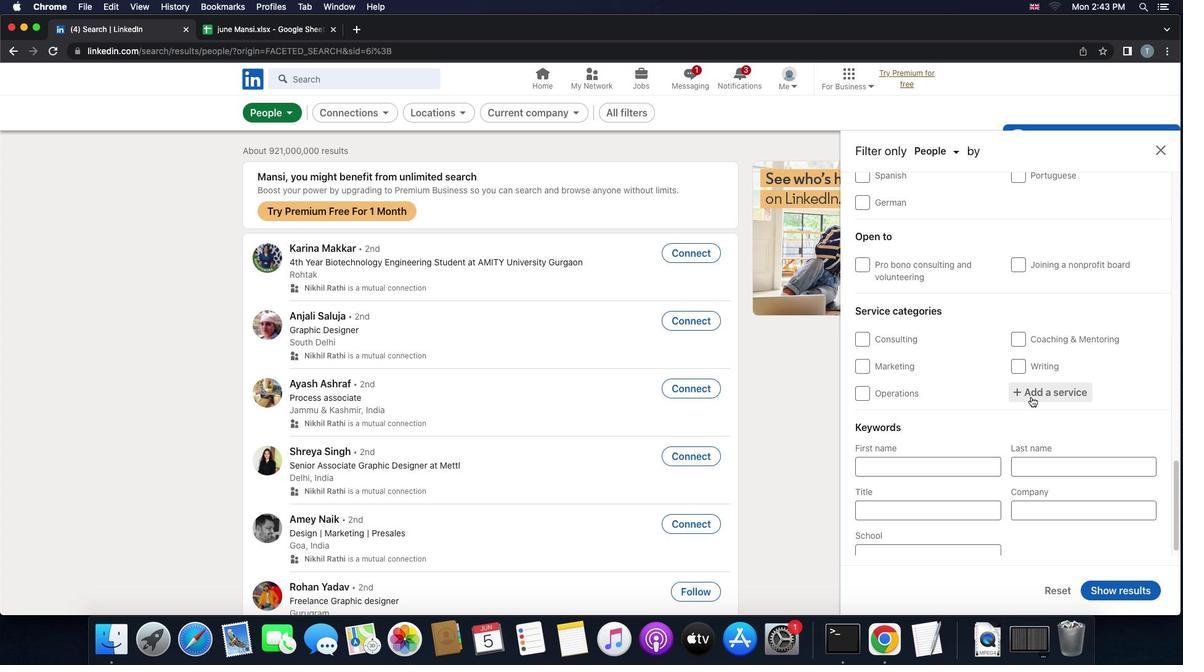 
Action: Mouse pressed left at (1032, 397)
Screenshot: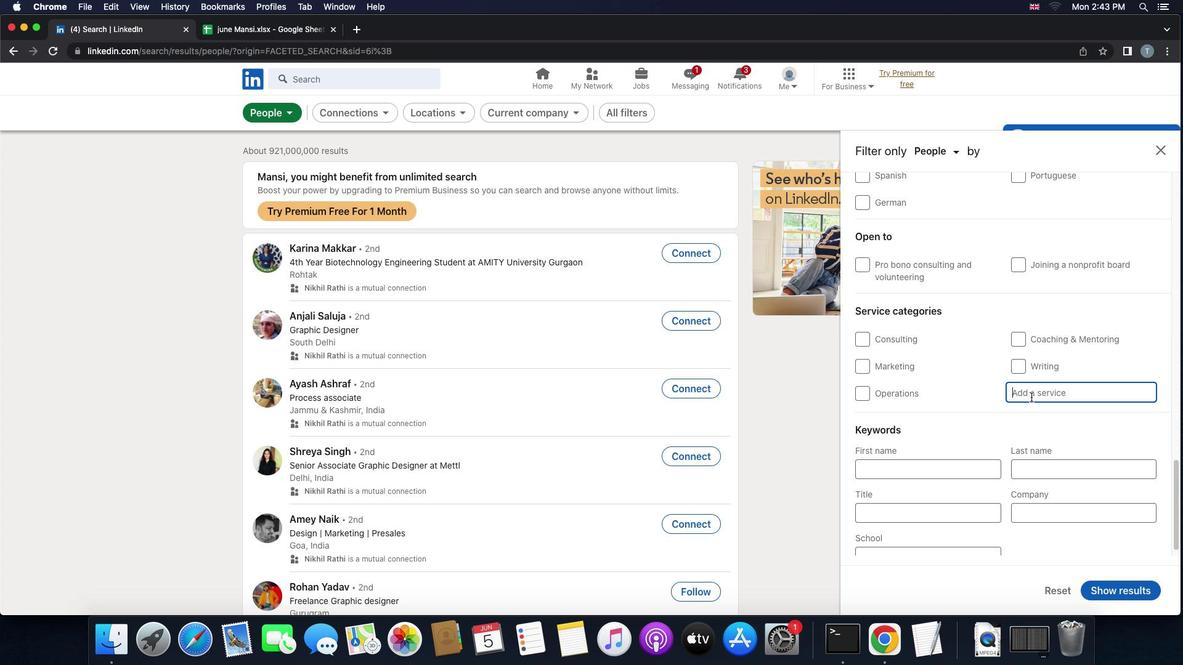 
Action: Mouse moved to (1032, 397)
Screenshot: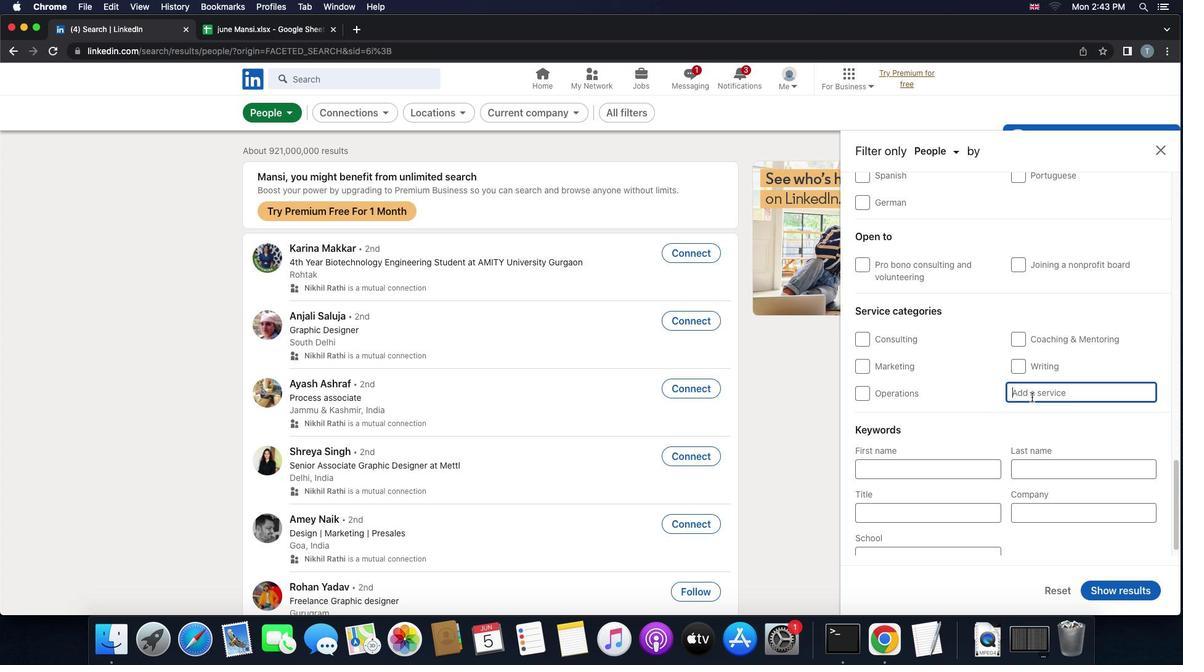 
Action: Key pressed 'h''o''m''e'Key.space
Screenshot: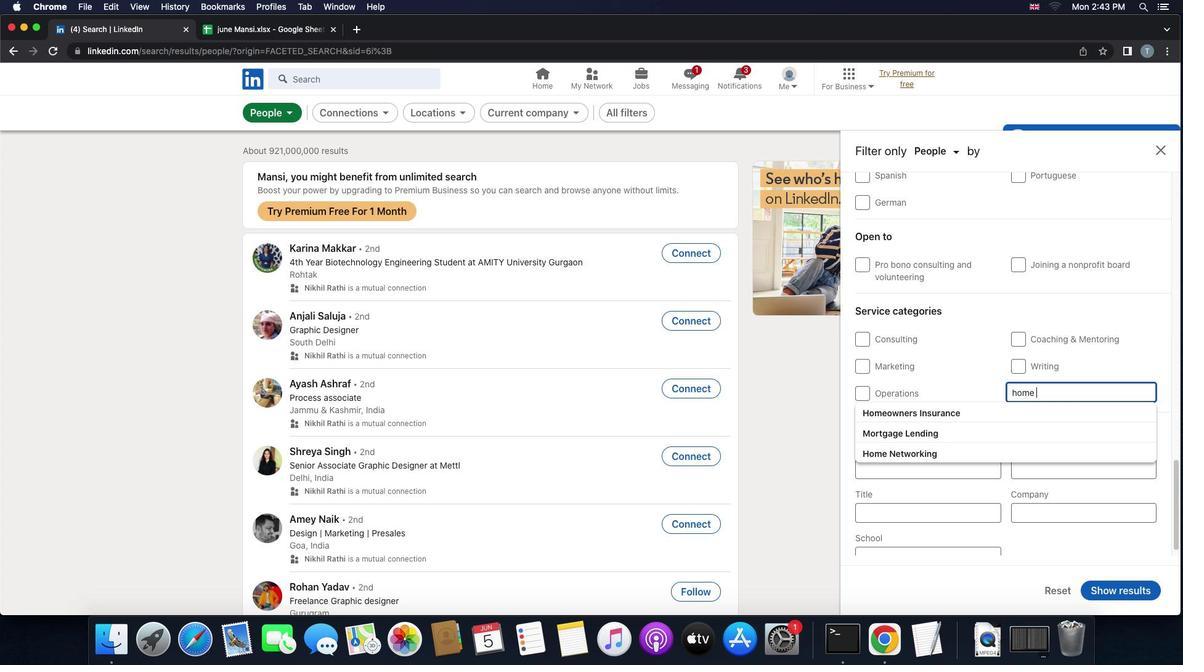 
Action: Mouse moved to (980, 453)
Screenshot: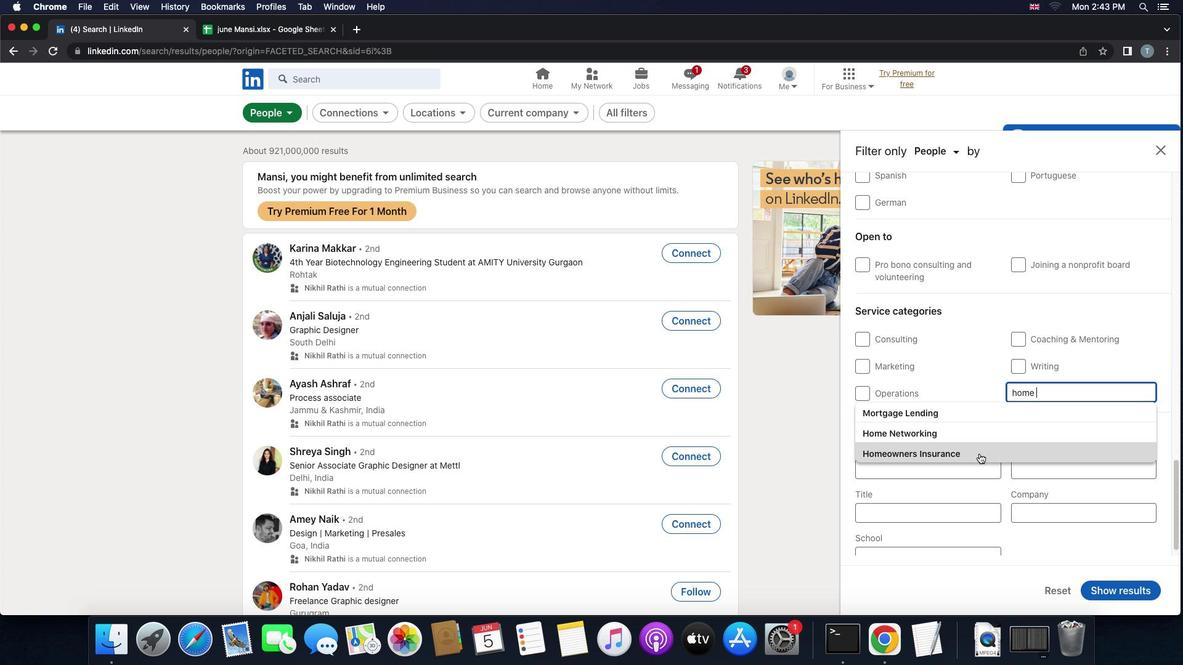 
Action: Mouse pressed left at (980, 453)
Screenshot: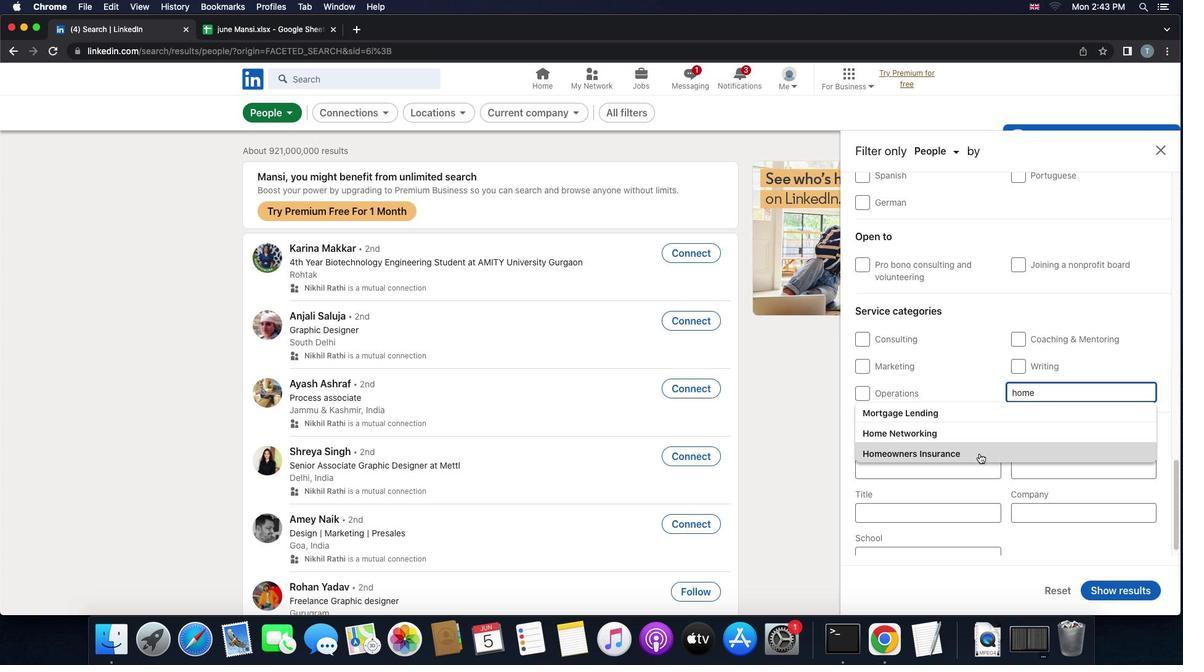 
Action: Mouse moved to (980, 435)
Screenshot: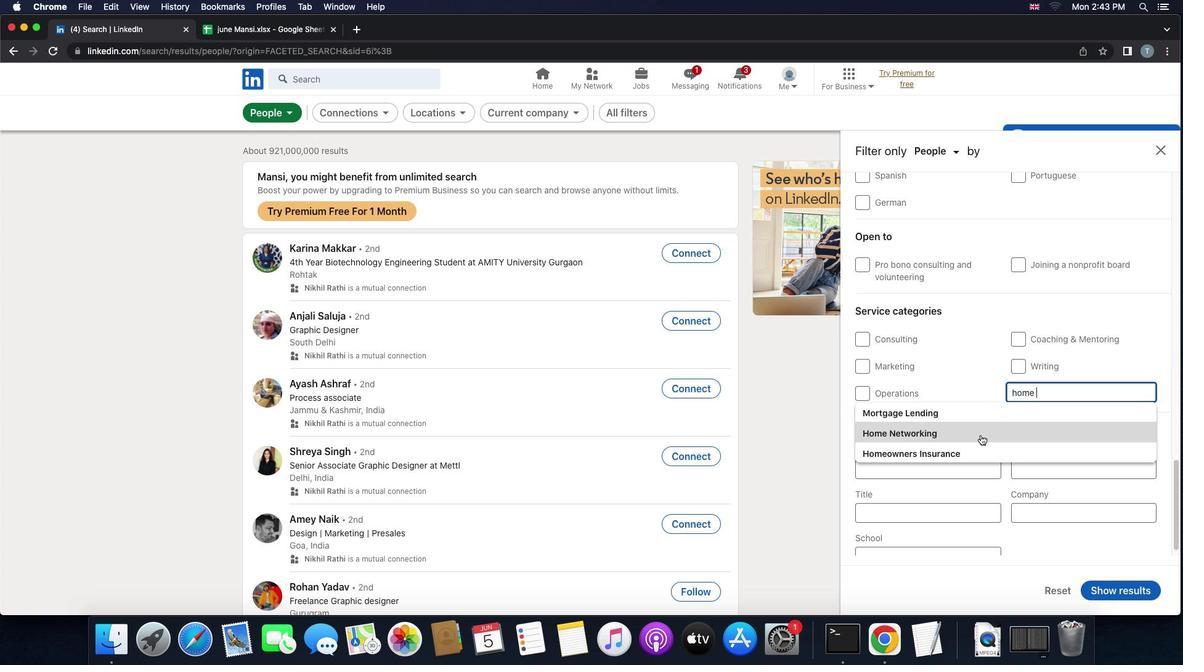 
Action: Mouse pressed left at (980, 435)
Screenshot: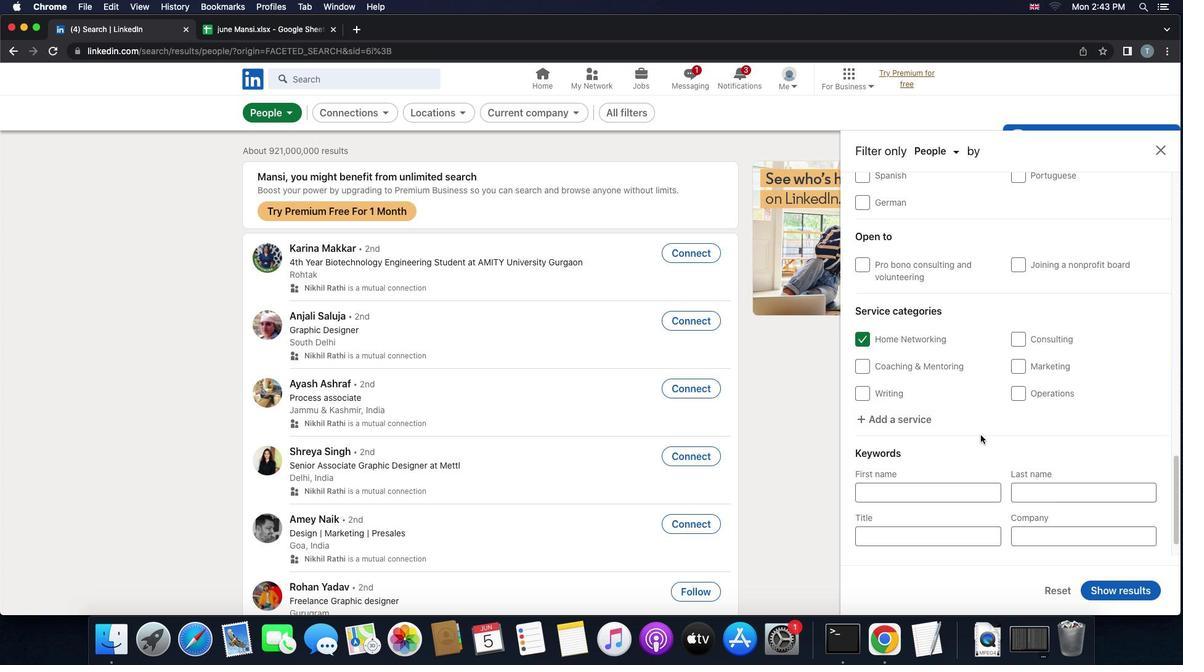 
Action: Mouse moved to (993, 435)
Screenshot: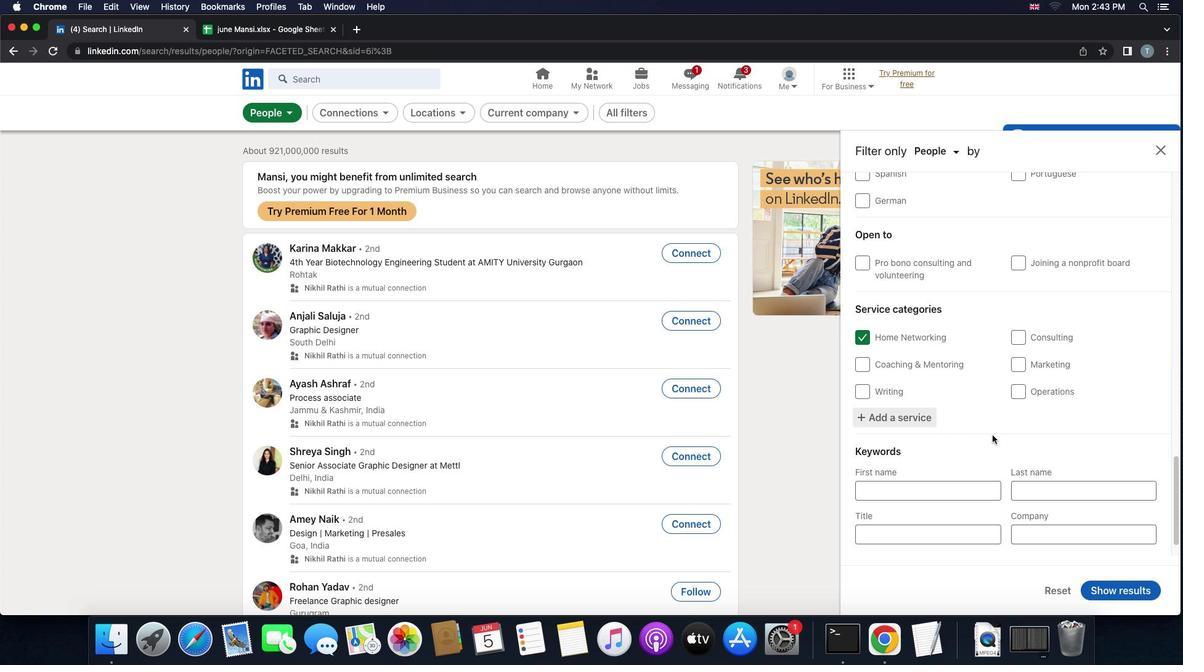 
Action: Mouse scrolled (993, 435) with delta (0, 0)
Screenshot: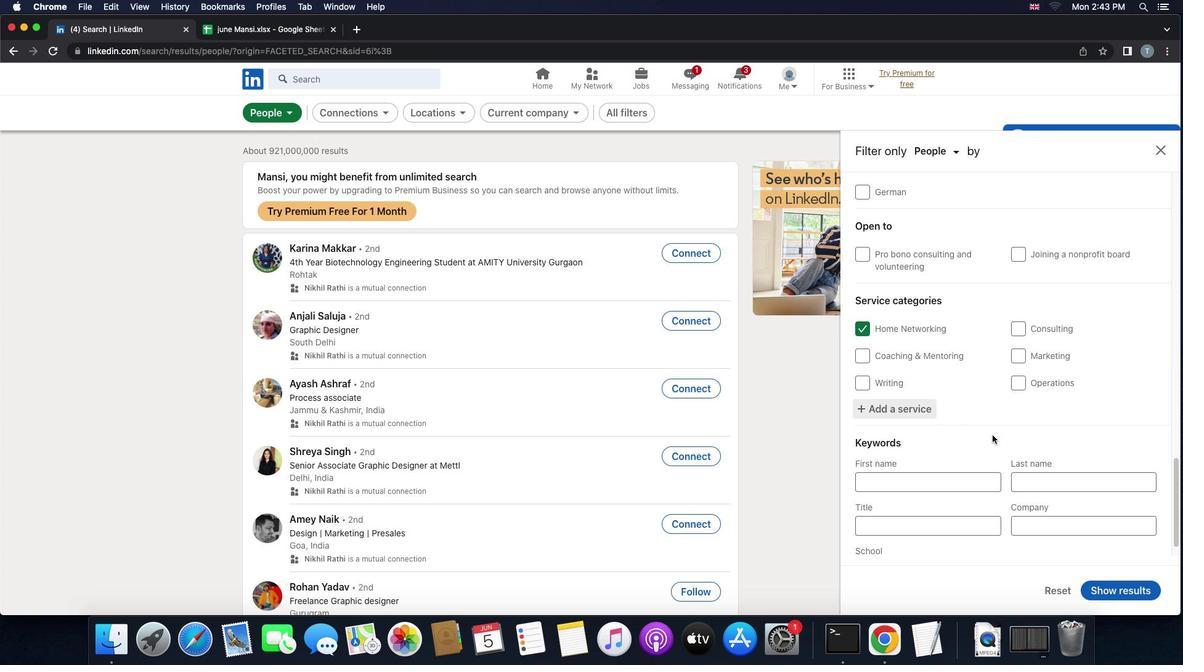 
Action: Mouse scrolled (993, 435) with delta (0, 0)
Screenshot: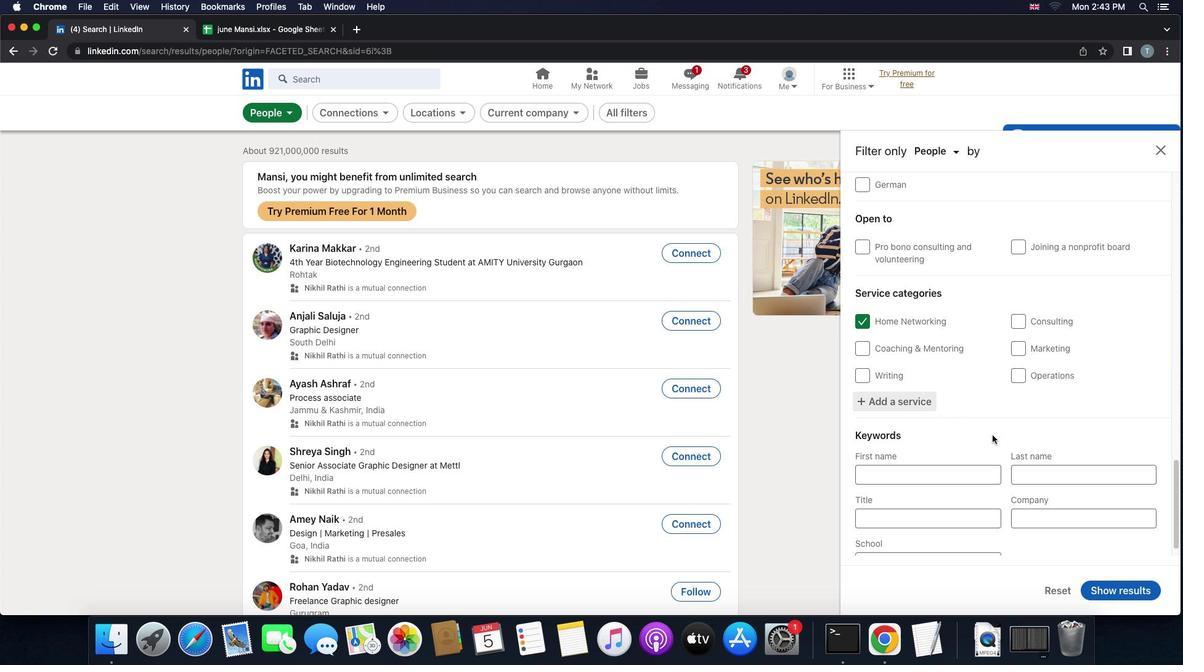 
Action: Mouse scrolled (993, 435) with delta (0, -1)
Screenshot: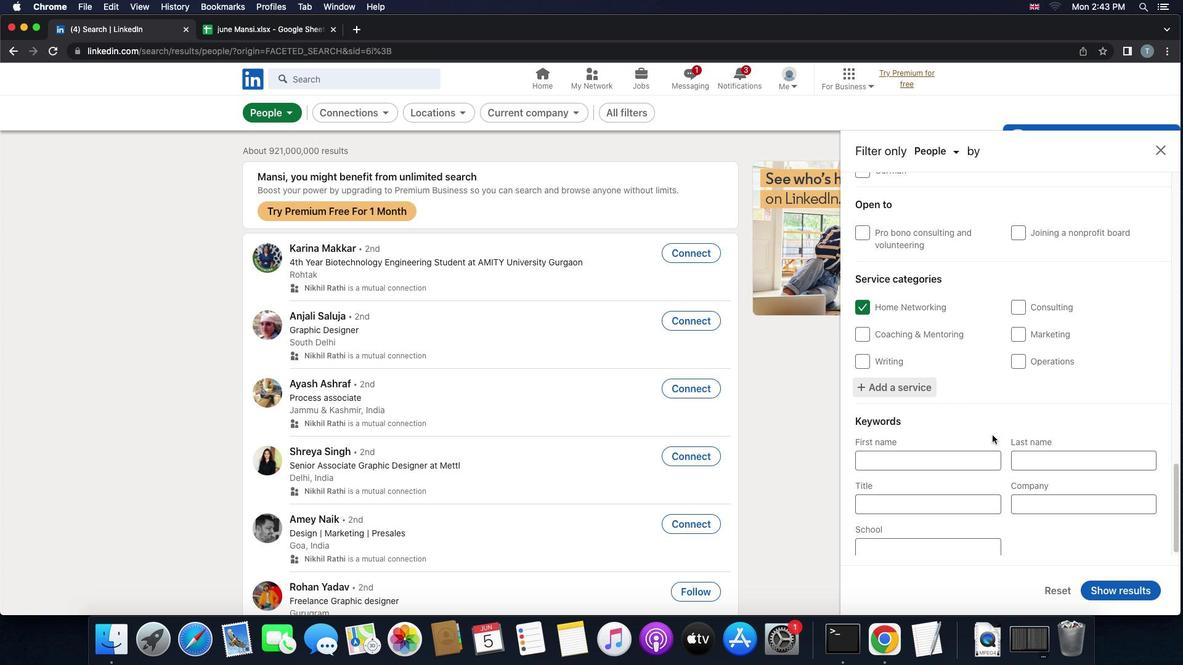 
Action: Mouse scrolled (993, 435) with delta (0, 0)
Screenshot: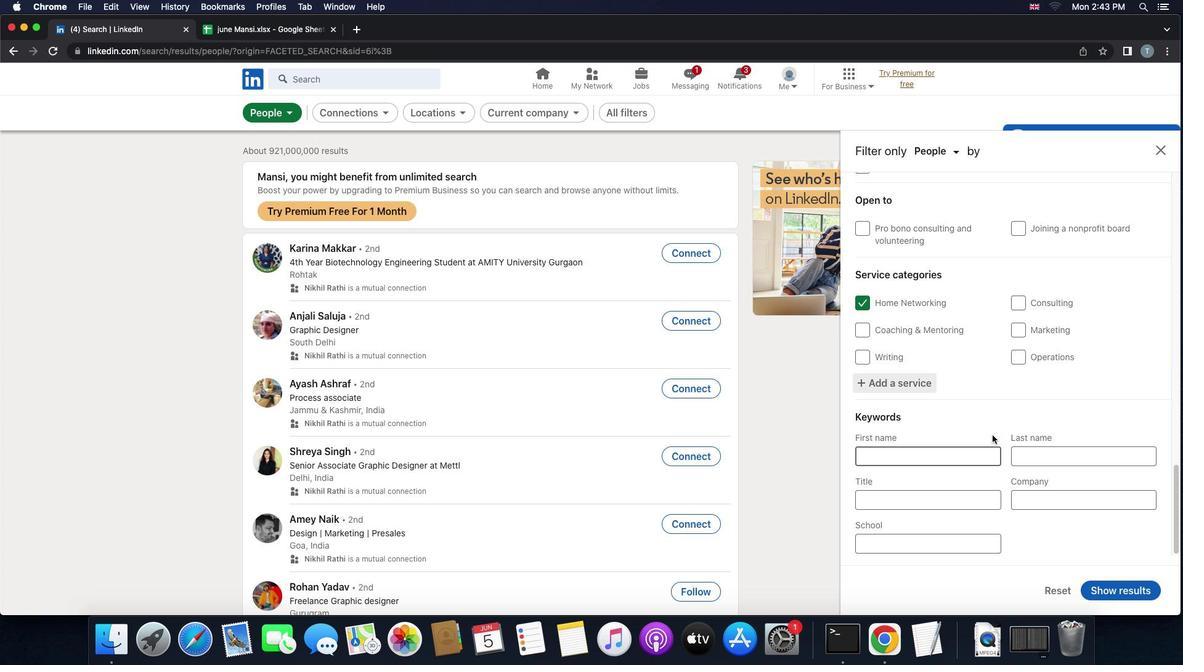 
Action: Mouse scrolled (993, 435) with delta (0, 0)
Screenshot: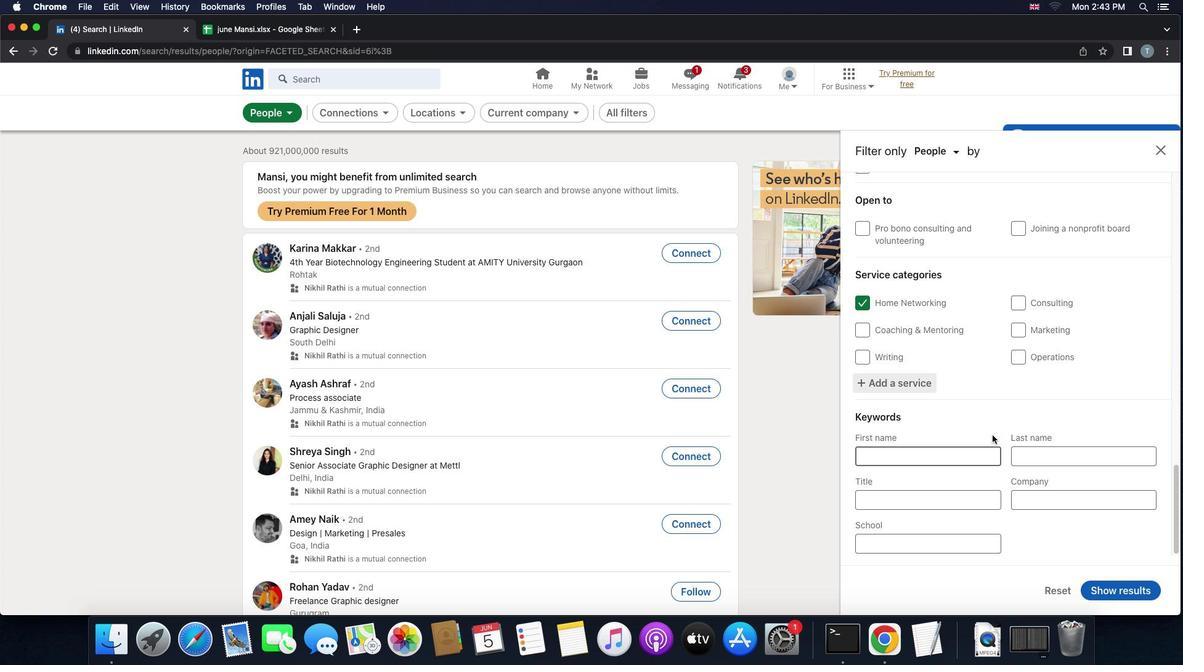 
Action: Mouse scrolled (993, 435) with delta (0, -1)
Screenshot: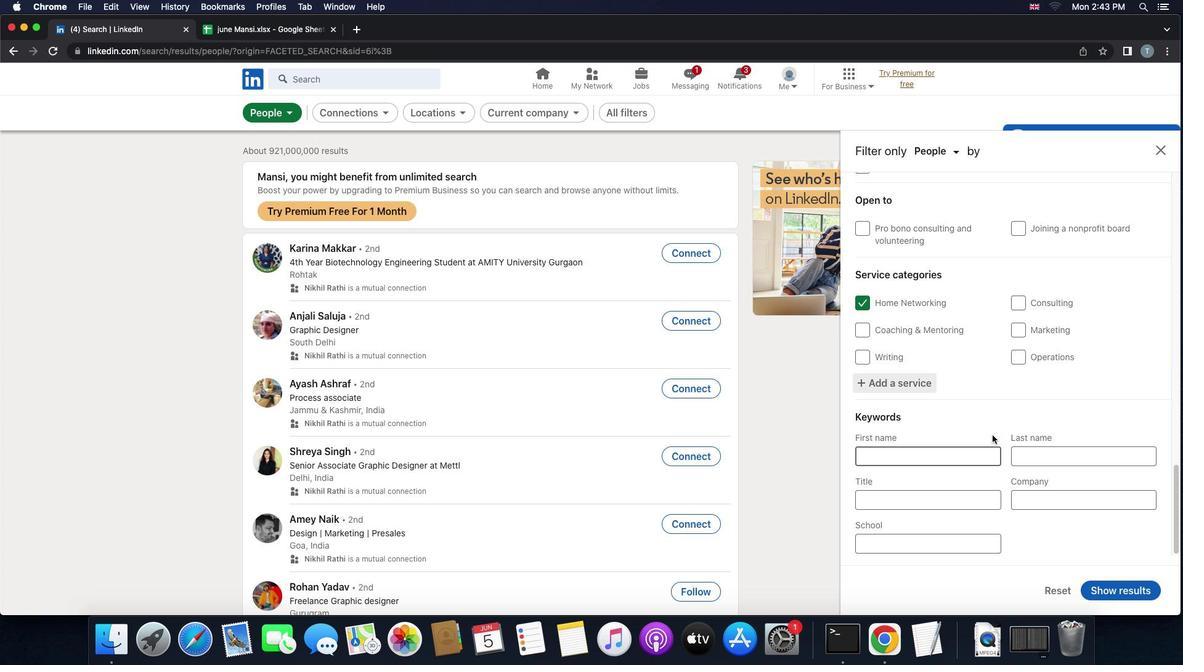 
Action: Mouse scrolled (993, 435) with delta (0, 0)
Screenshot: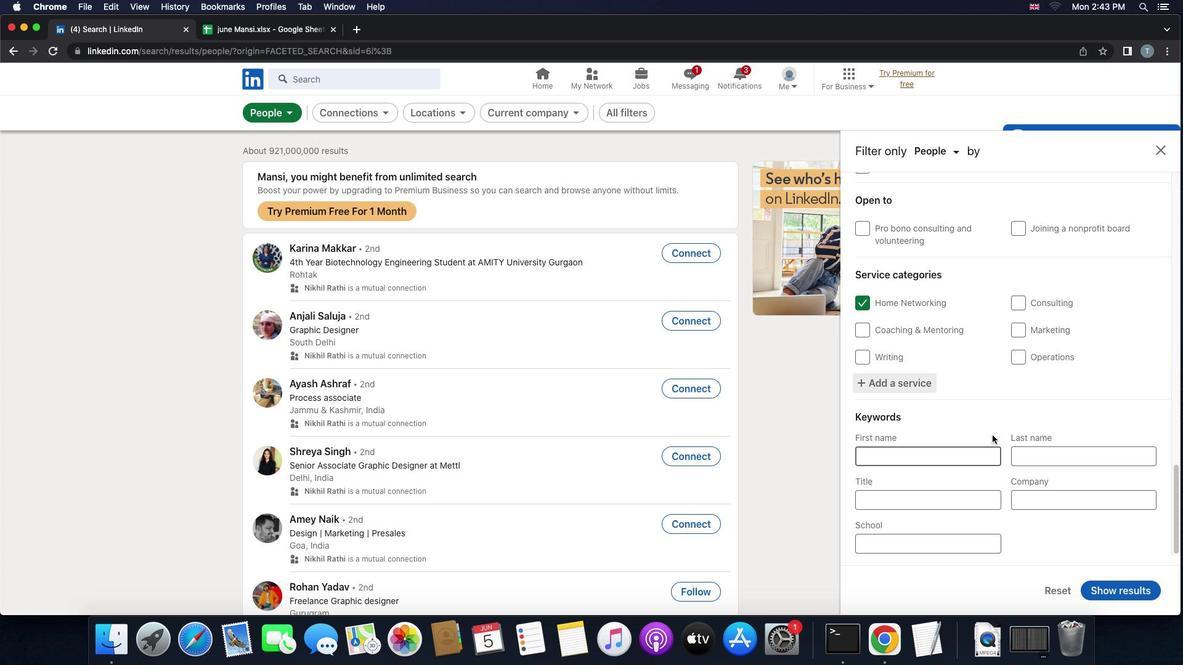 
Action: Mouse scrolled (993, 435) with delta (0, 0)
Screenshot: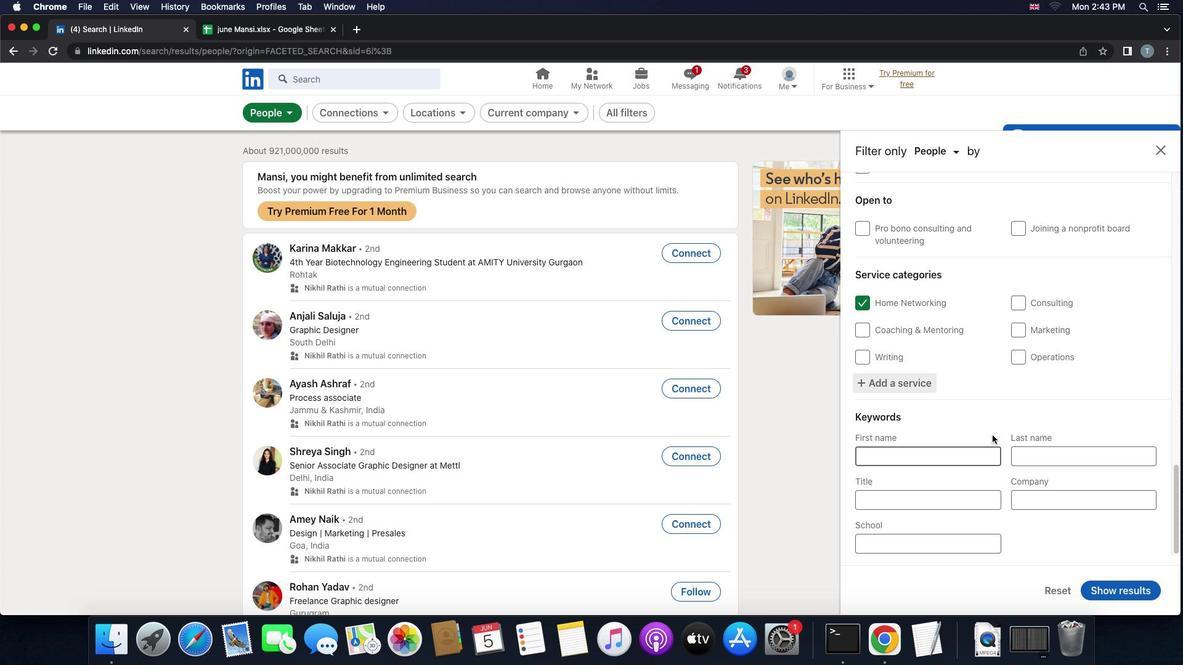 
Action: Mouse scrolled (993, 435) with delta (0, 0)
Screenshot: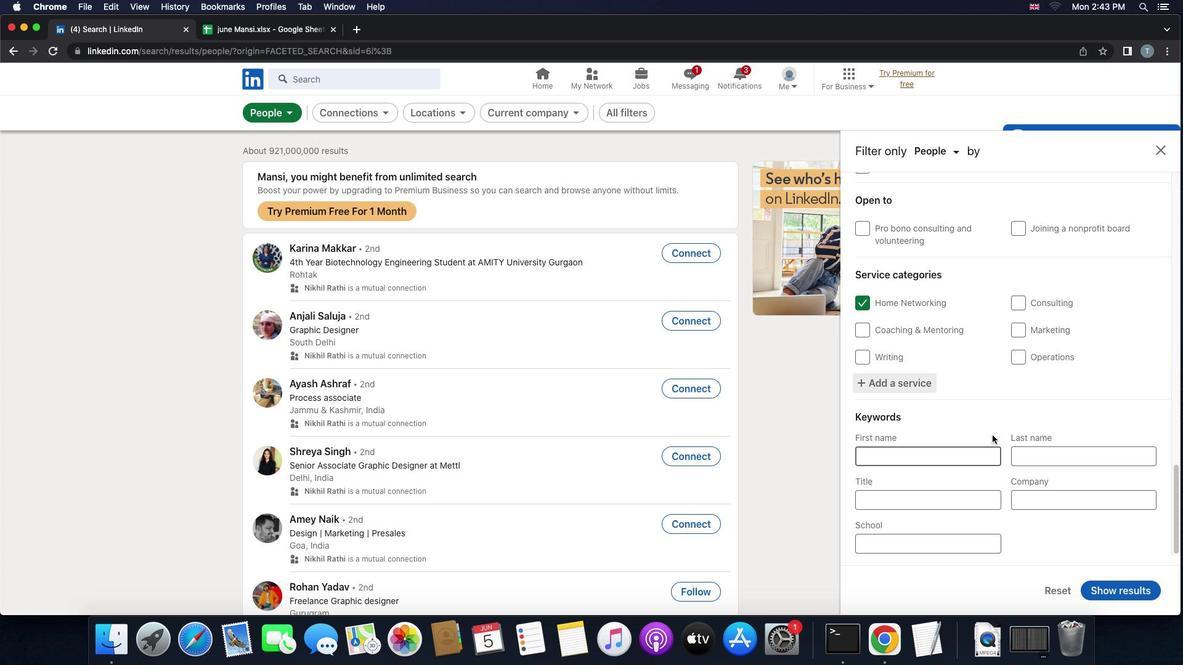 
Action: Mouse scrolled (993, 435) with delta (0, -1)
Screenshot: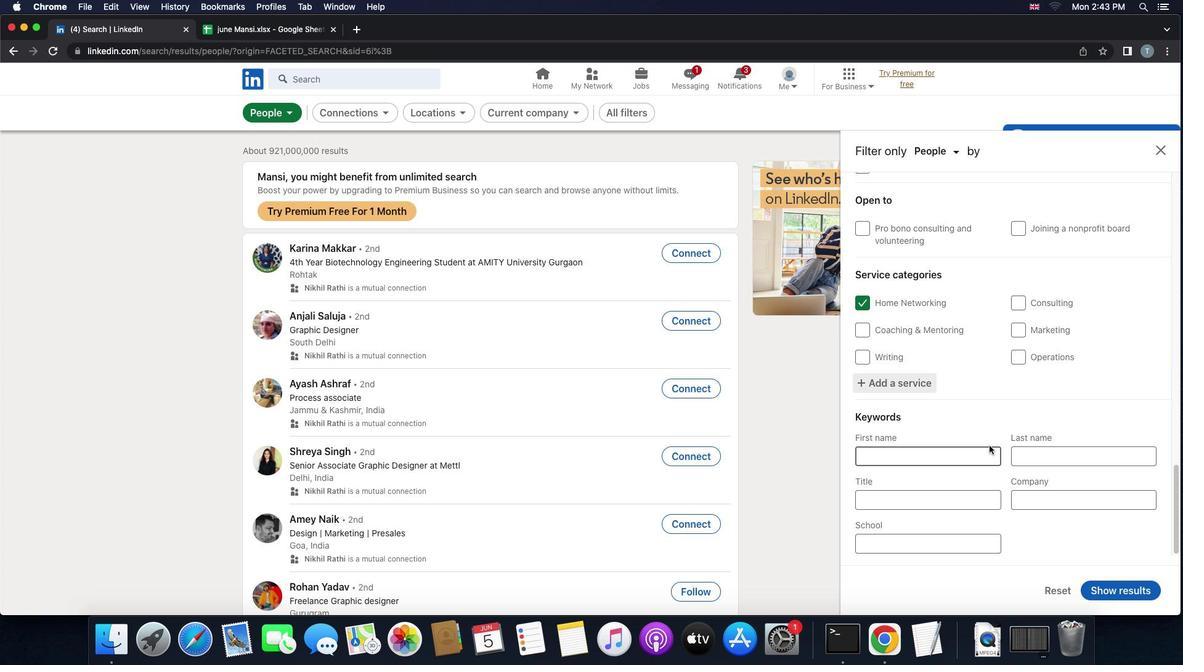 
Action: Mouse moved to (966, 499)
Screenshot: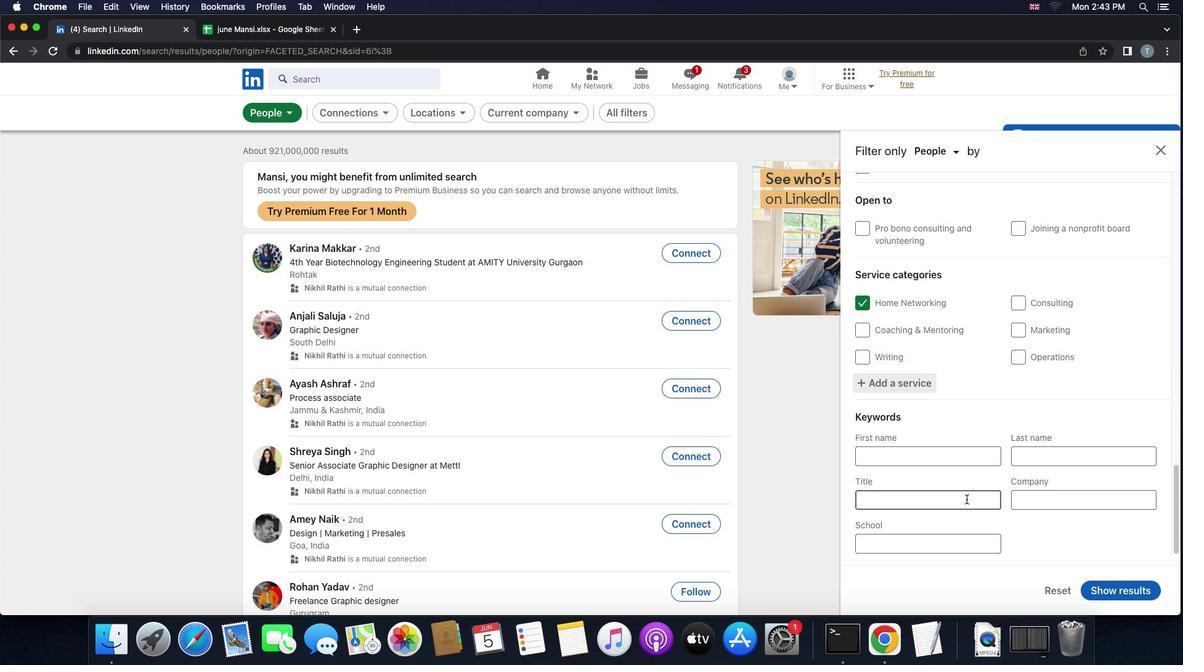 
Action: Mouse pressed left at (966, 499)
Screenshot: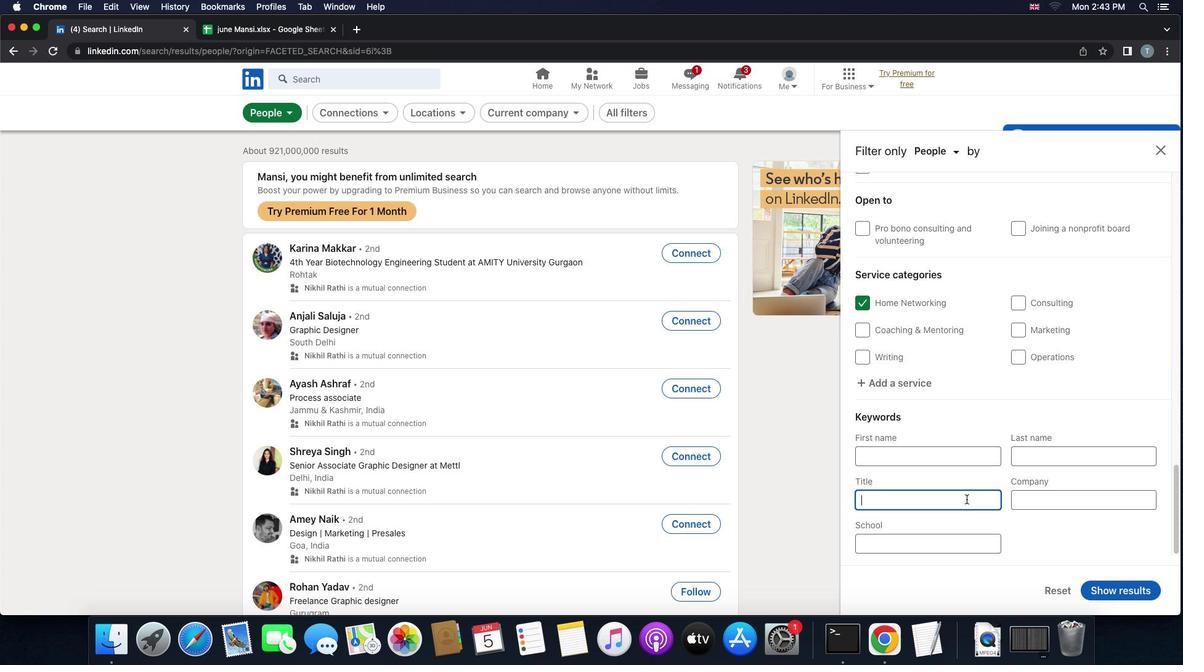 
Action: Key pressed 'f''i''n''a''n''c''i''a''l'Key.space'a''n''a''l''y''s''t'
Screenshot: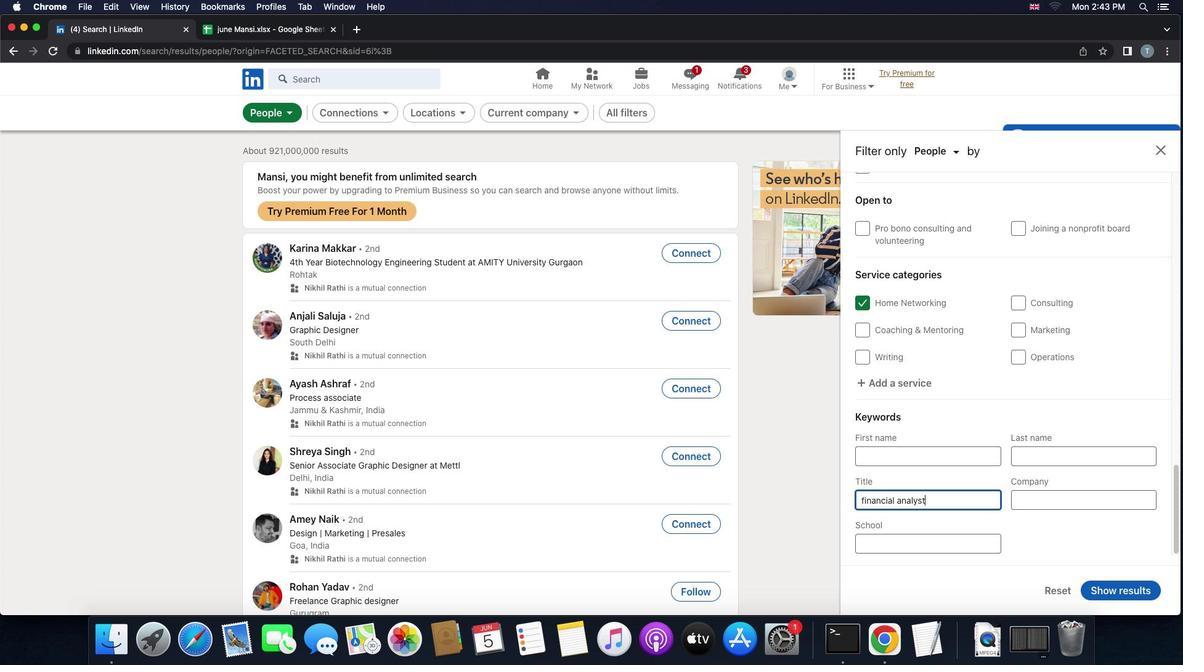 
Action: Mouse moved to (1118, 589)
Screenshot: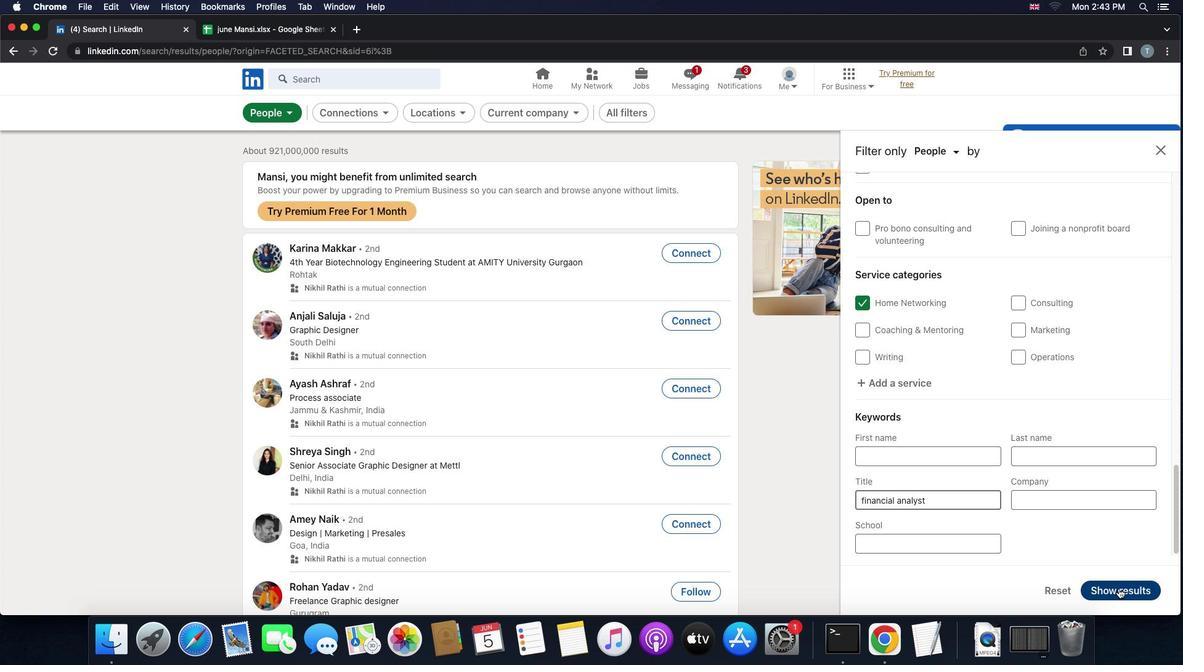 
Action: Mouse pressed left at (1118, 589)
Screenshot: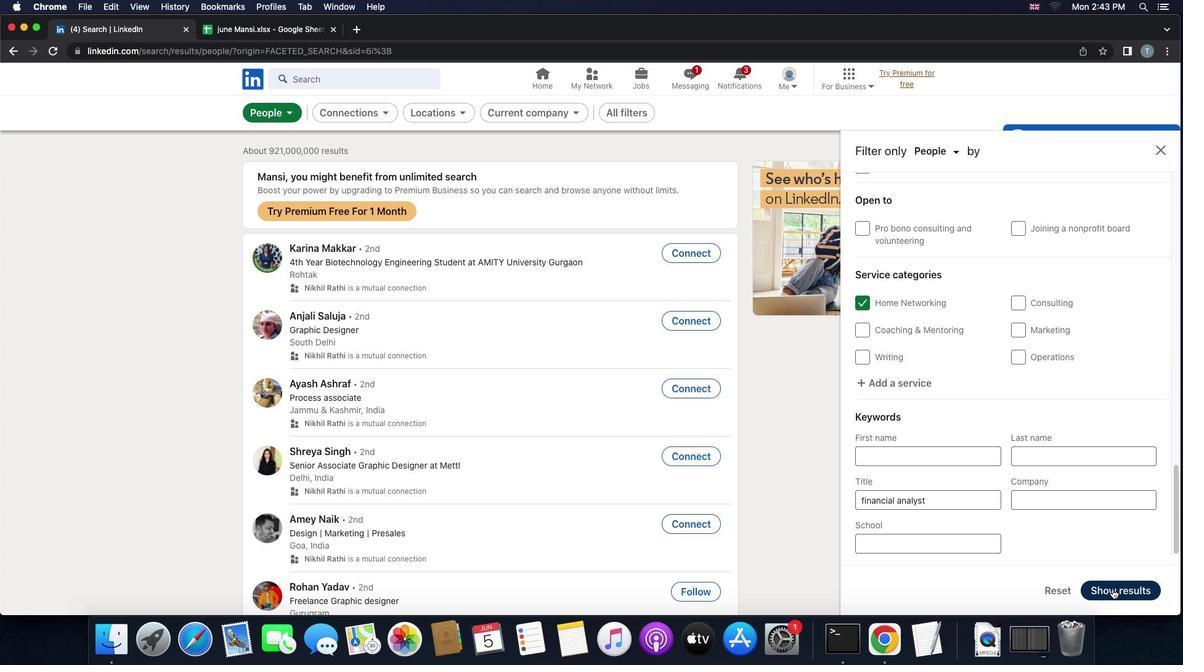 
Action: Mouse moved to (1113, 590)
Screenshot: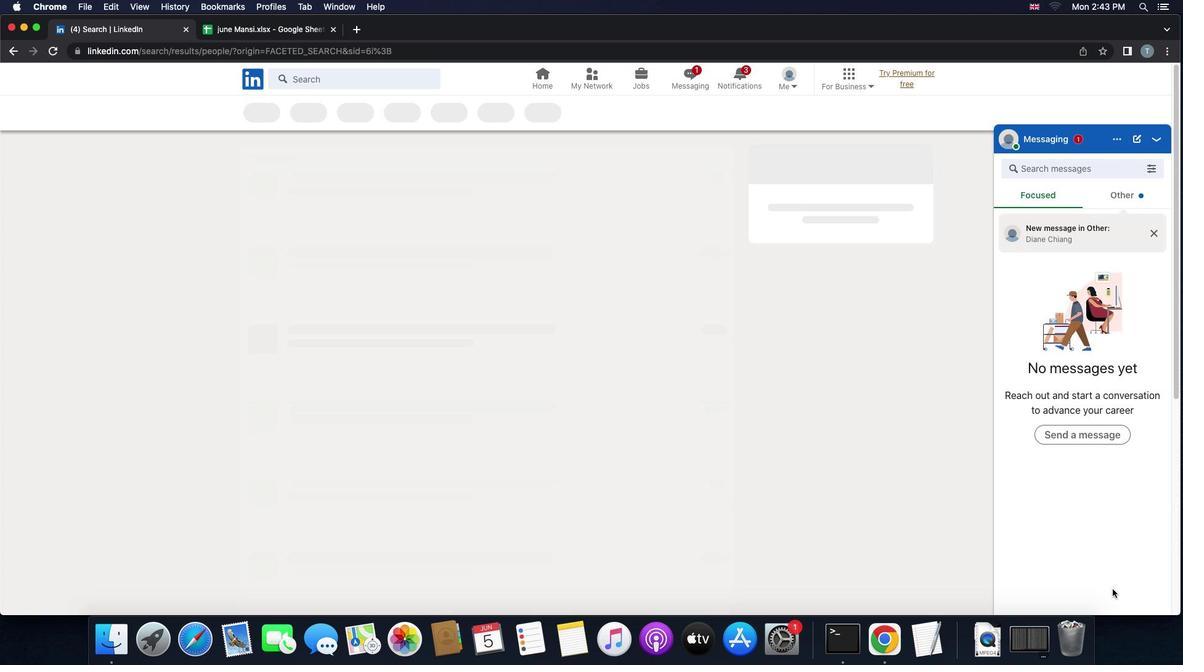 
